 Task: Find a hotel in Corozal, Colombia, for 2 guests from 5th to 16th June, with a price range of ₹14,000 to ₹18,000, 1 bedroom, 1 bed, 1 bathroom, and free cancellation.
Action: Mouse moved to (434, 97)
Screenshot: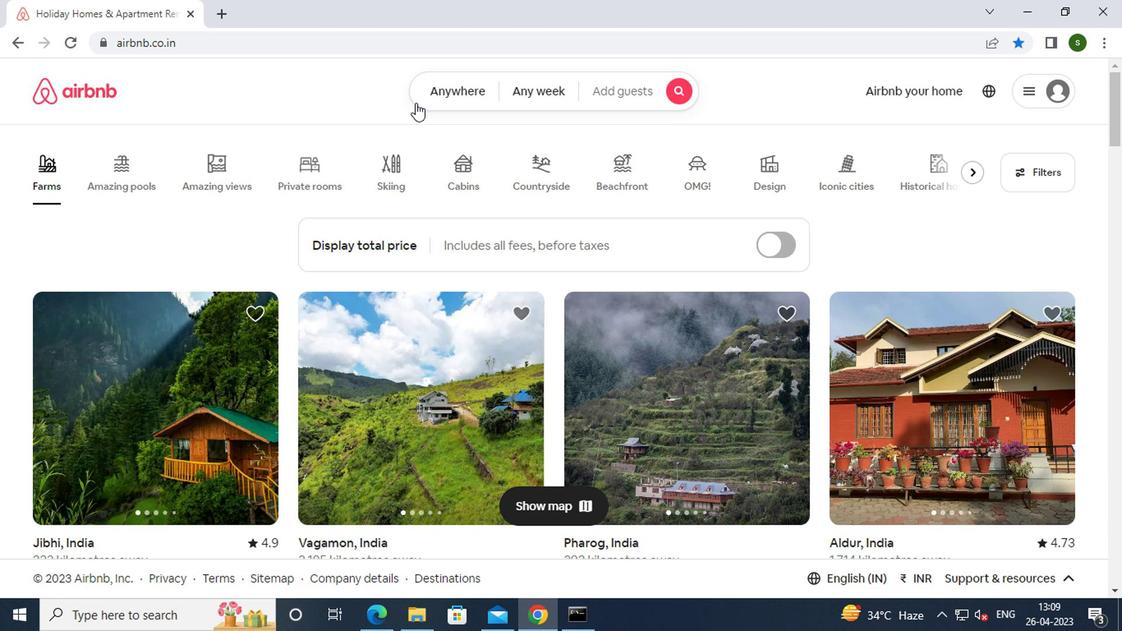 
Action: Mouse pressed left at (434, 97)
Screenshot: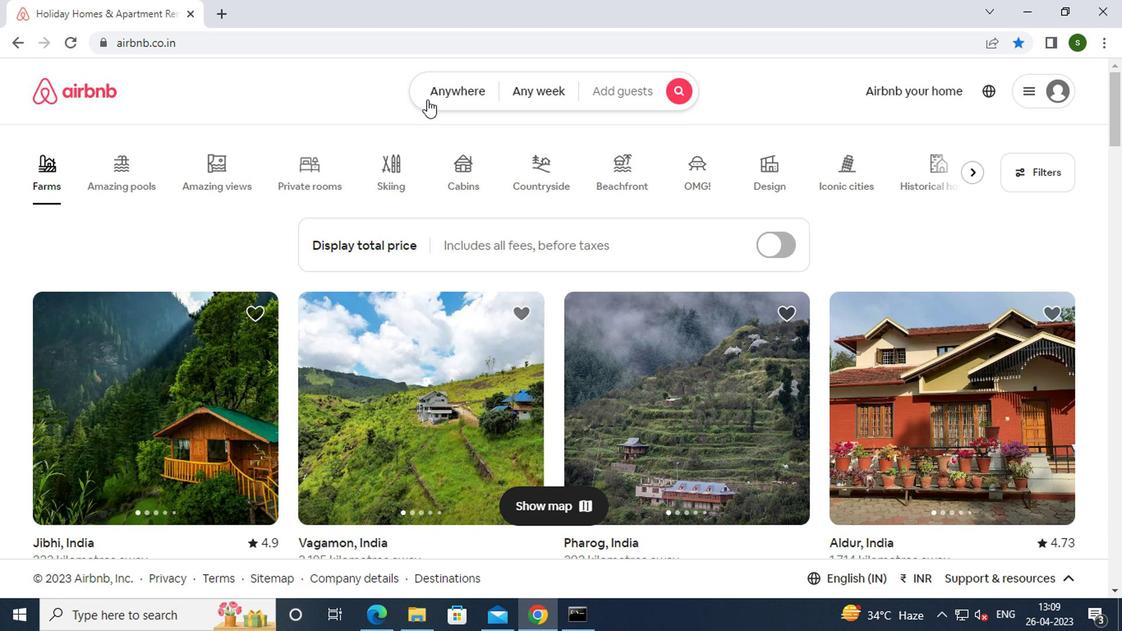 
Action: Mouse moved to (353, 139)
Screenshot: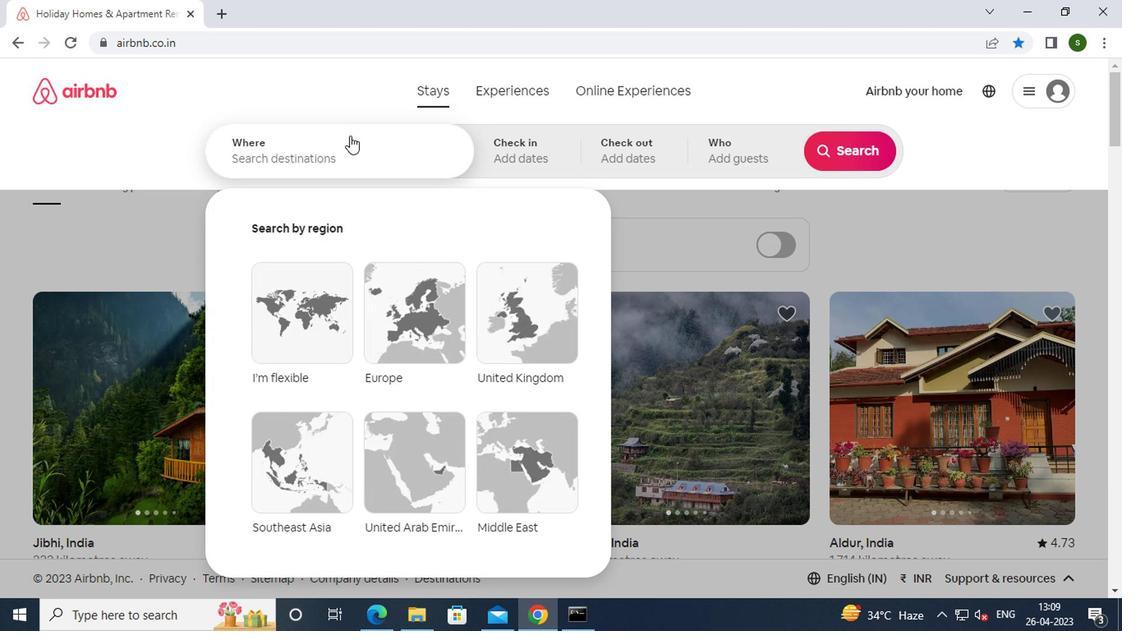 
Action: Mouse pressed left at (353, 139)
Screenshot: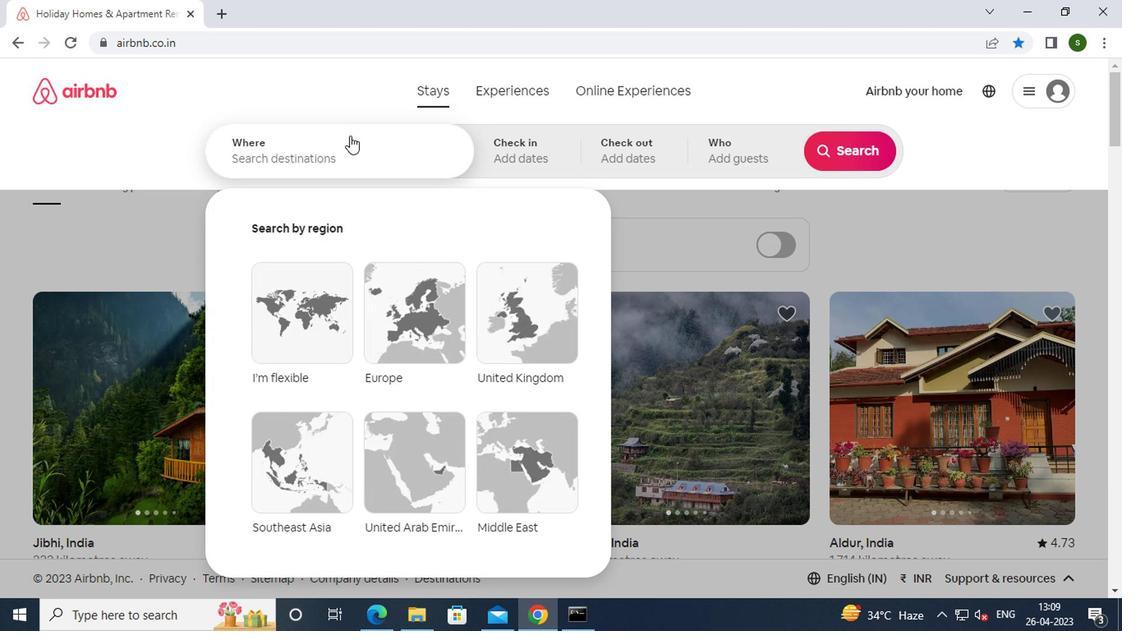 
Action: Mouse moved to (352, 141)
Screenshot: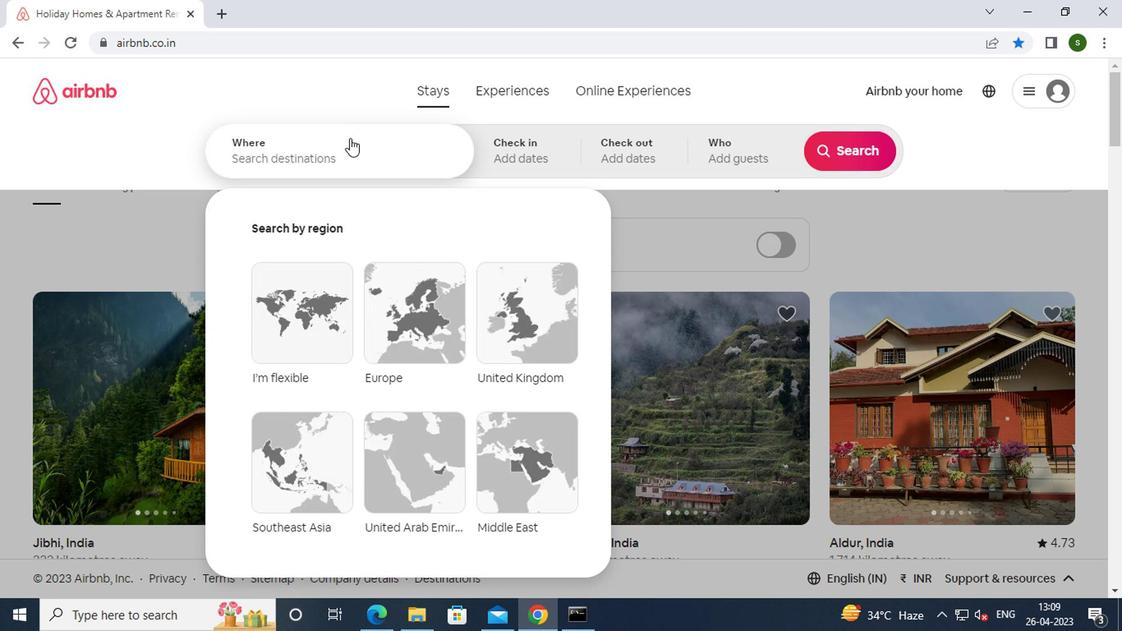 
Action: Key pressed <Key.caps_lock>c<Key.caps_lock>orozal,<Key.space><Key.caps_lock>c<Key.caps_lock>olombia<Key.enter>
Screenshot: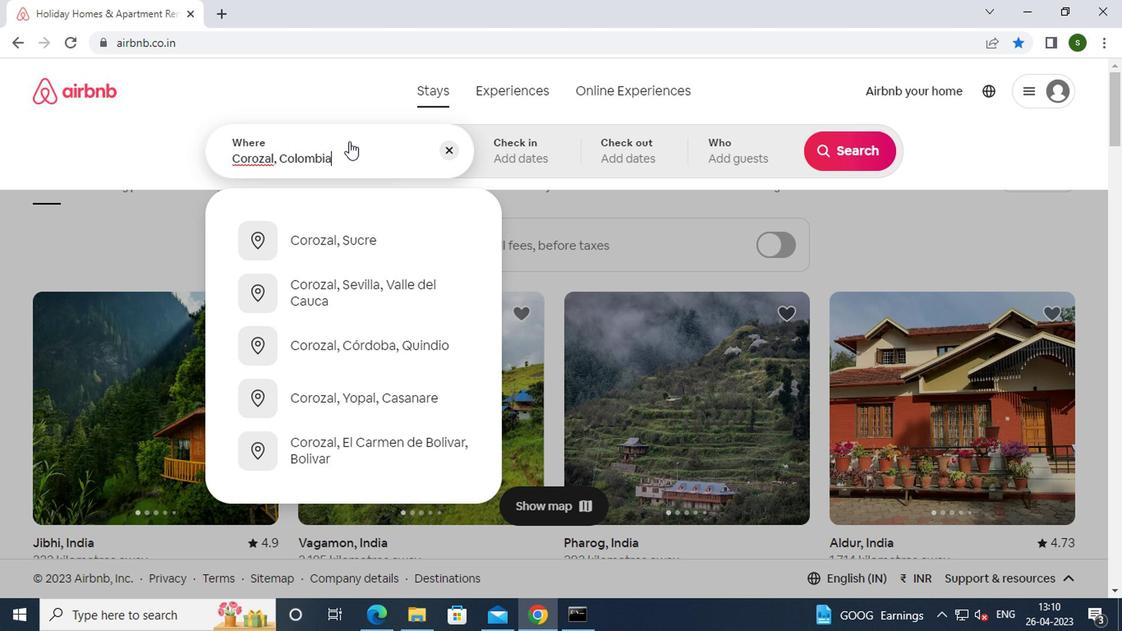 
Action: Mouse moved to (839, 289)
Screenshot: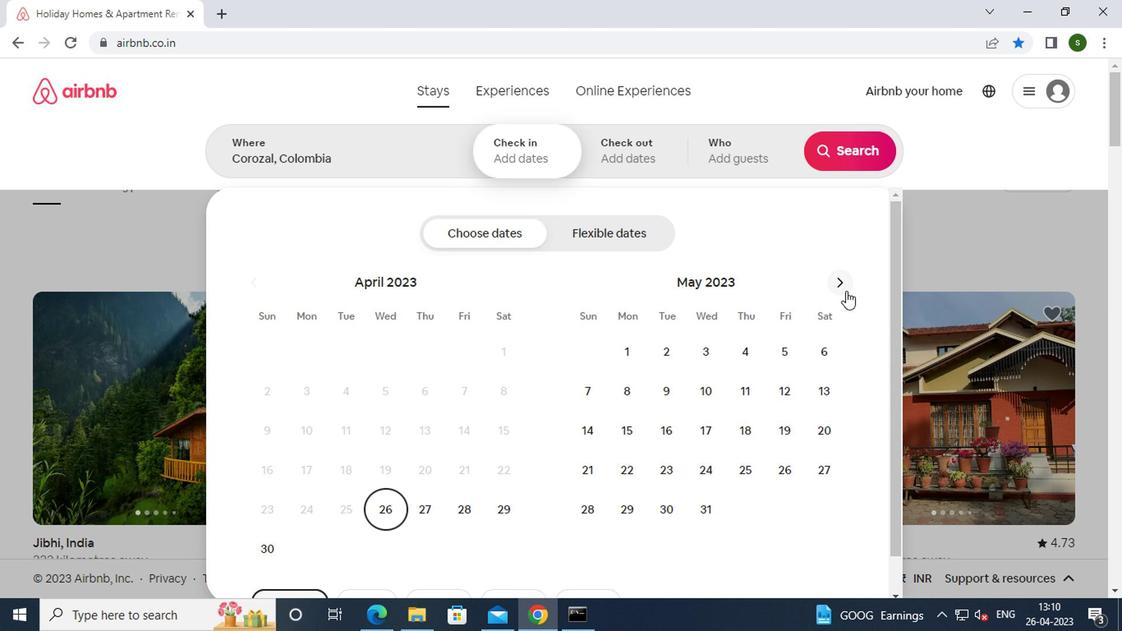
Action: Mouse pressed left at (839, 289)
Screenshot: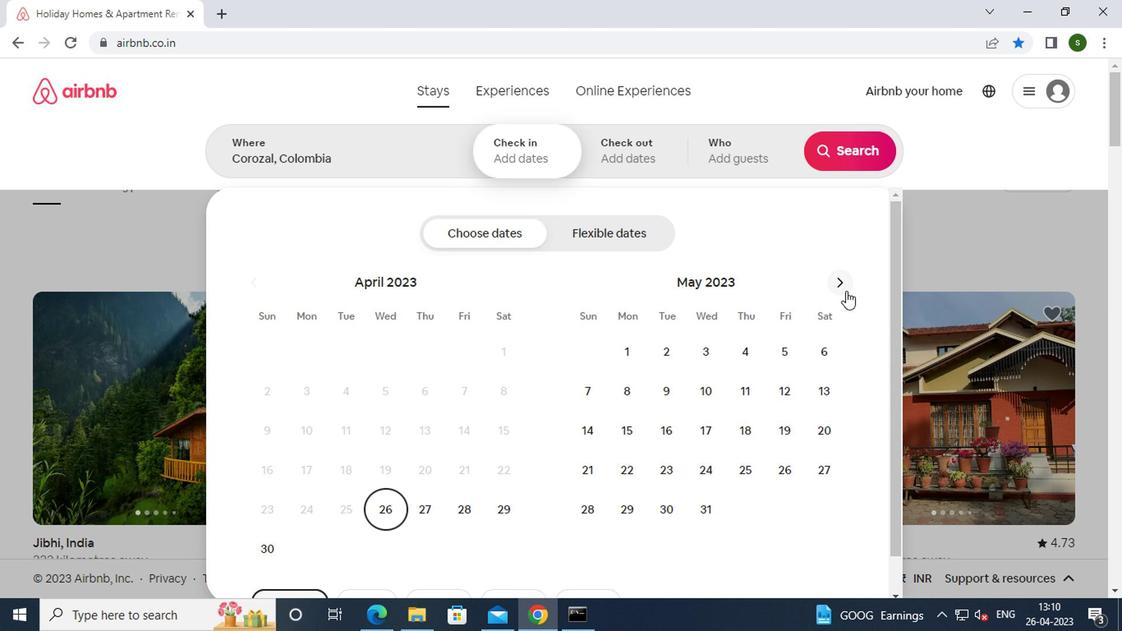 
Action: Mouse moved to (627, 390)
Screenshot: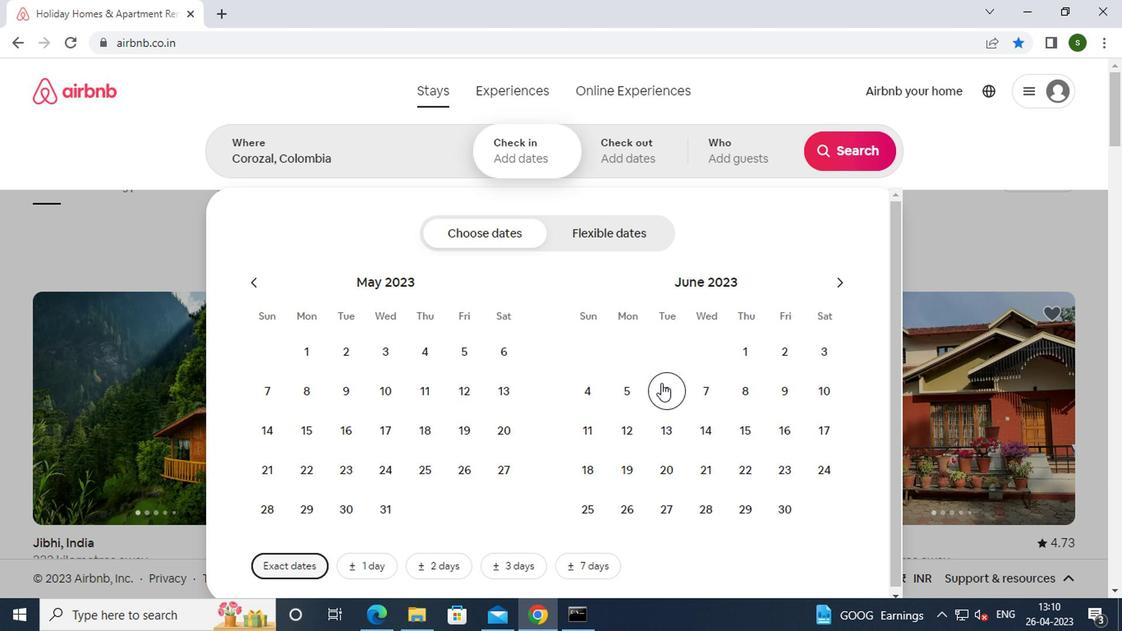 
Action: Mouse pressed left at (627, 390)
Screenshot: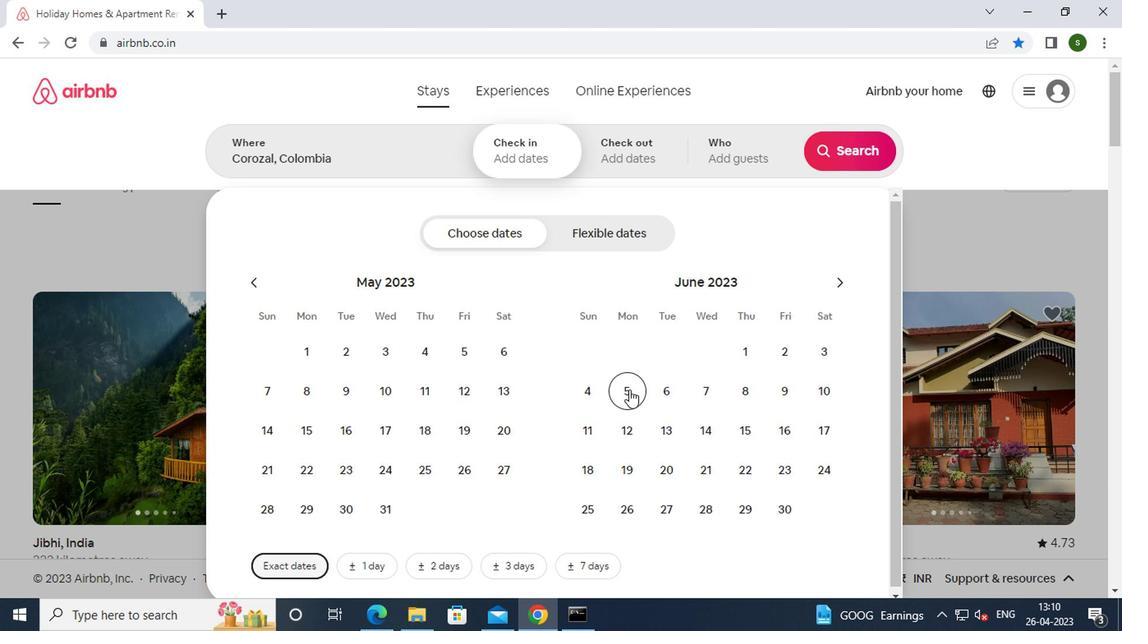 
Action: Mouse moved to (777, 424)
Screenshot: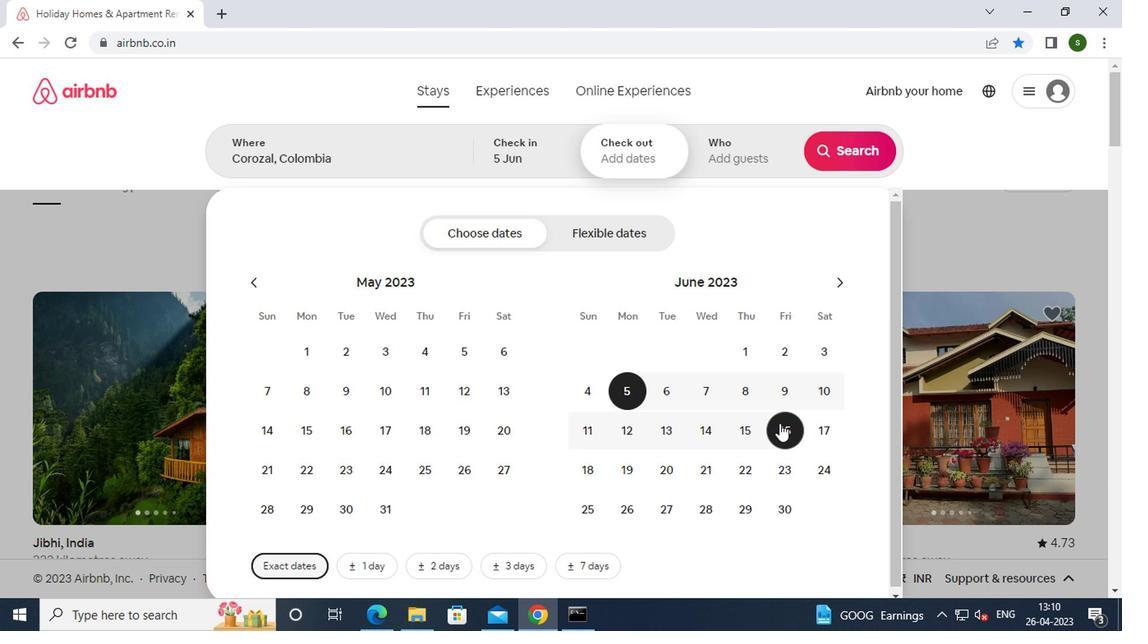 
Action: Mouse pressed left at (777, 424)
Screenshot: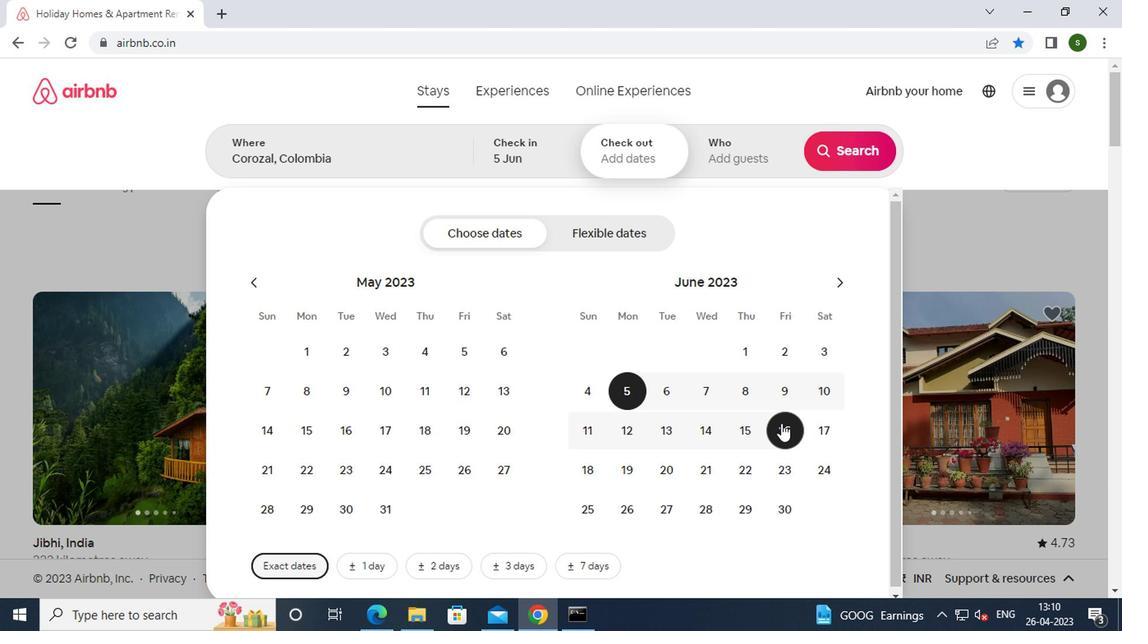 
Action: Mouse moved to (737, 153)
Screenshot: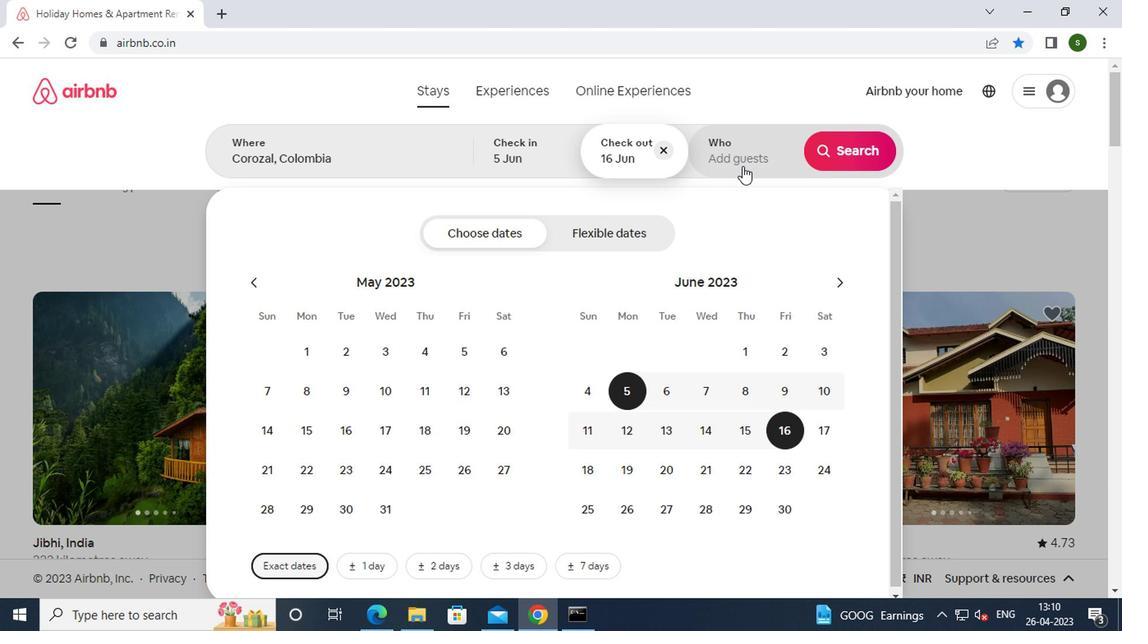 
Action: Mouse pressed left at (737, 153)
Screenshot: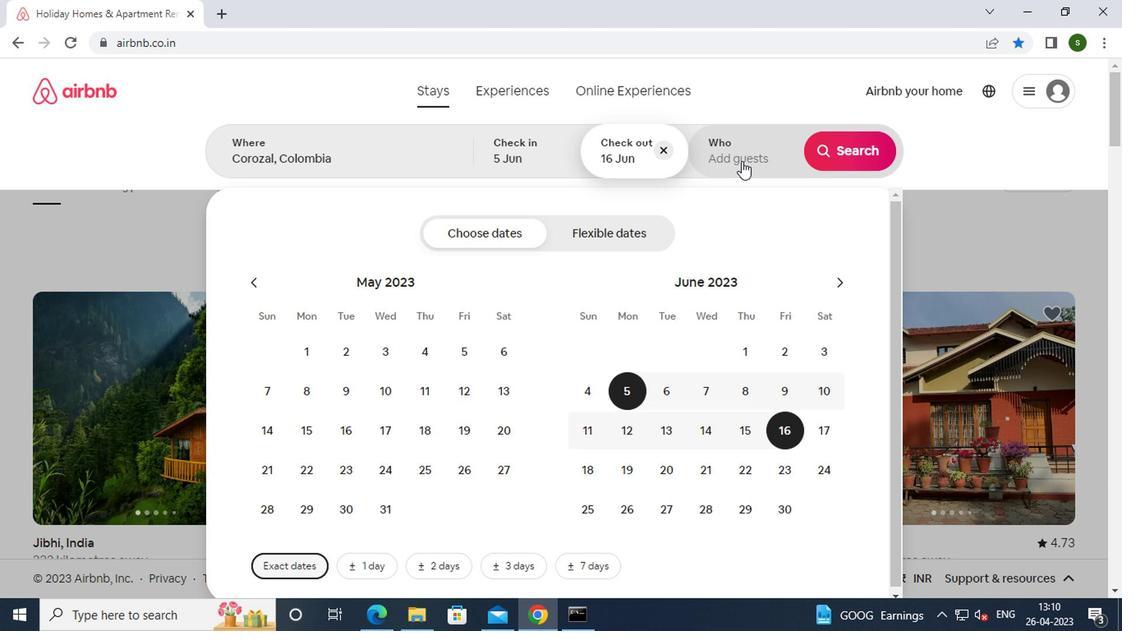 
Action: Mouse moved to (836, 240)
Screenshot: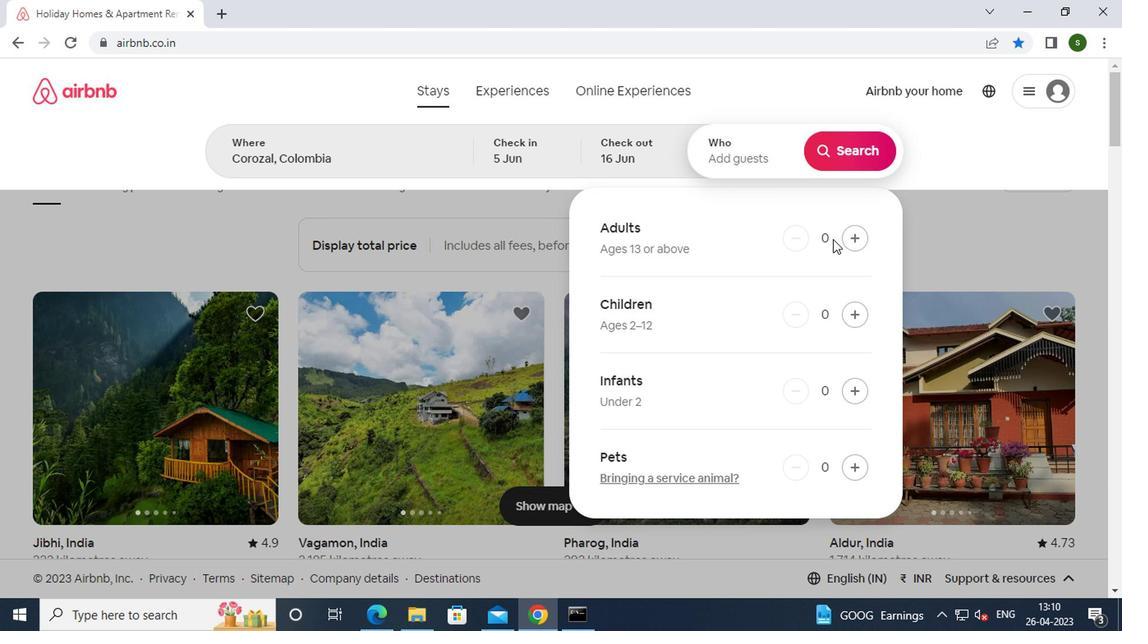 
Action: Mouse pressed left at (836, 240)
Screenshot: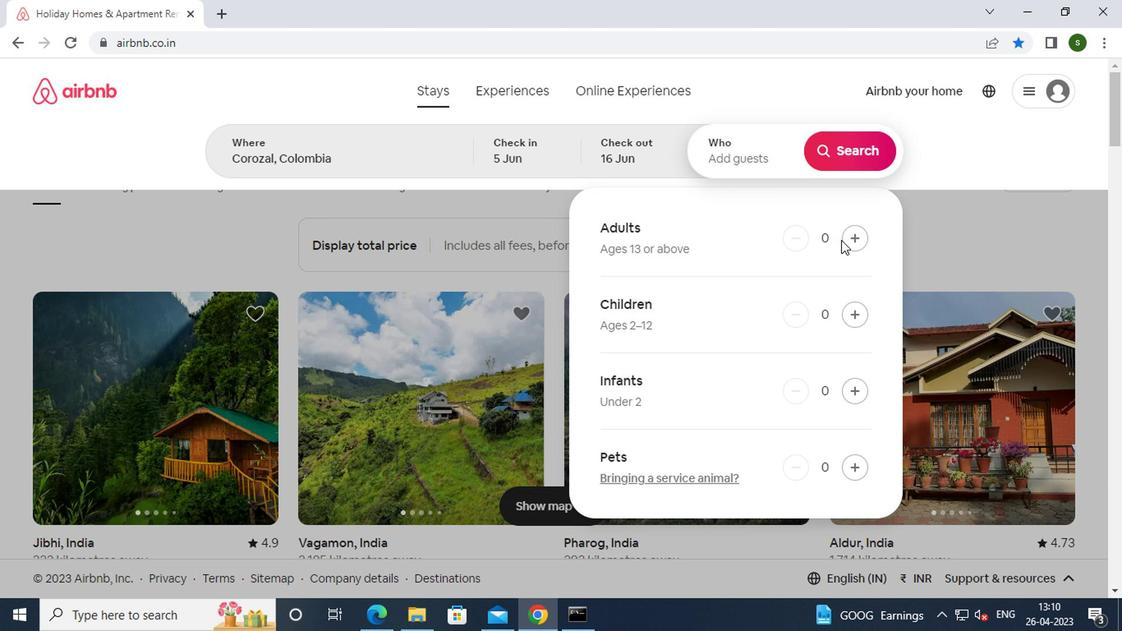
Action: Mouse pressed left at (836, 240)
Screenshot: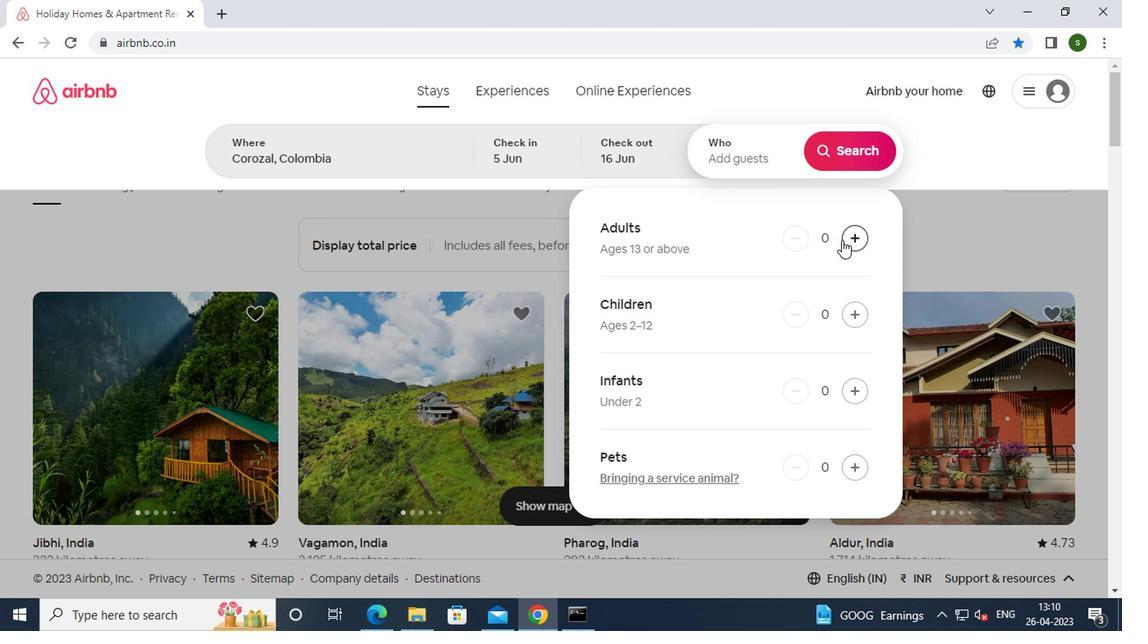 
Action: Mouse moved to (839, 158)
Screenshot: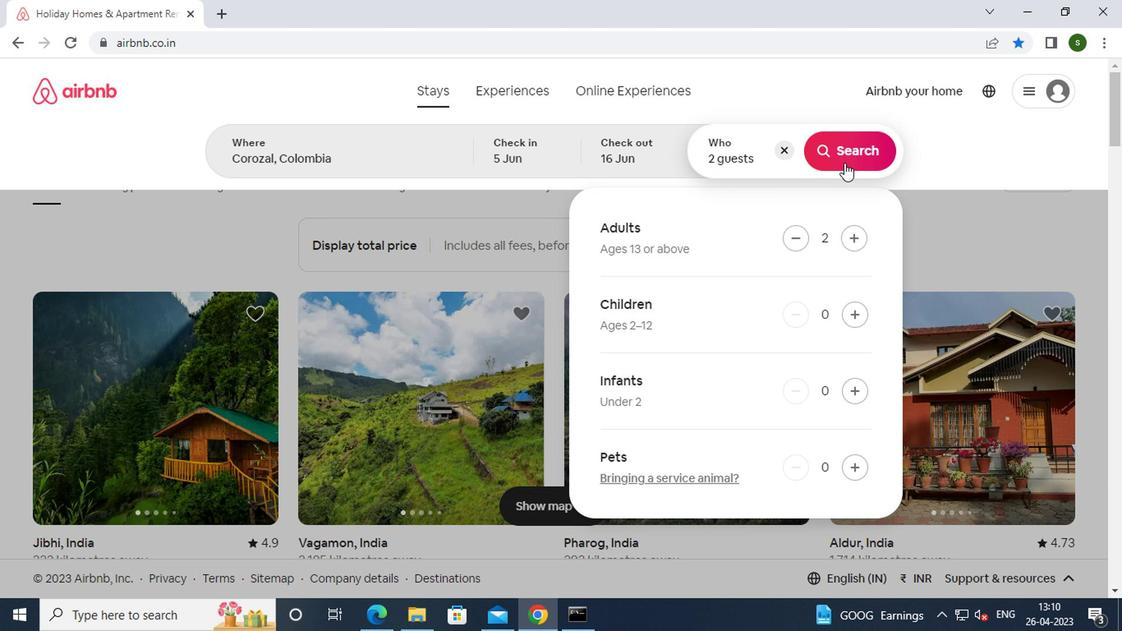 
Action: Mouse pressed left at (839, 158)
Screenshot: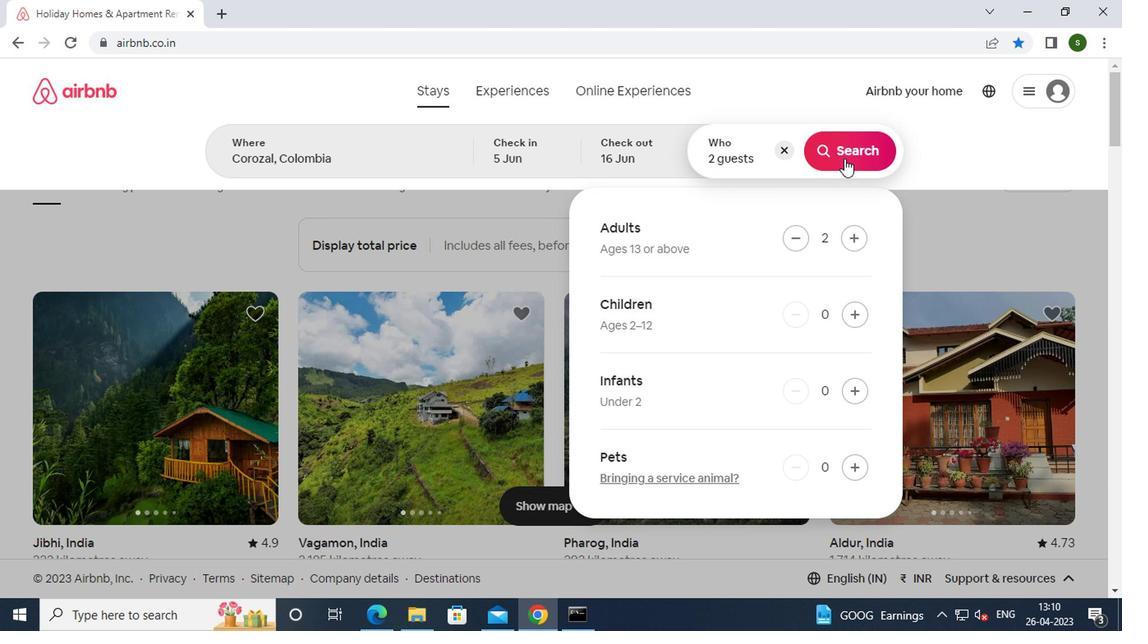 
Action: Mouse moved to (1038, 154)
Screenshot: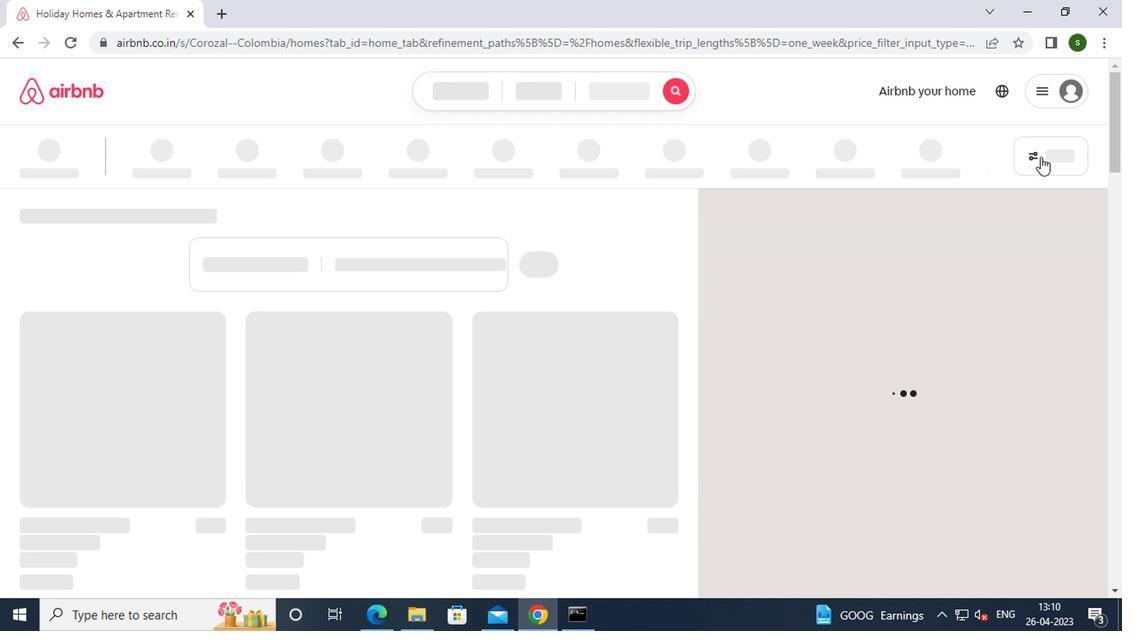 
Action: Mouse pressed left at (1038, 154)
Screenshot: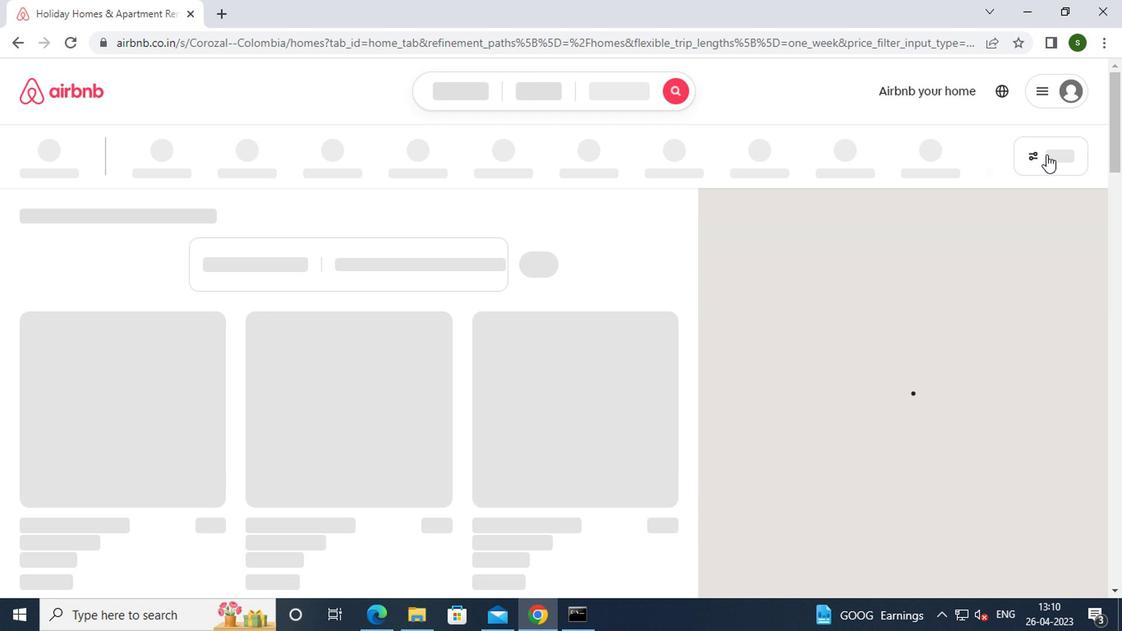 
Action: Mouse moved to (1033, 157)
Screenshot: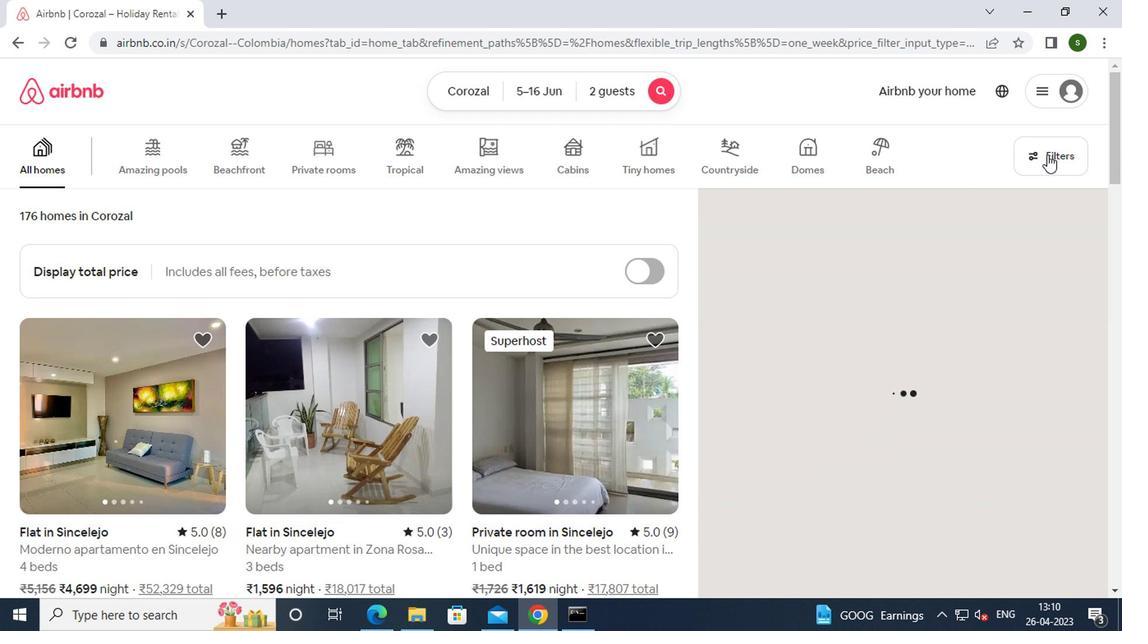 
Action: Mouse pressed left at (1033, 157)
Screenshot: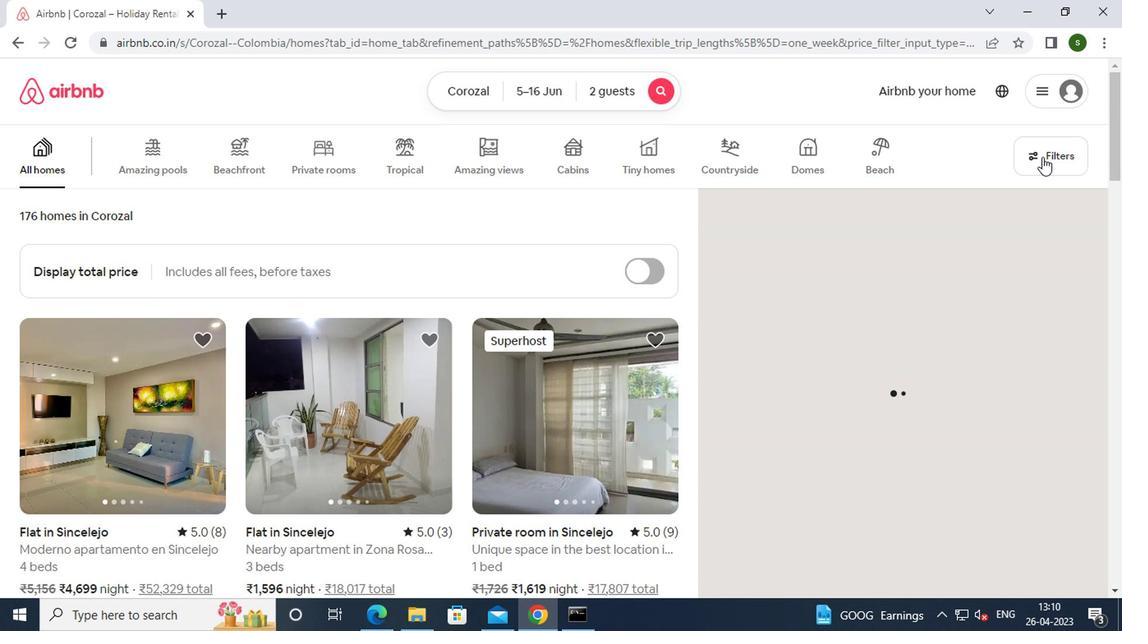 
Action: Mouse moved to (492, 360)
Screenshot: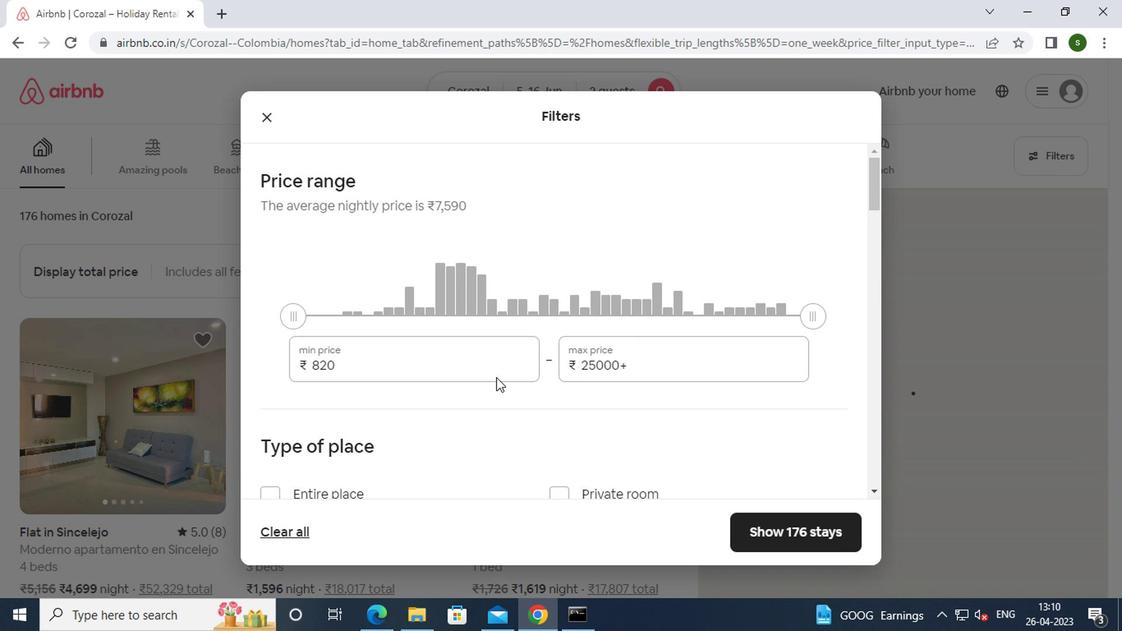 
Action: Mouse pressed left at (492, 360)
Screenshot: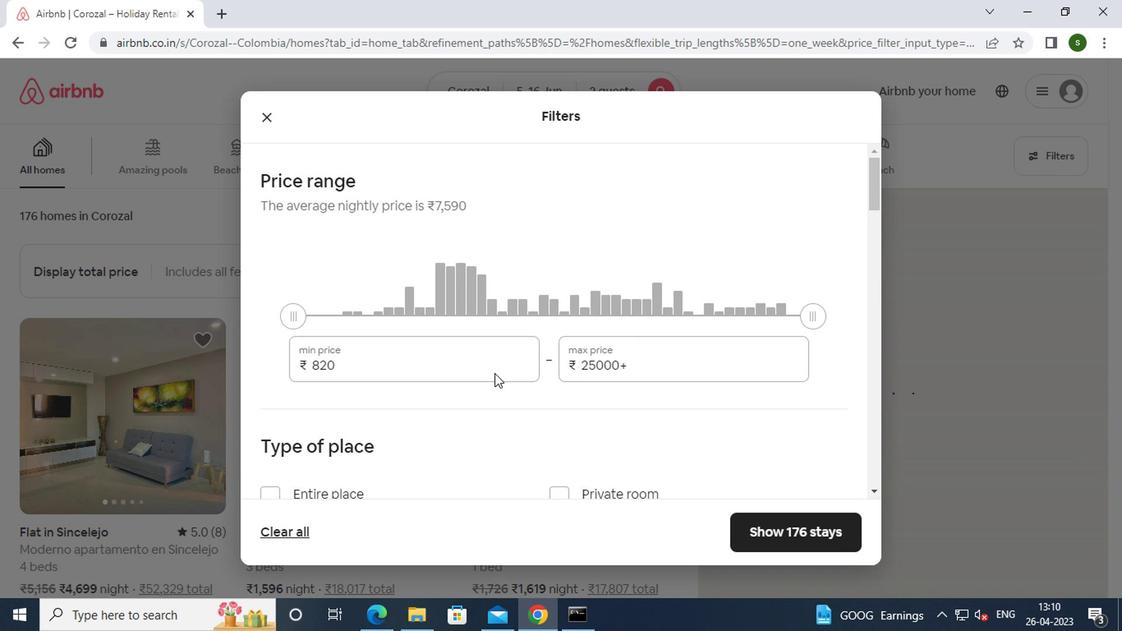 
Action: Key pressed <Key.backspace><Key.backspace><Key.backspace><Key.backspace><Key.backspace><Key.backspace><Key.backspace><Key.backspace><Key.backspace>14000
Screenshot: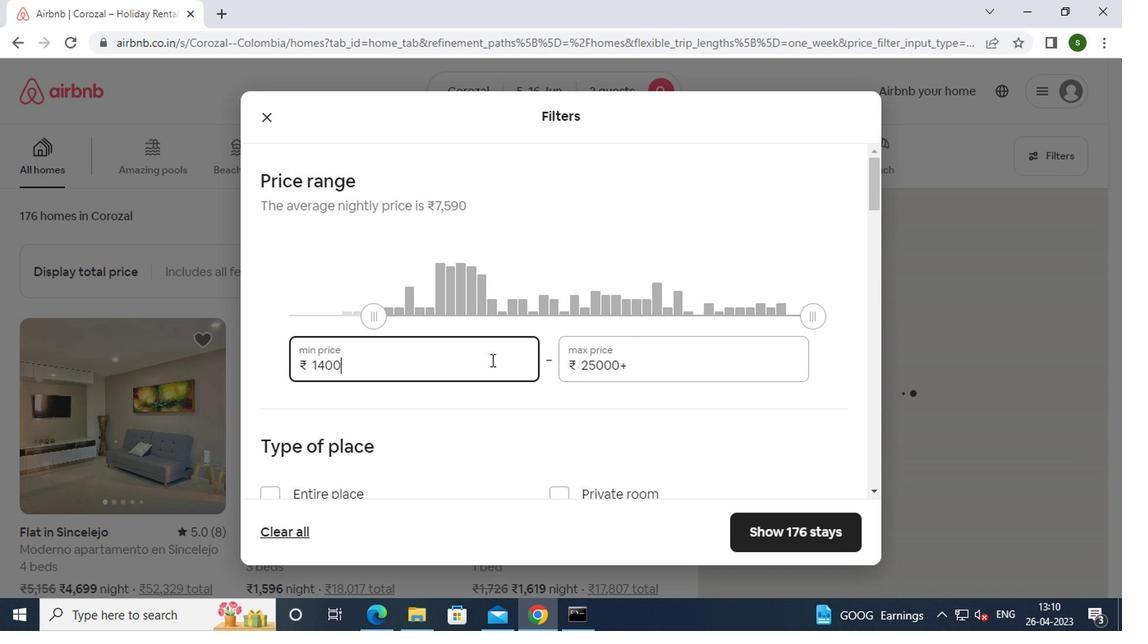 
Action: Mouse moved to (658, 371)
Screenshot: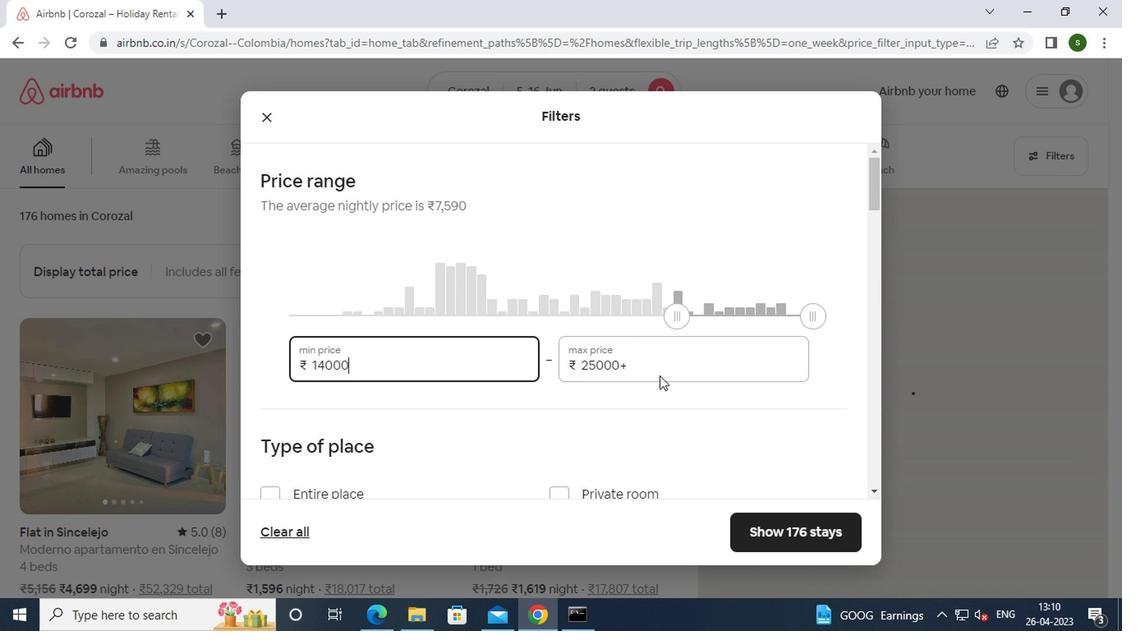 
Action: Mouse pressed left at (658, 371)
Screenshot: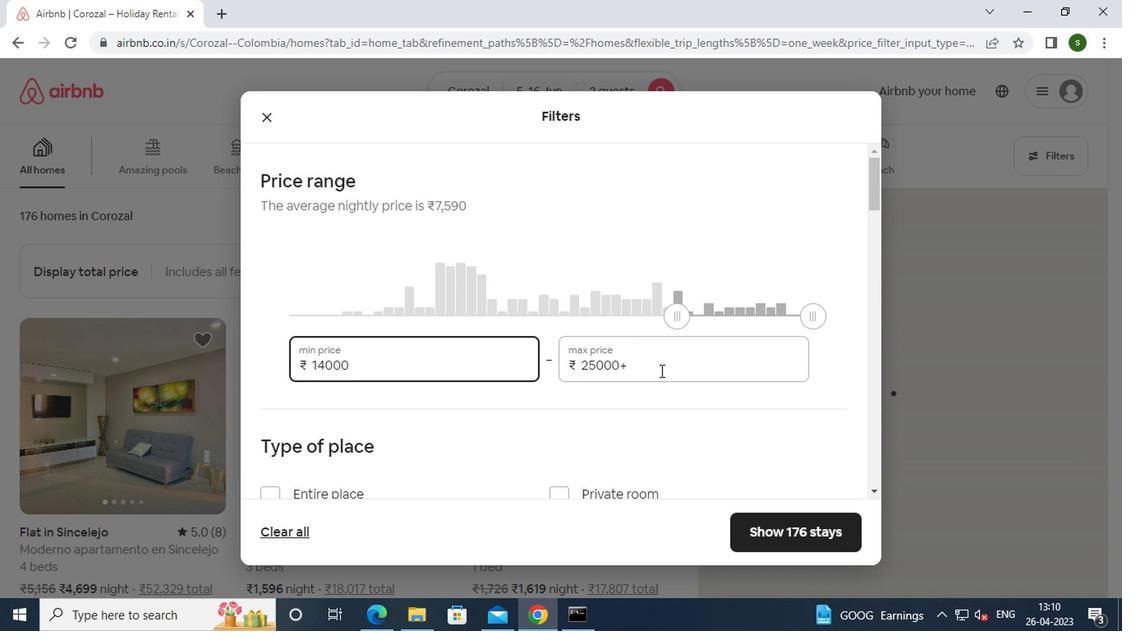 
Action: Key pressed <Key.backspace><Key.backspace><Key.backspace><Key.backspace><Key.backspace><Key.backspace><Key.backspace><Key.backspace><Key.backspace><Key.backspace><Key.backspace>18000
Screenshot: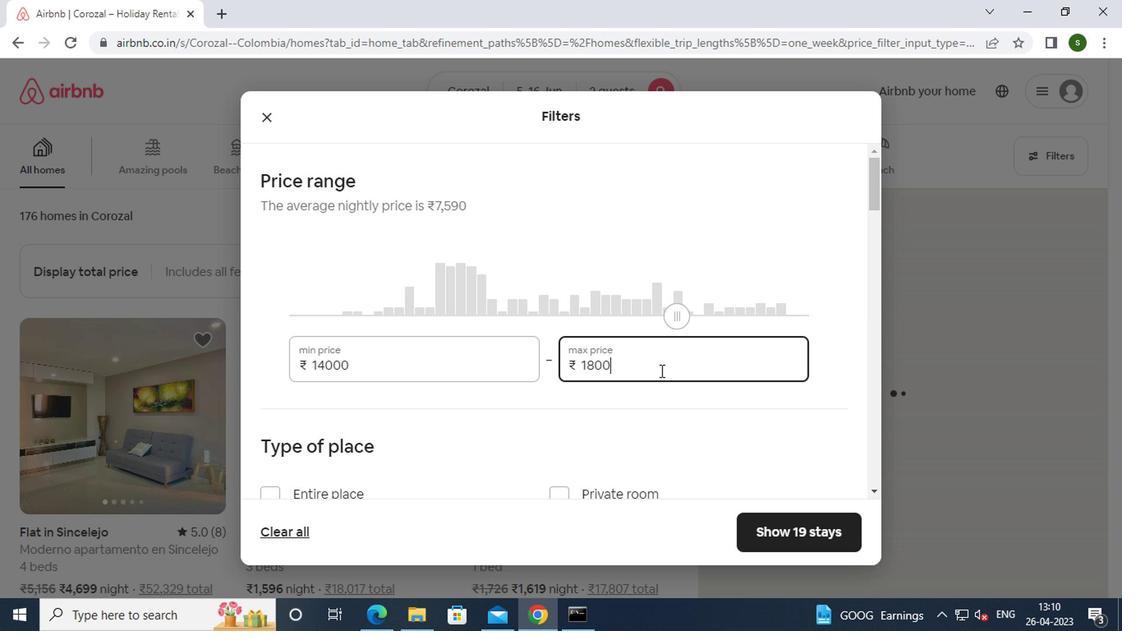 
Action: Mouse moved to (514, 327)
Screenshot: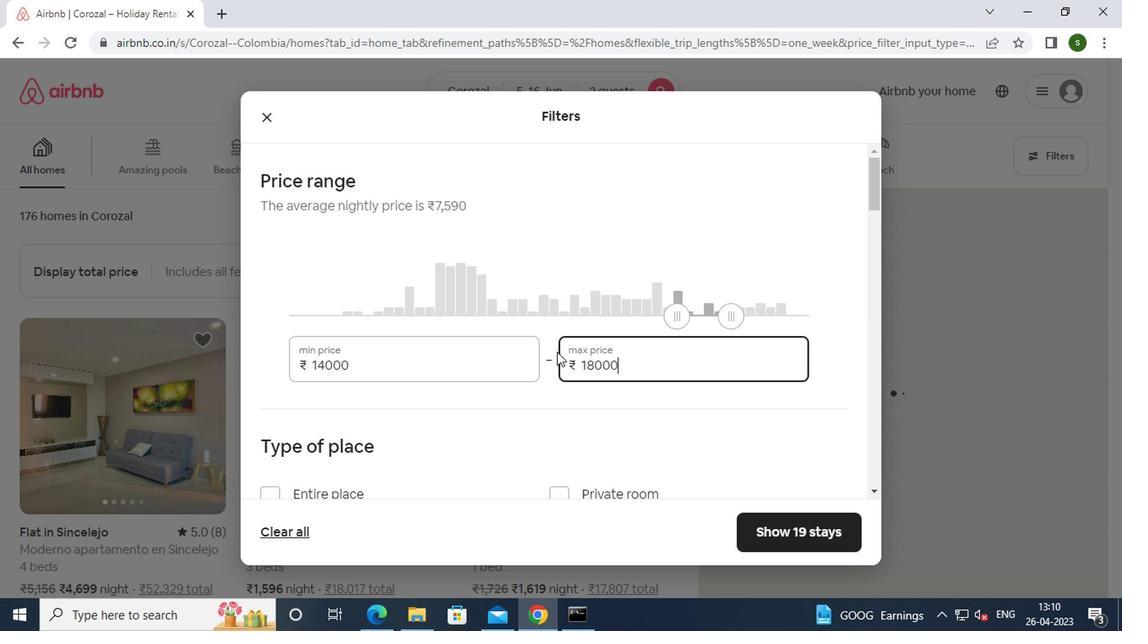 
Action: Mouse scrolled (514, 326) with delta (0, -1)
Screenshot: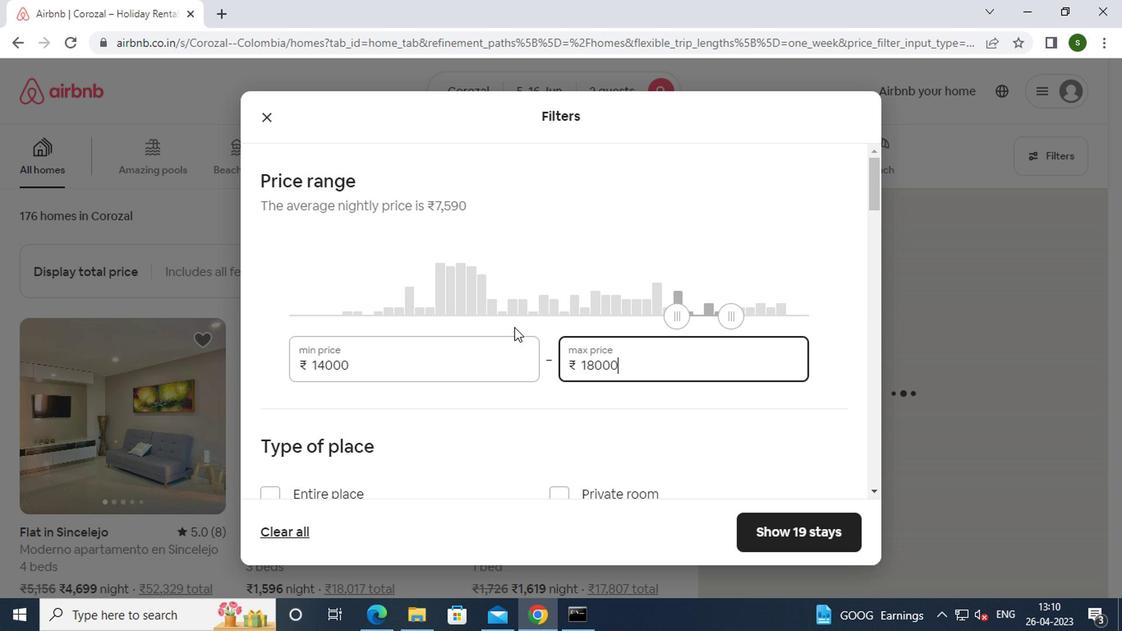 
Action: Mouse scrolled (514, 326) with delta (0, -1)
Screenshot: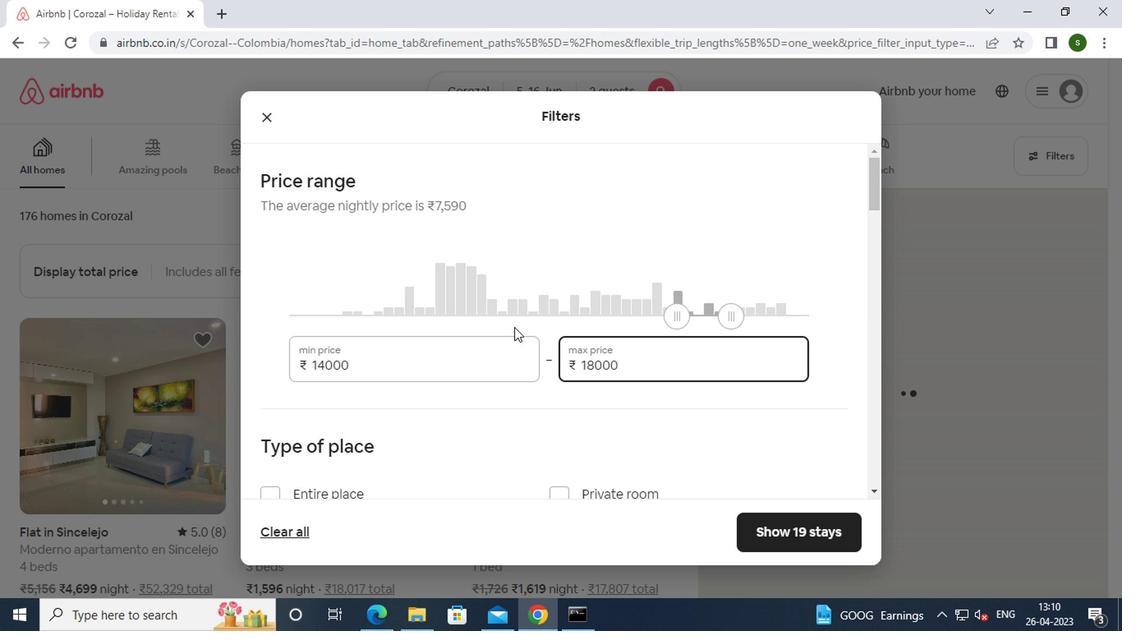 
Action: Mouse moved to (362, 326)
Screenshot: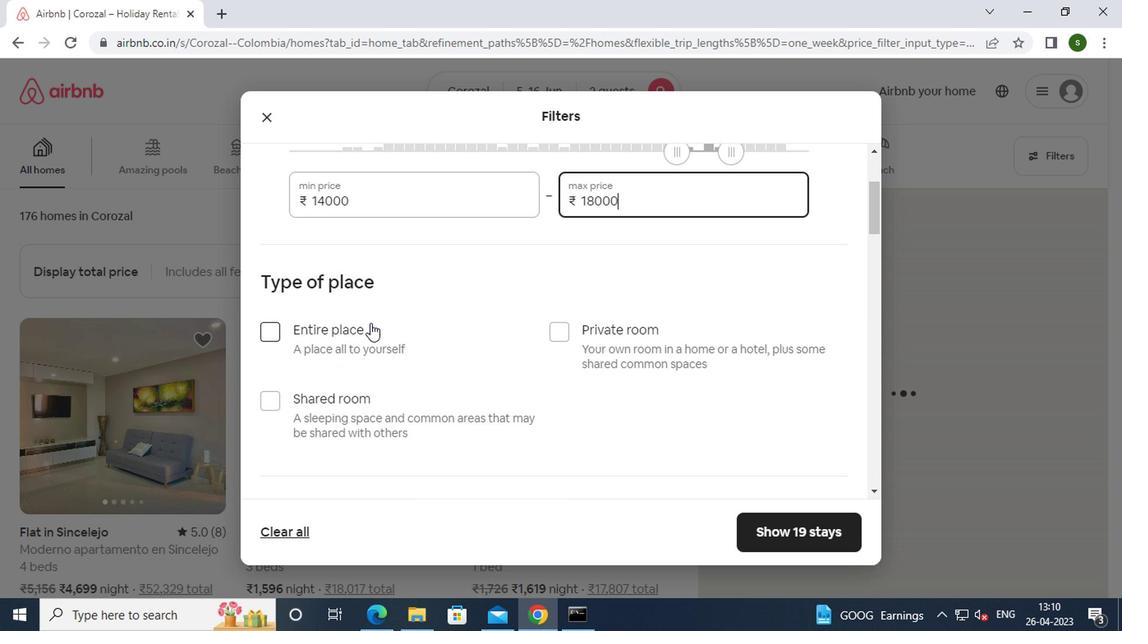 
Action: Mouse pressed left at (362, 326)
Screenshot: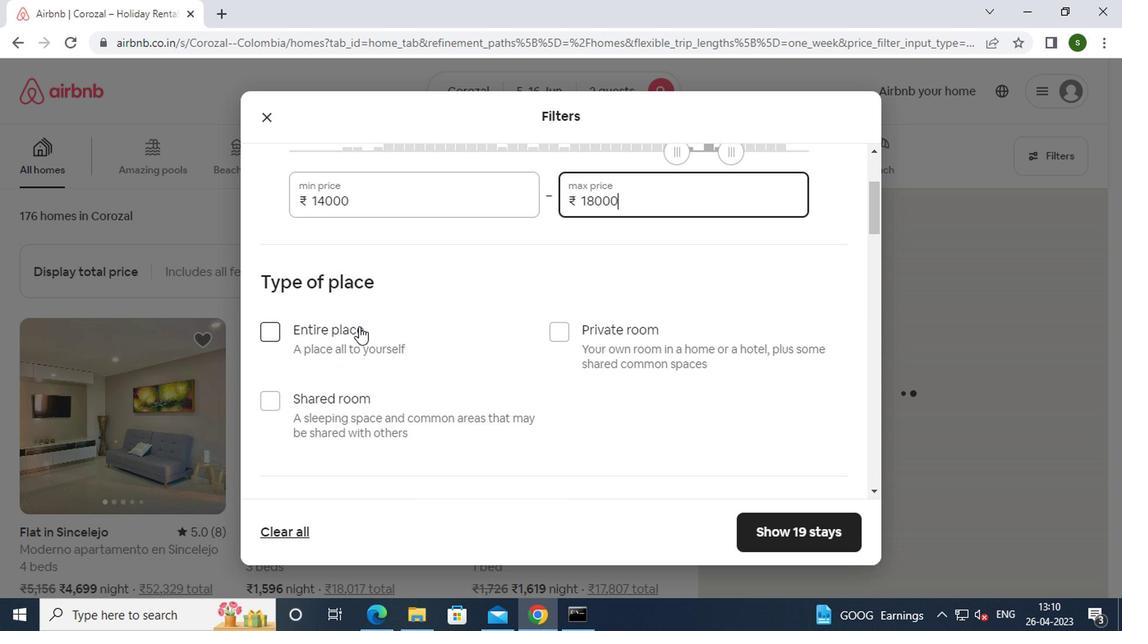 
Action: Mouse moved to (420, 321)
Screenshot: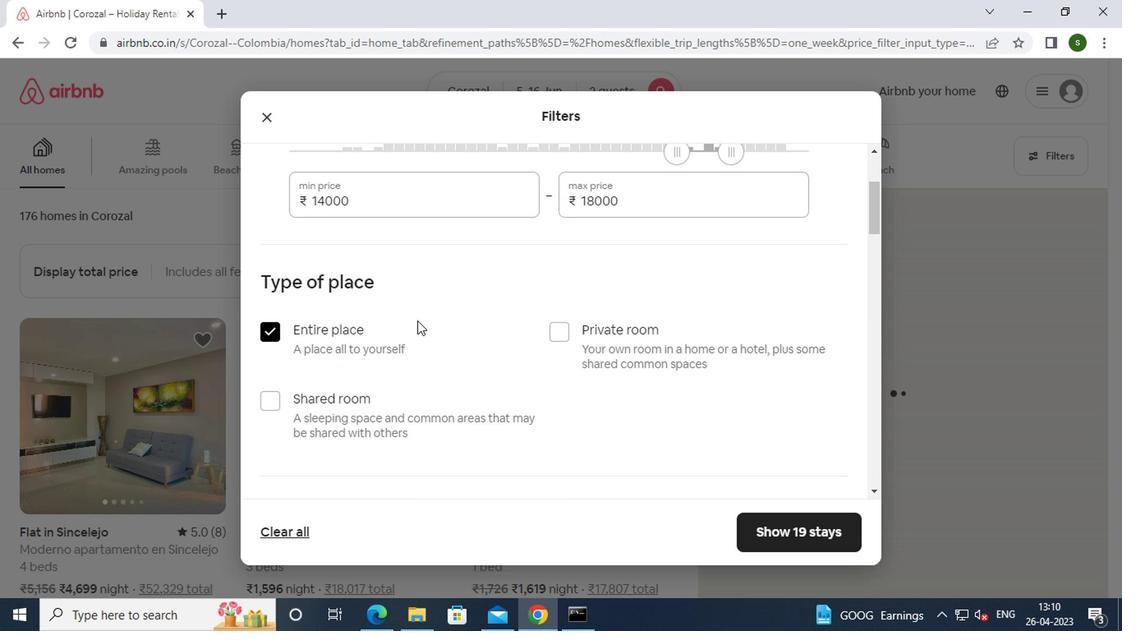 
Action: Mouse scrolled (420, 320) with delta (0, -1)
Screenshot: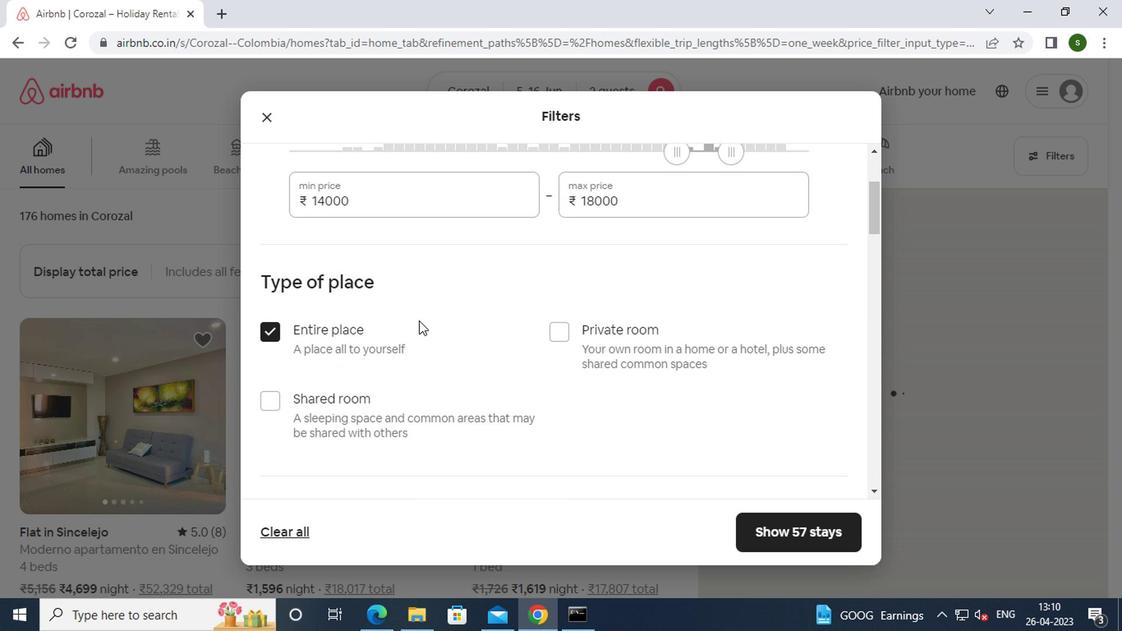 
Action: Mouse scrolled (420, 320) with delta (0, -1)
Screenshot: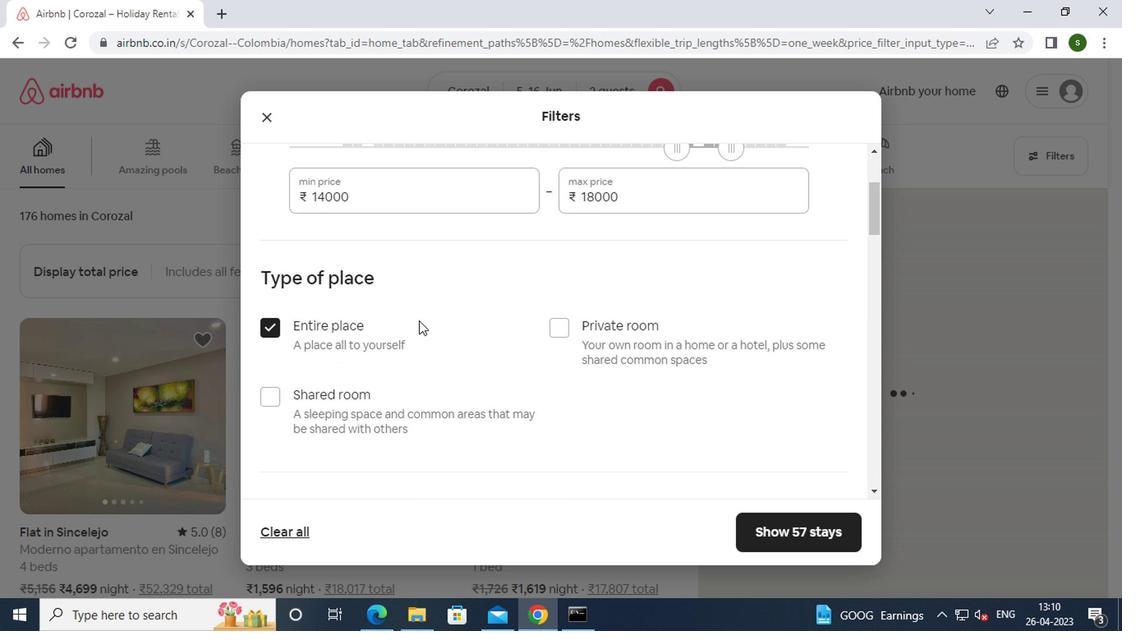 
Action: Mouse scrolled (420, 320) with delta (0, -1)
Screenshot: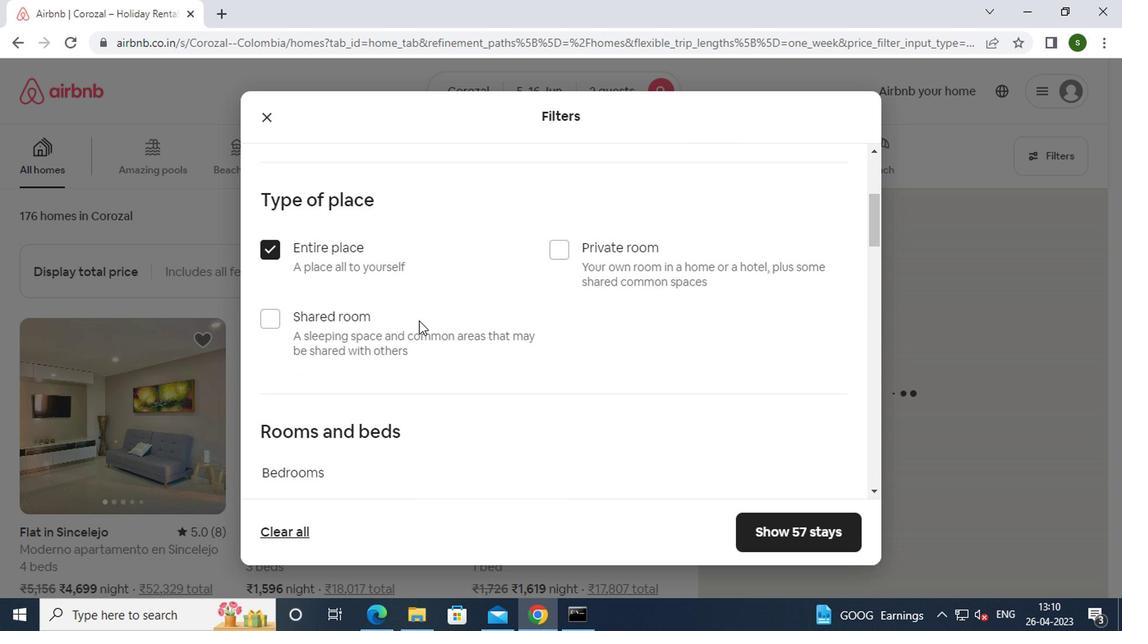 
Action: Mouse scrolled (420, 320) with delta (0, -1)
Screenshot: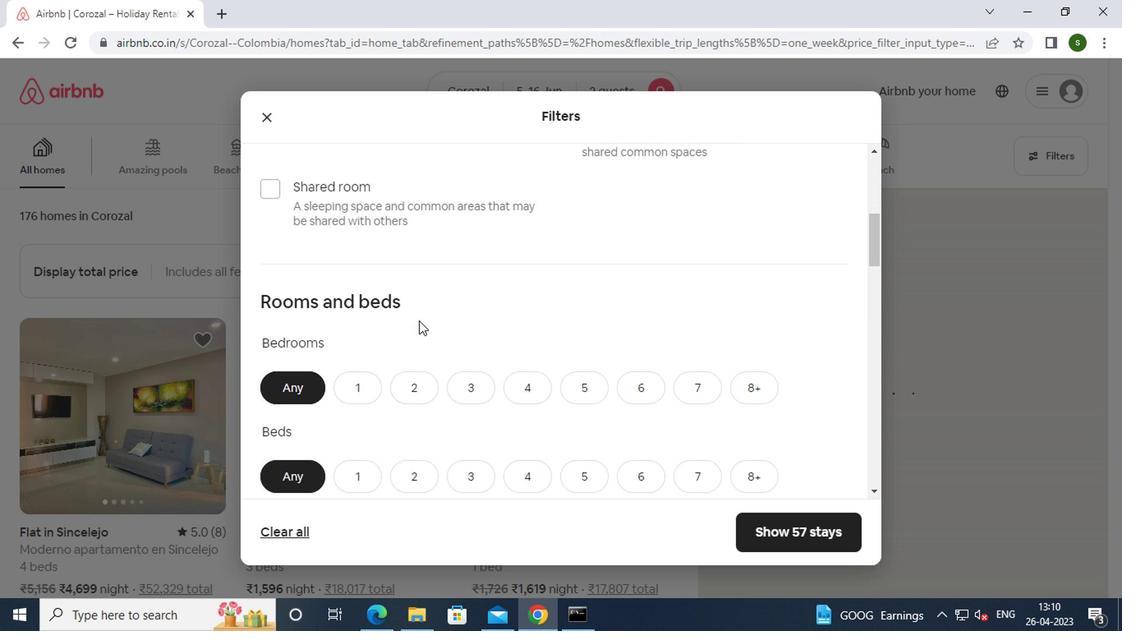 
Action: Mouse moved to (364, 265)
Screenshot: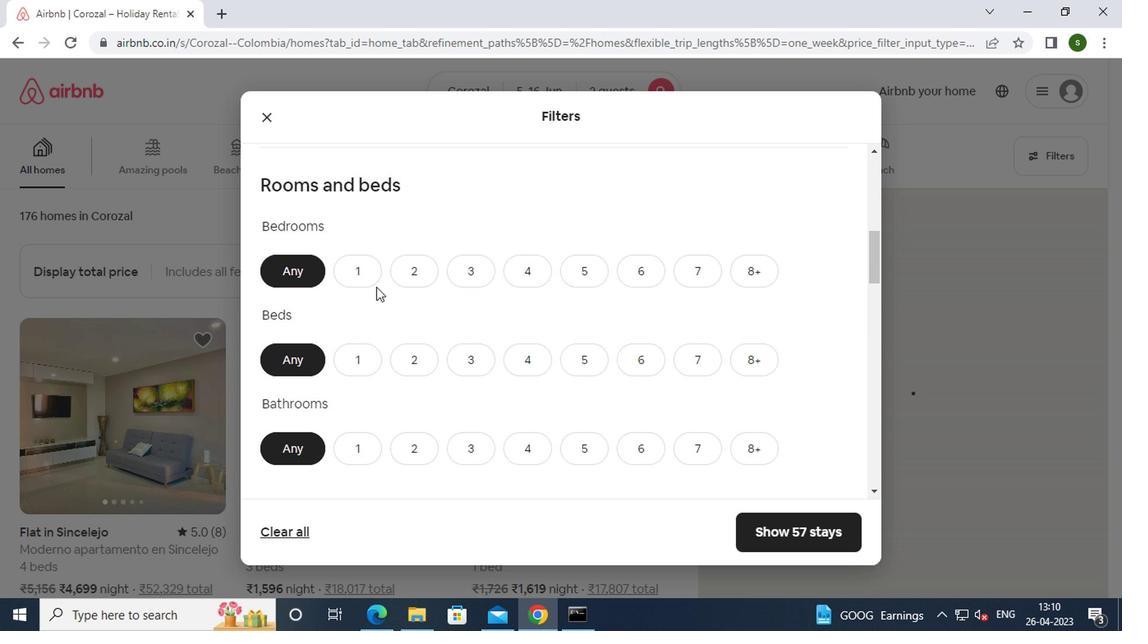 
Action: Mouse pressed left at (364, 265)
Screenshot: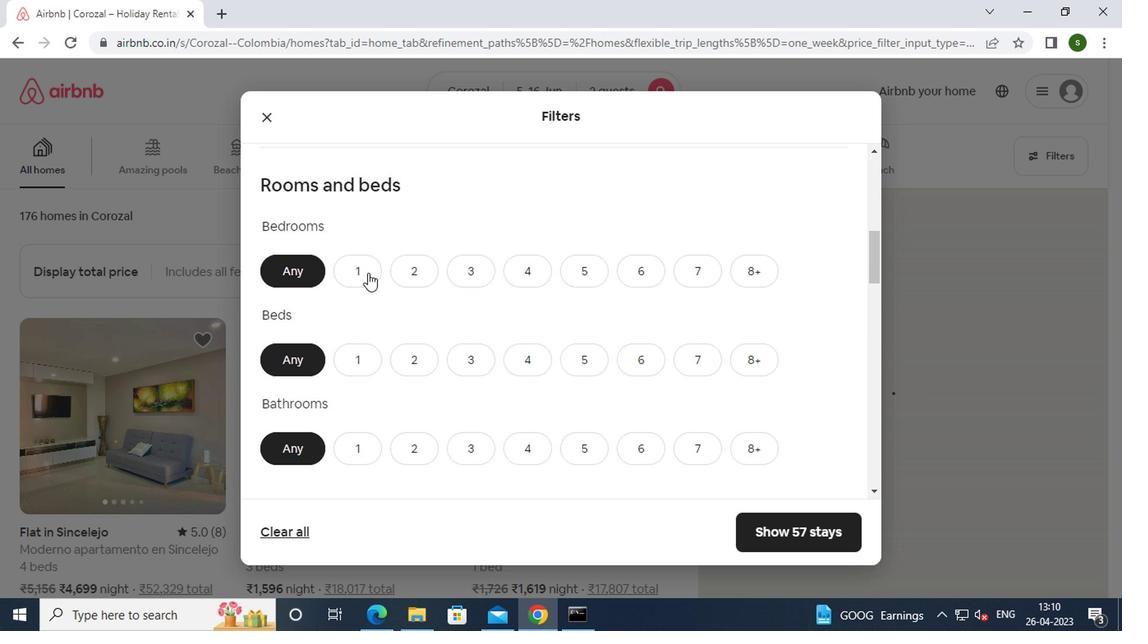 
Action: Mouse moved to (361, 364)
Screenshot: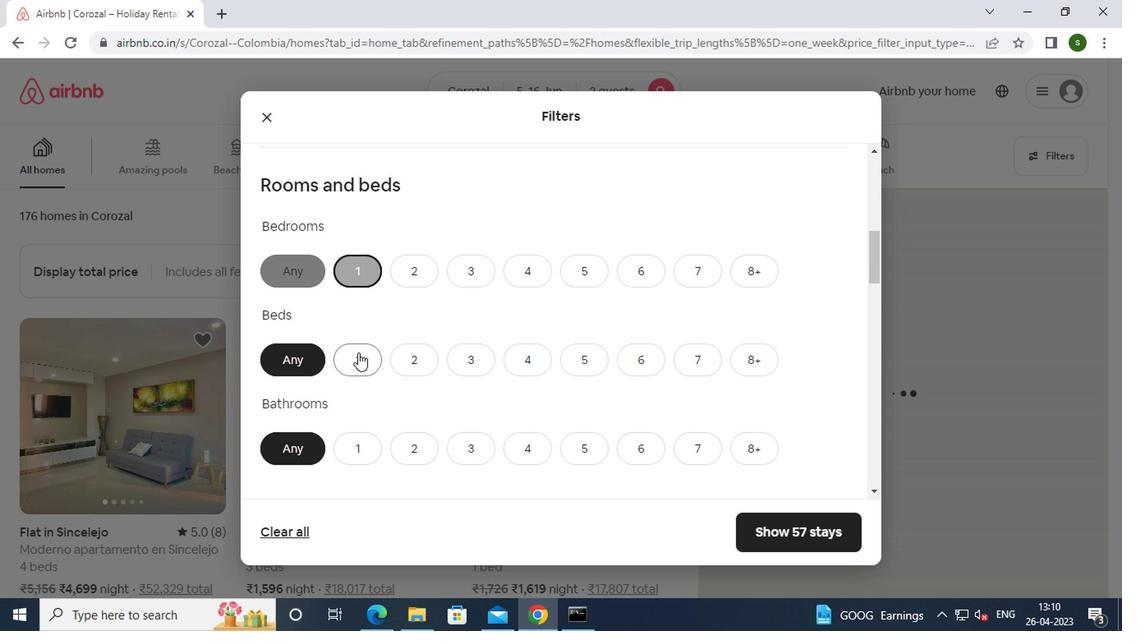 
Action: Mouse pressed left at (361, 364)
Screenshot: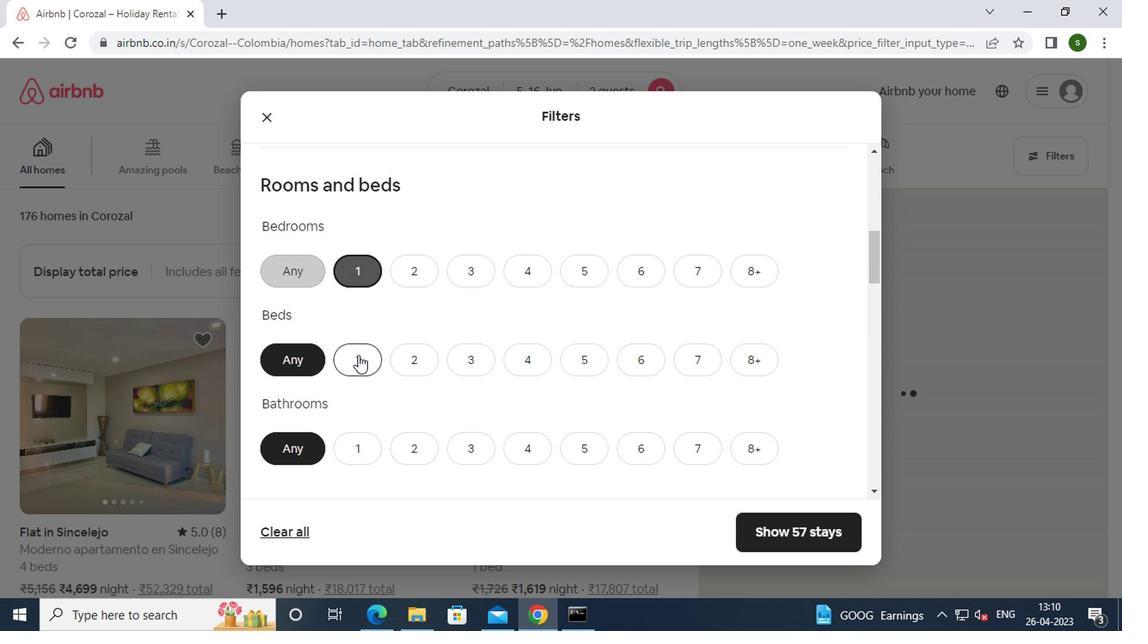 
Action: Mouse moved to (371, 452)
Screenshot: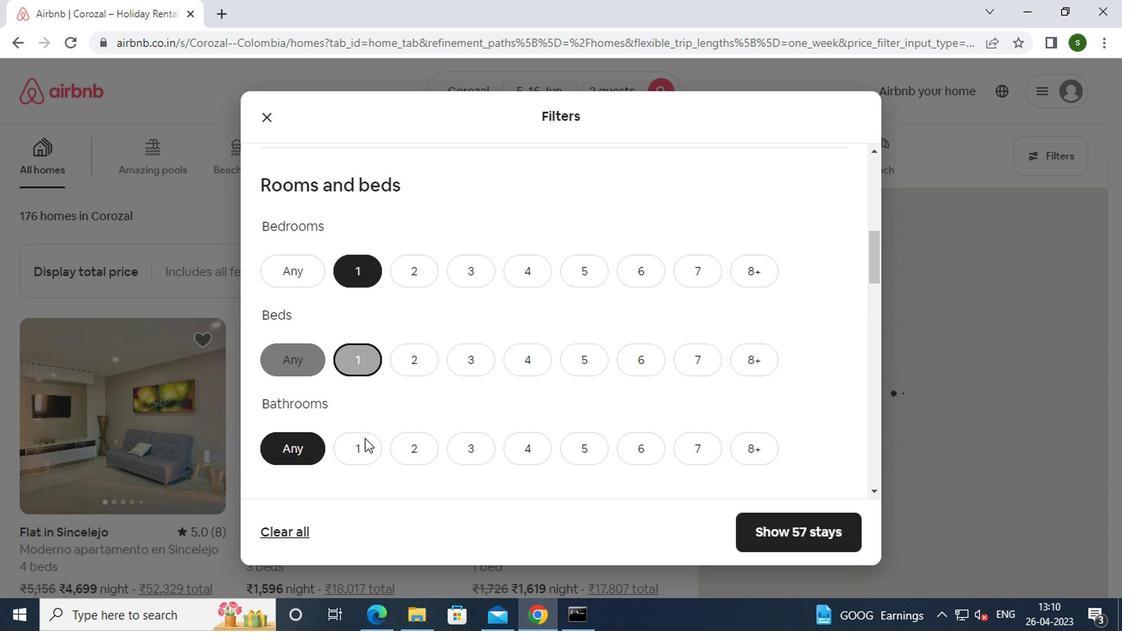 
Action: Mouse pressed left at (371, 452)
Screenshot: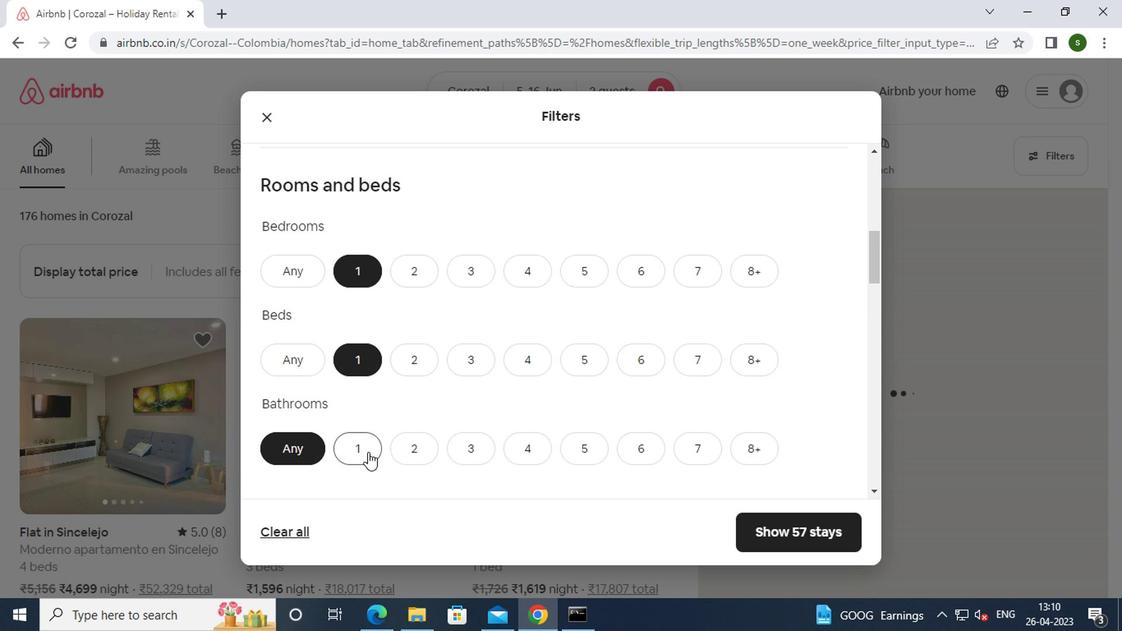 
Action: Mouse moved to (455, 378)
Screenshot: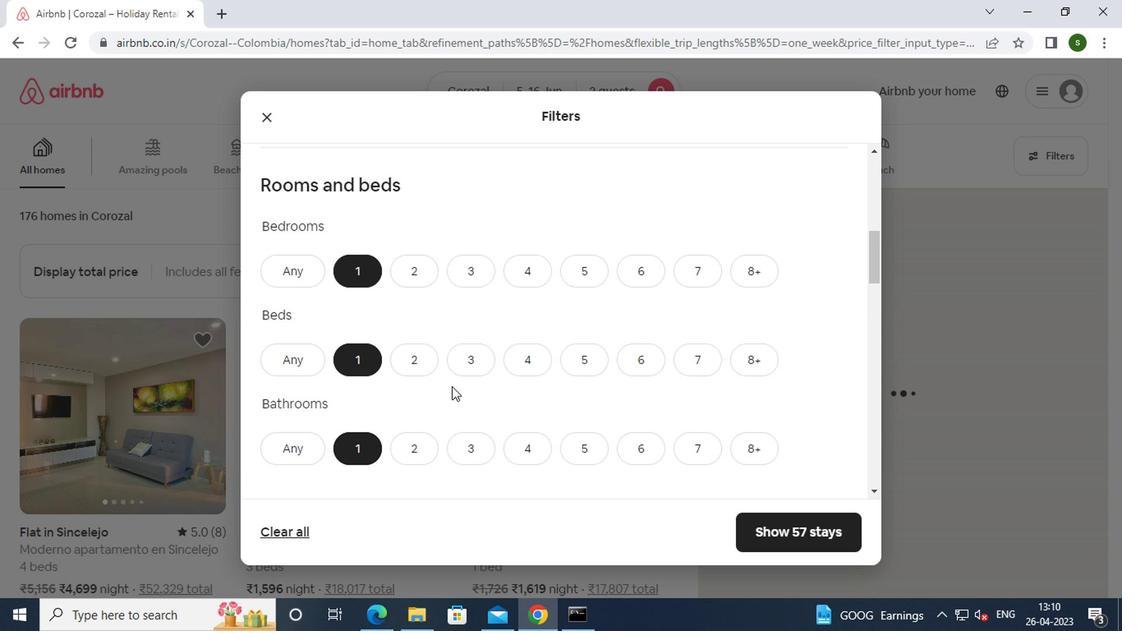 
Action: Mouse scrolled (455, 378) with delta (0, 0)
Screenshot: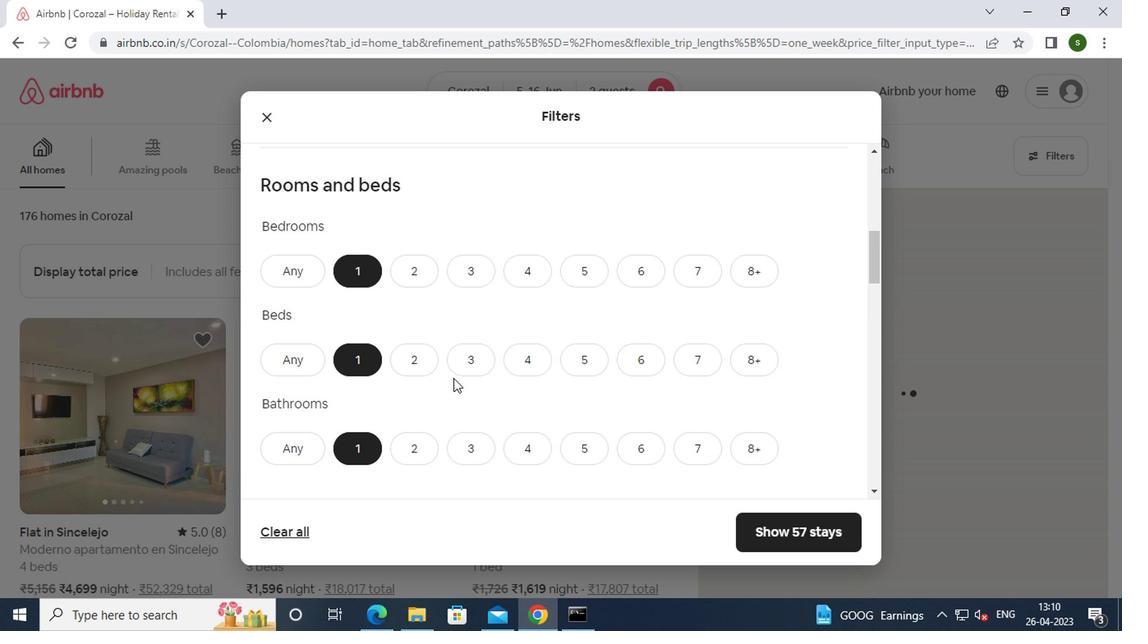 
Action: Mouse scrolled (455, 378) with delta (0, 0)
Screenshot: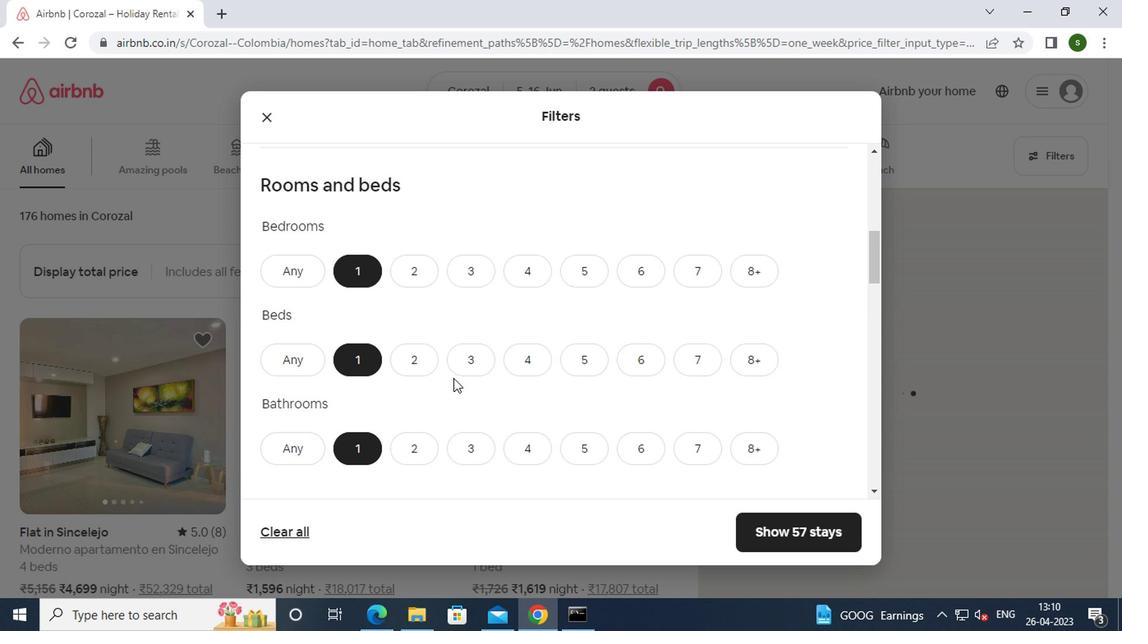 
Action: Mouse scrolled (455, 378) with delta (0, 0)
Screenshot: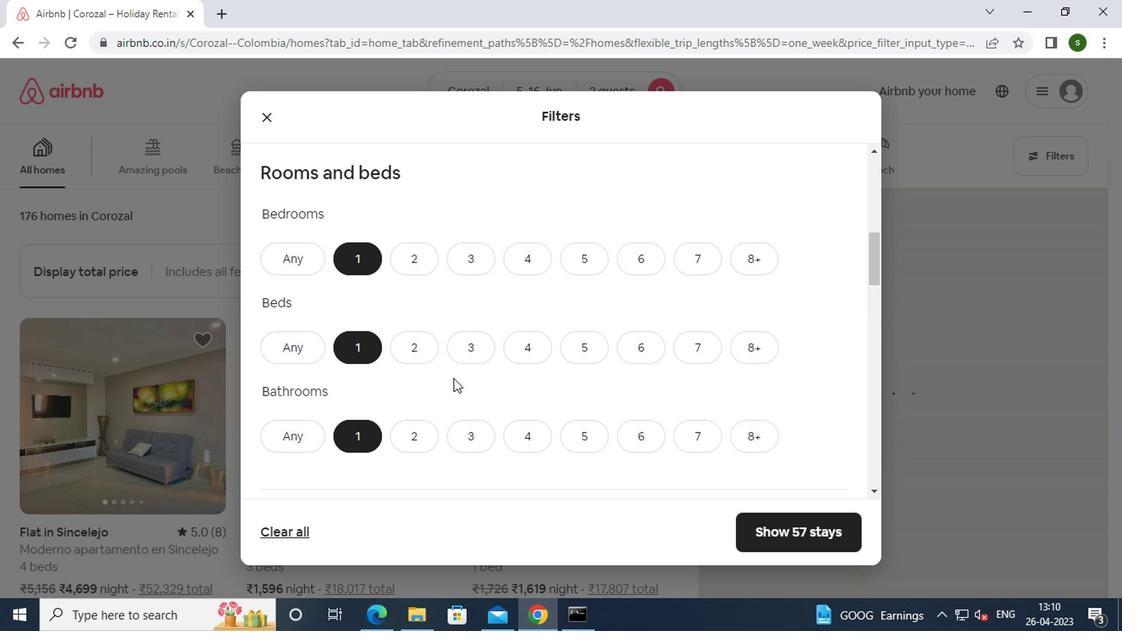 
Action: Mouse moved to (344, 380)
Screenshot: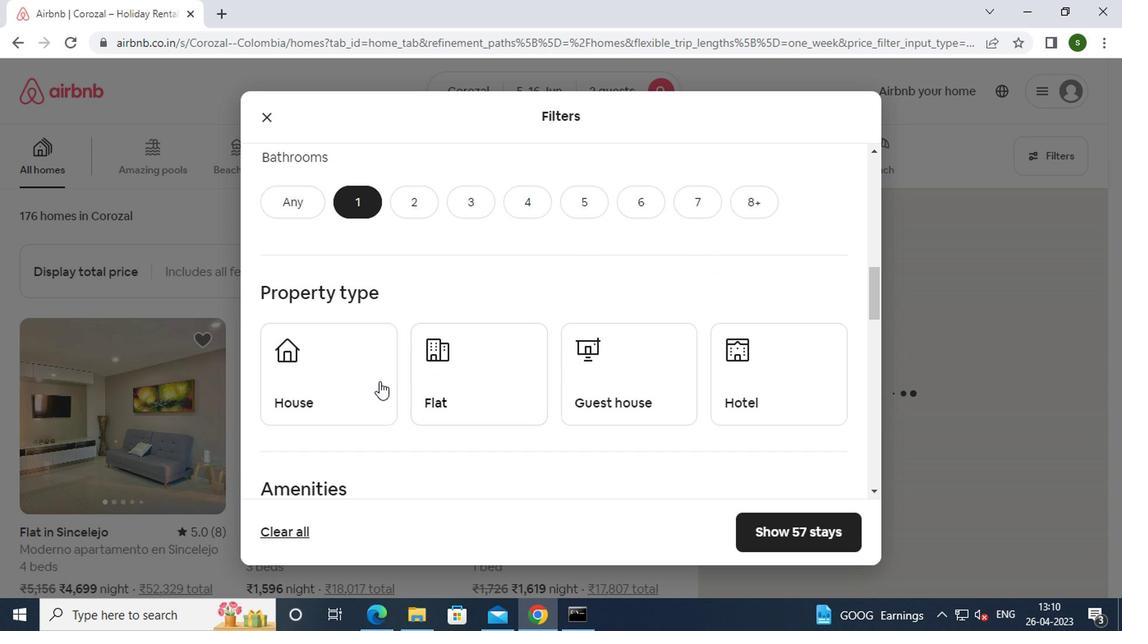 
Action: Mouse pressed left at (344, 380)
Screenshot: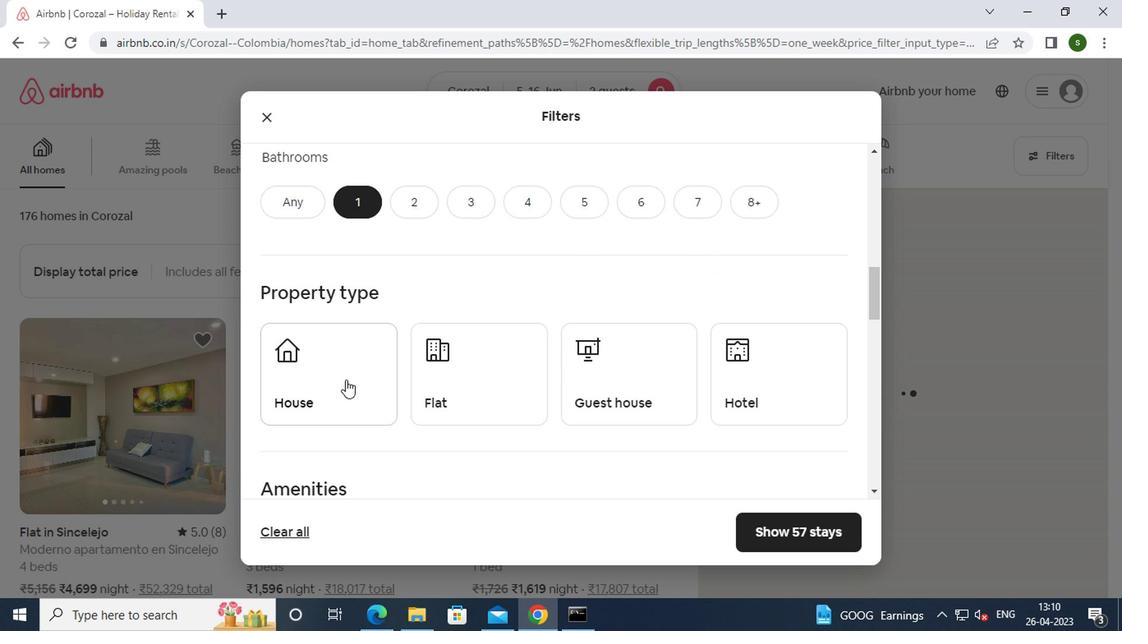 
Action: Mouse moved to (443, 379)
Screenshot: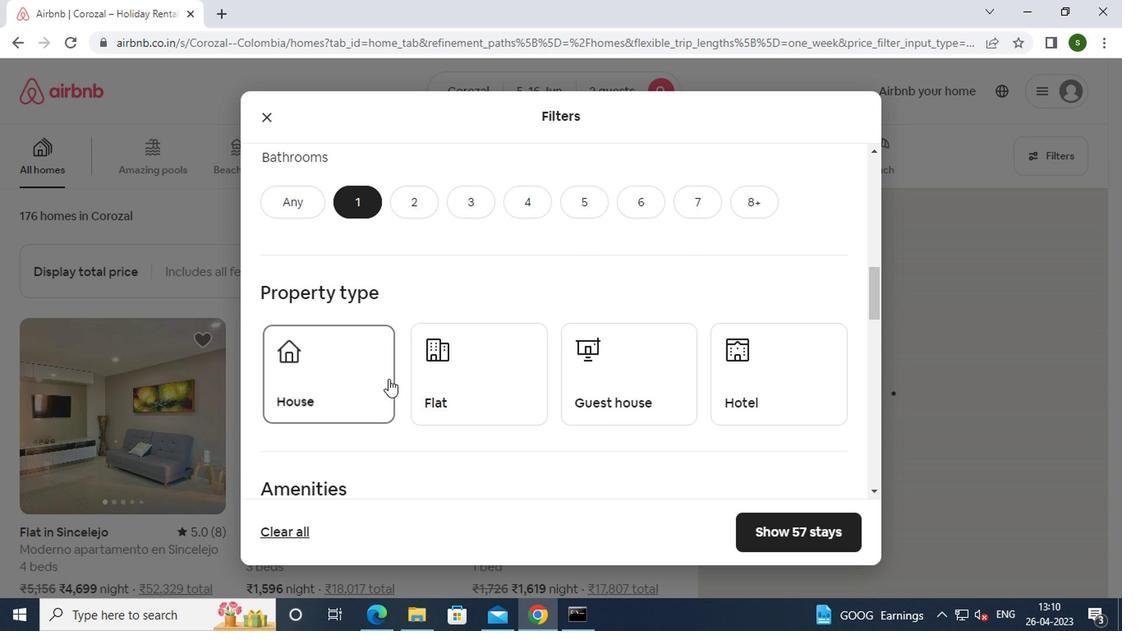 
Action: Mouse pressed left at (443, 379)
Screenshot: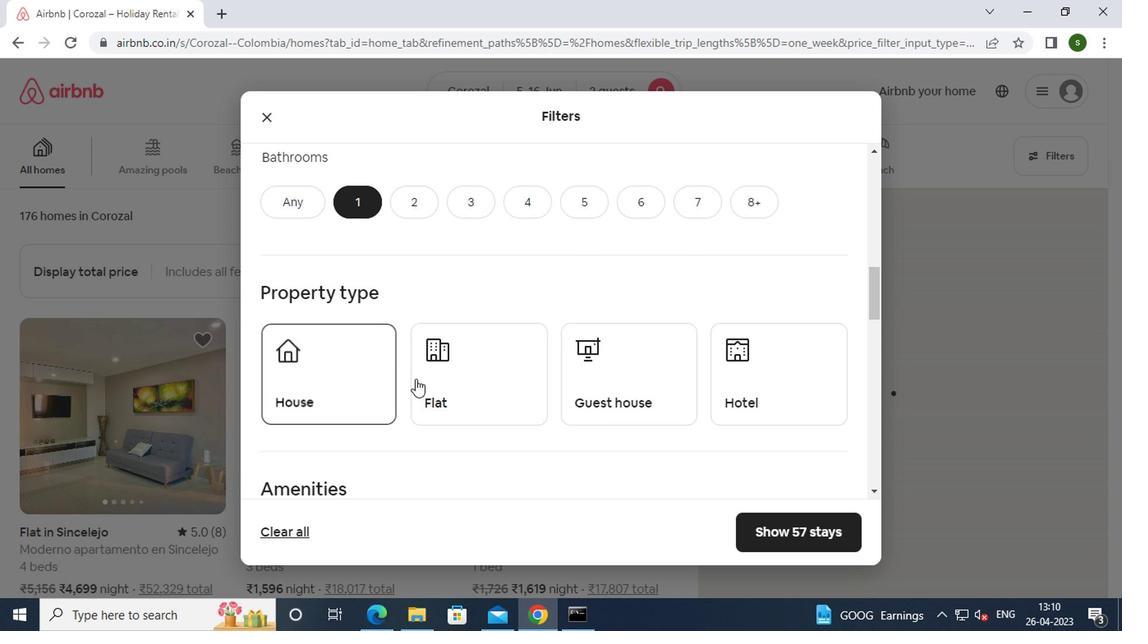 
Action: Mouse moved to (636, 380)
Screenshot: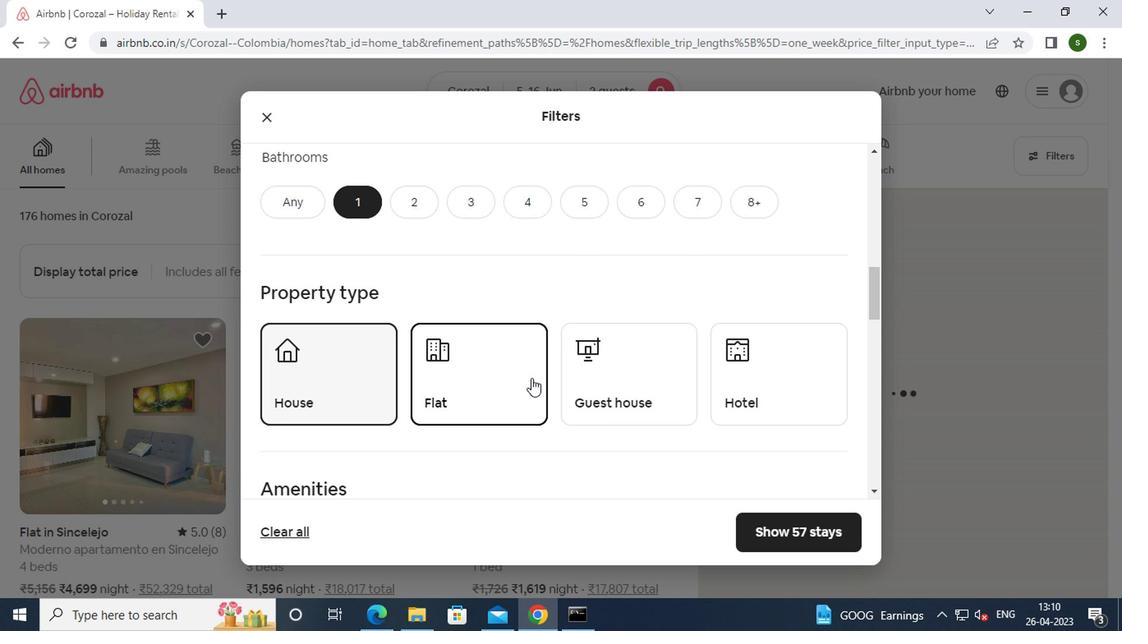 
Action: Mouse pressed left at (636, 380)
Screenshot: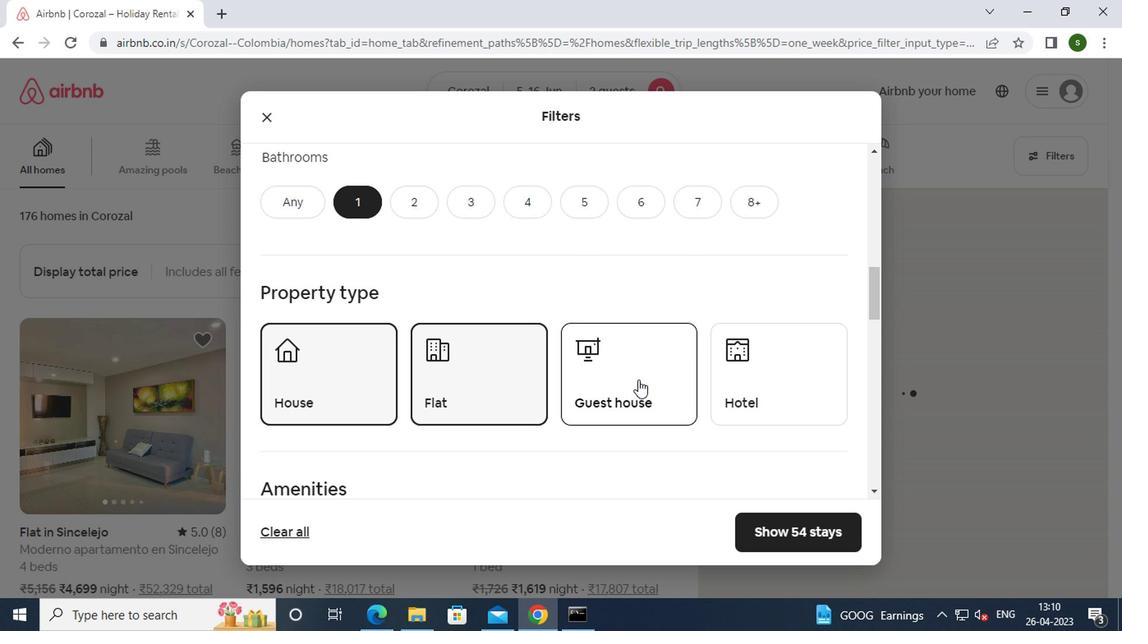 
Action: Mouse moved to (763, 366)
Screenshot: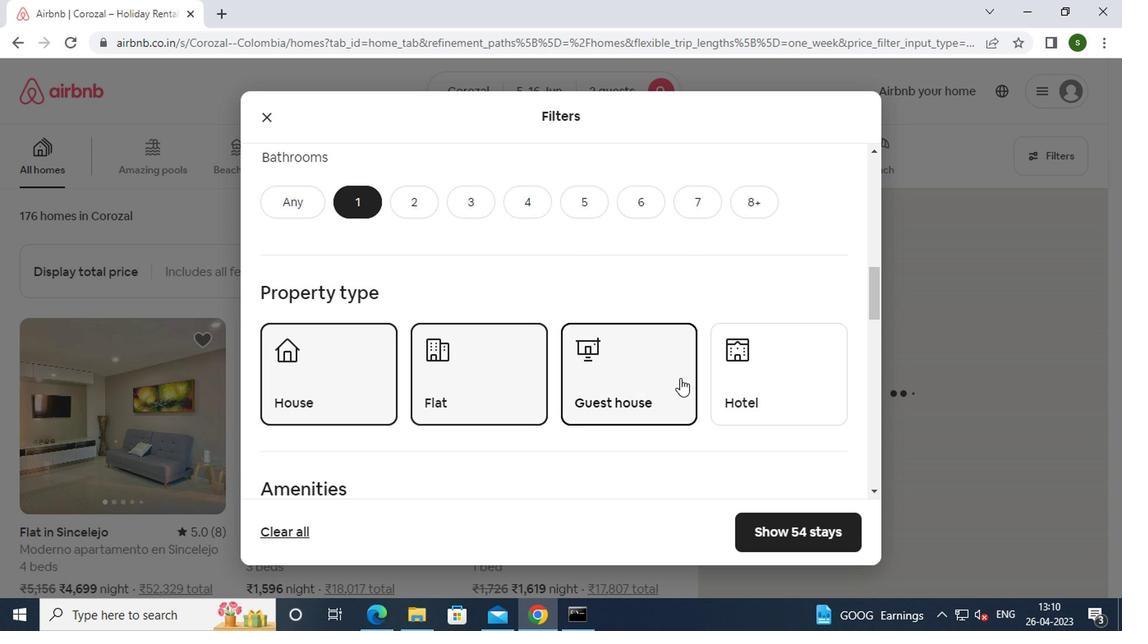 
Action: Mouse pressed left at (763, 366)
Screenshot: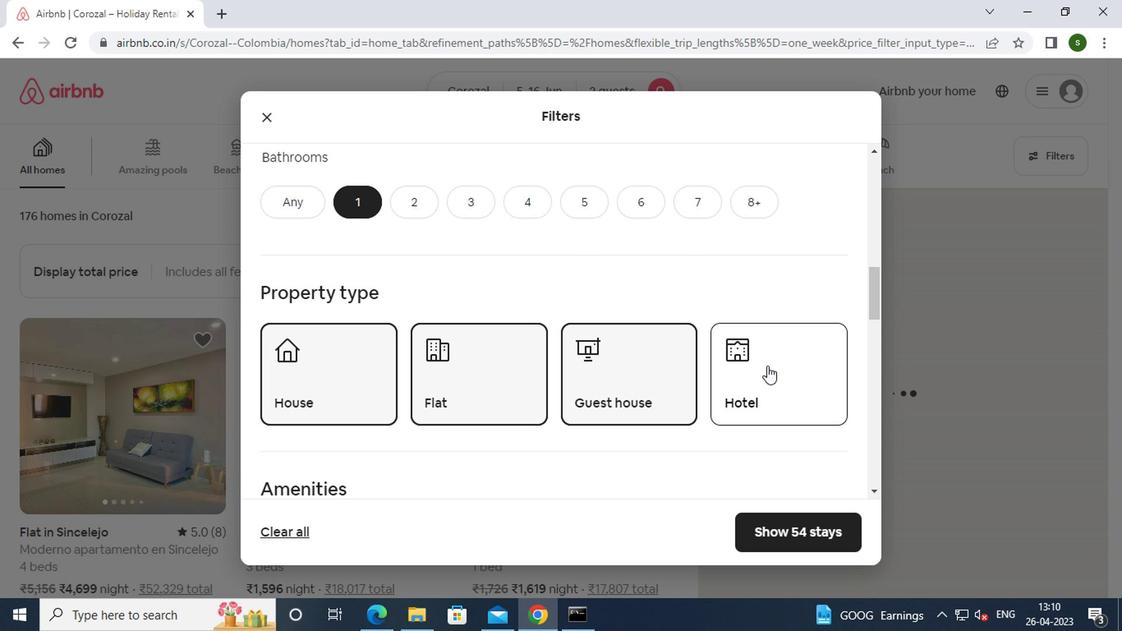 
Action: Mouse moved to (576, 366)
Screenshot: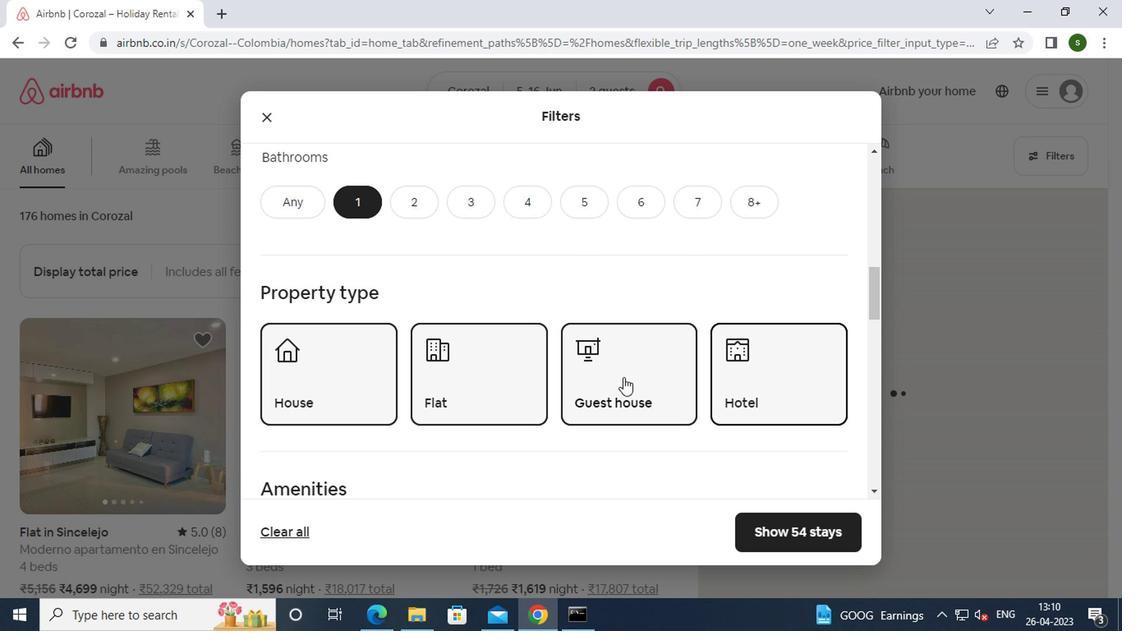 
Action: Mouse scrolled (576, 365) with delta (0, 0)
Screenshot: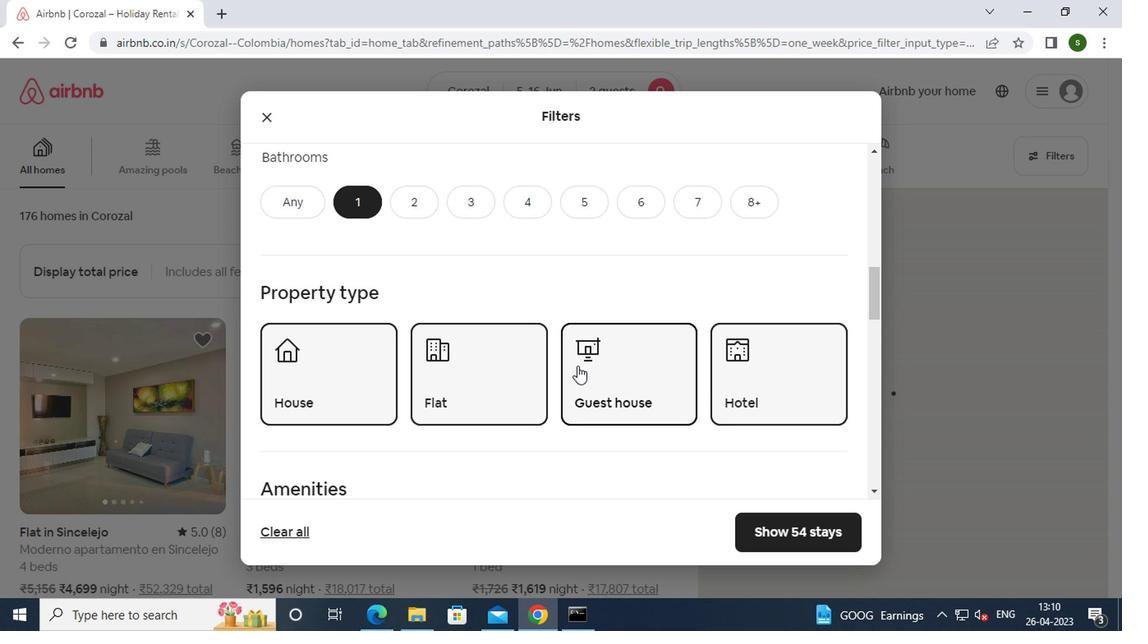 
Action: Mouse scrolled (576, 365) with delta (0, 0)
Screenshot: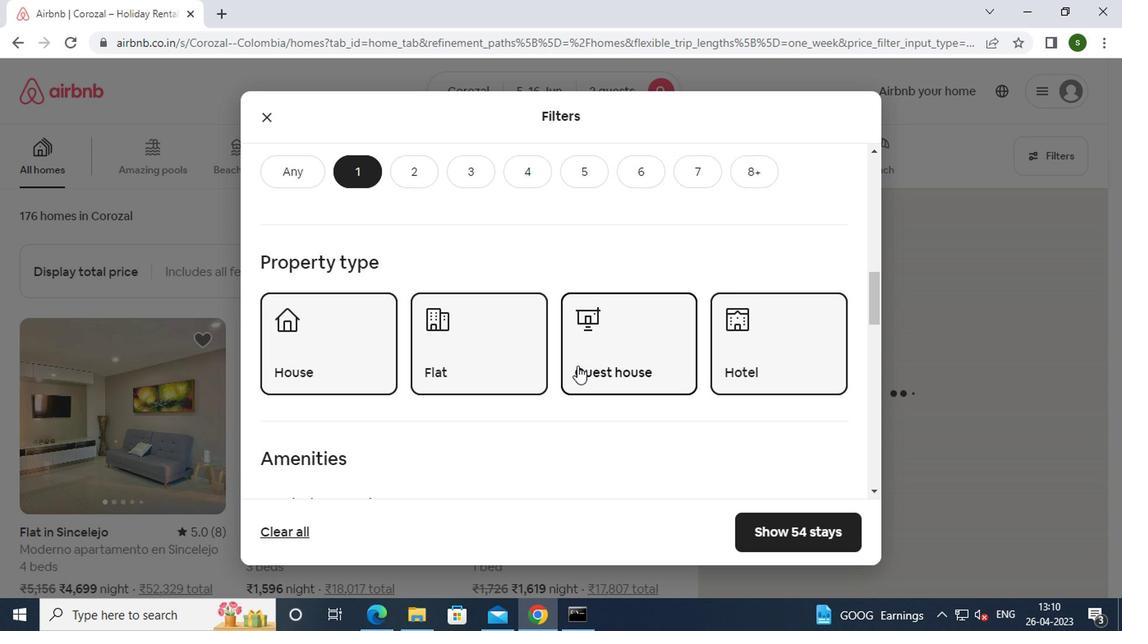 
Action: Mouse scrolled (576, 365) with delta (0, 0)
Screenshot: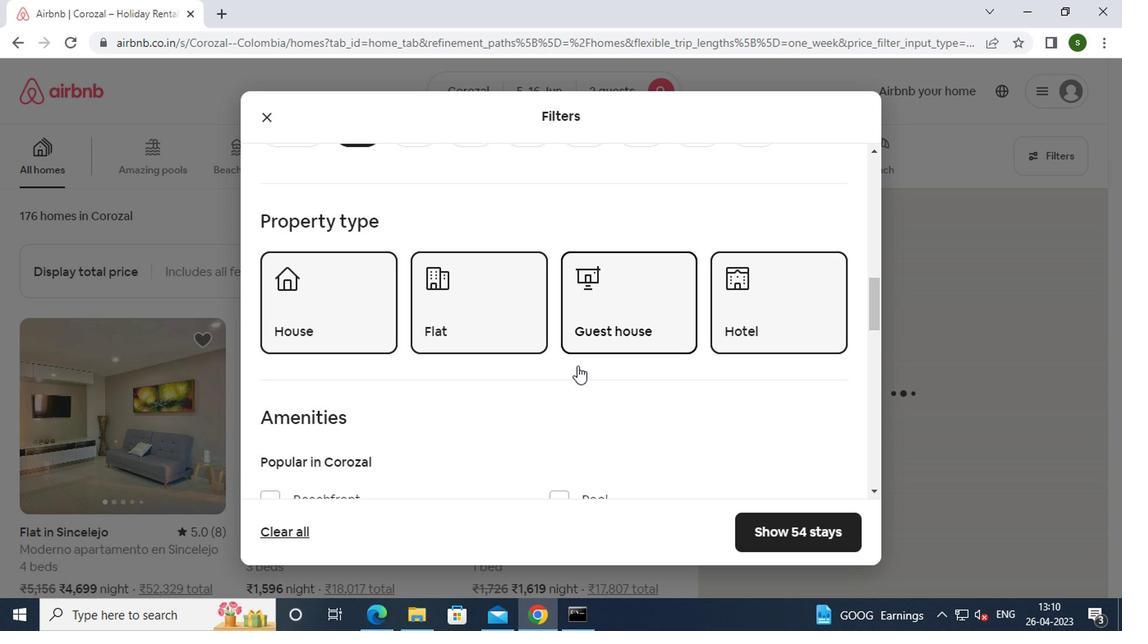 
Action: Mouse moved to (320, 434)
Screenshot: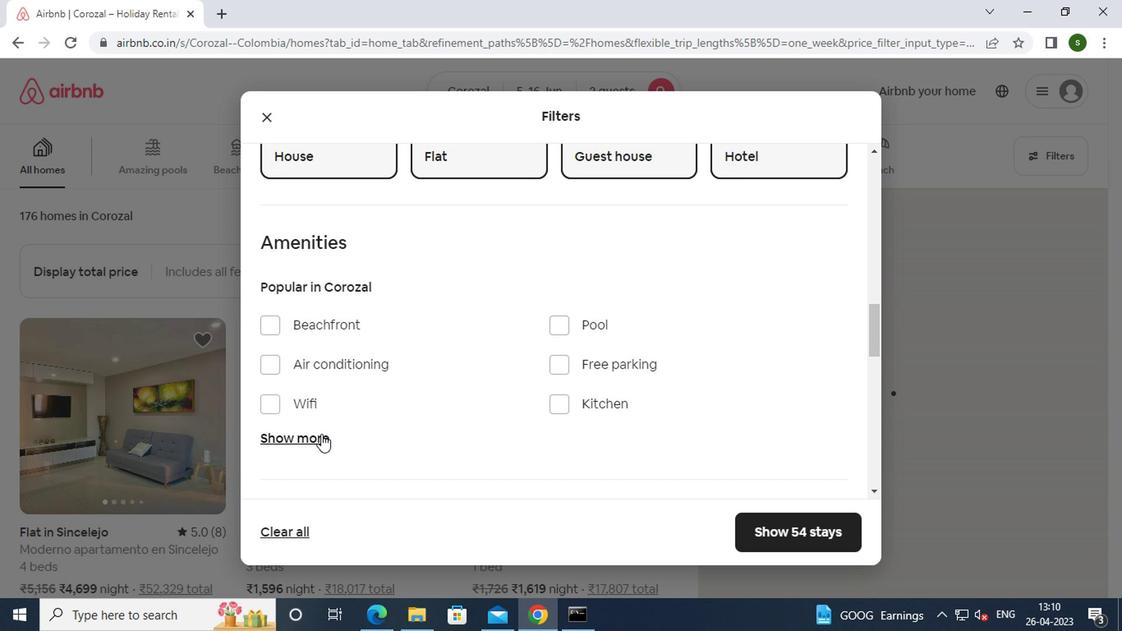 
Action: Mouse pressed left at (320, 434)
Screenshot: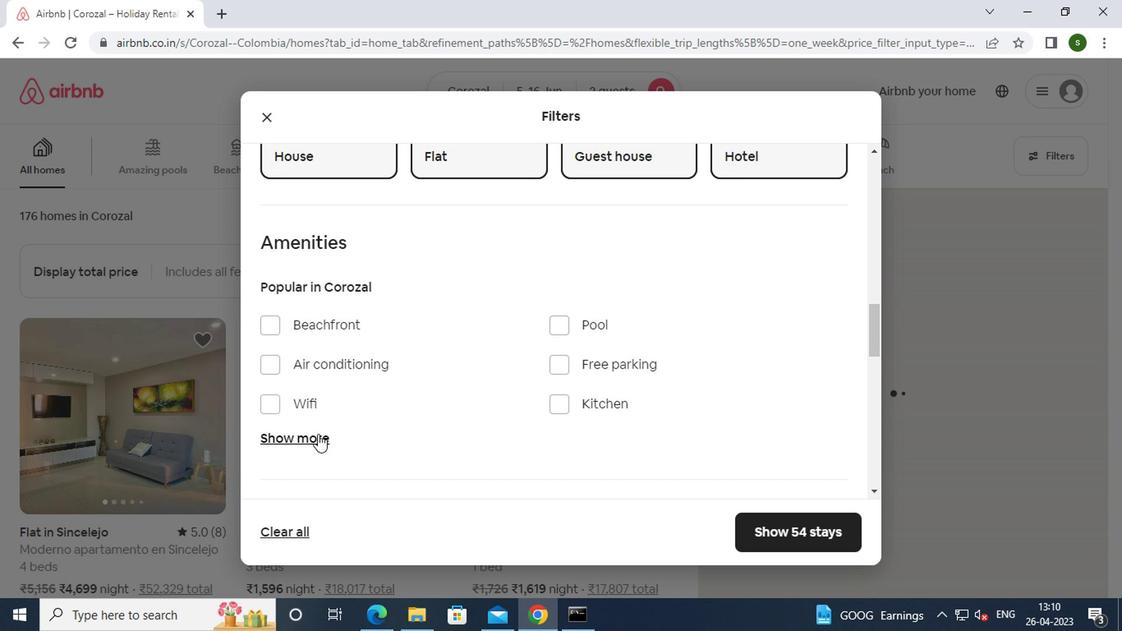 
Action: Mouse moved to (400, 423)
Screenshot: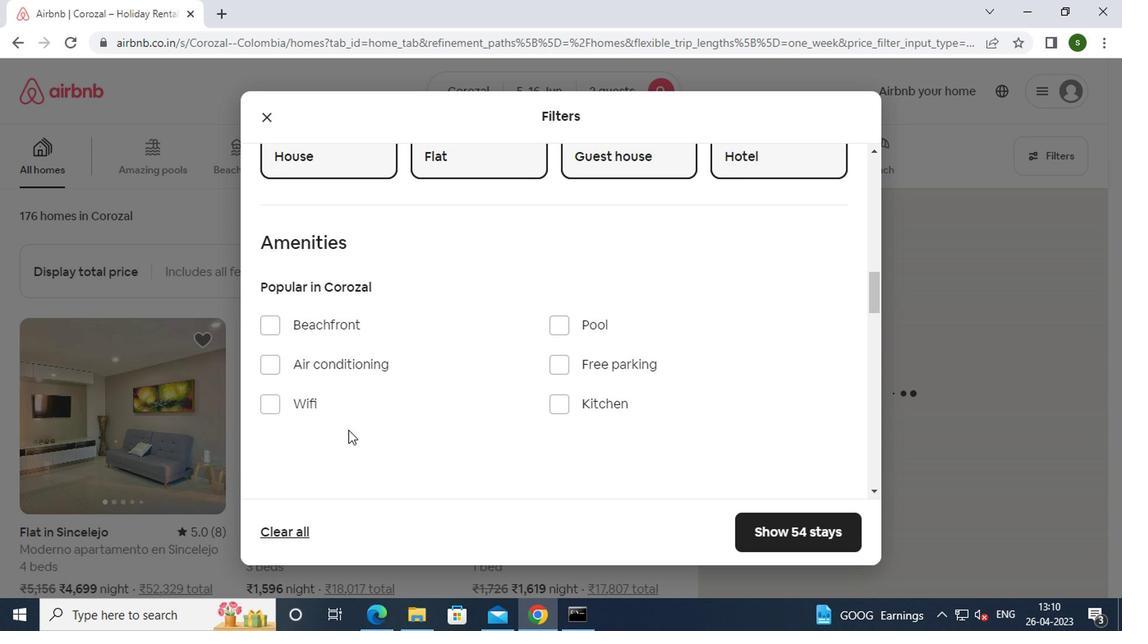 
Action: Mouse scrolled (400, 422) with delta (0, 0)
Screenshot: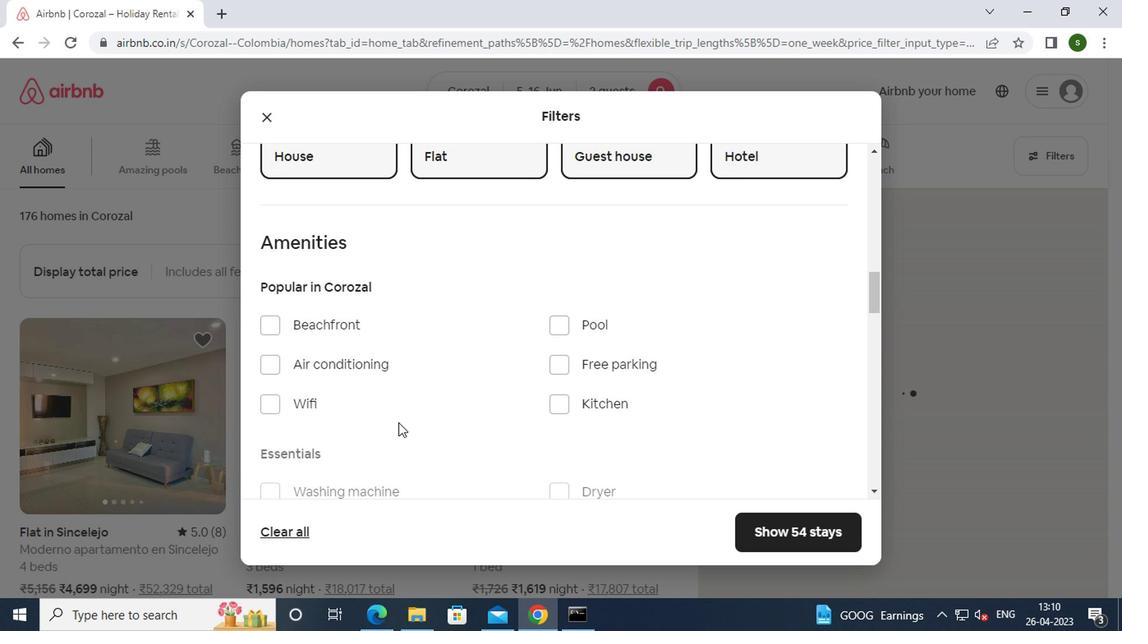 
Action: Mouse moved to (390, 410)
Screenshot: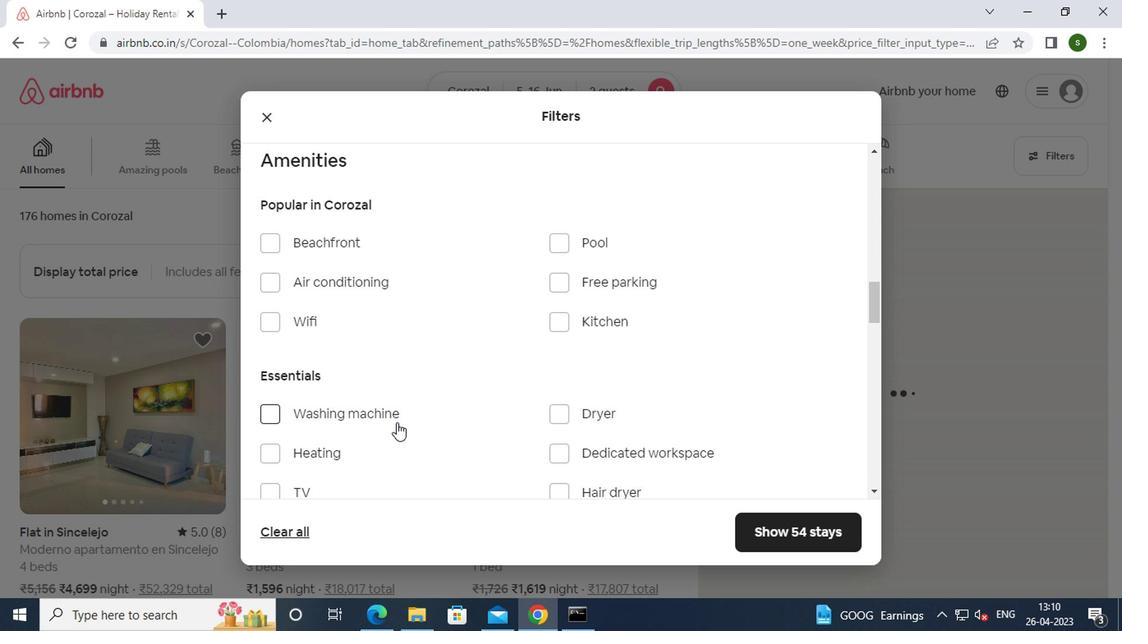 
Action: Mouse pressed left at (390, 410)
Screenshot: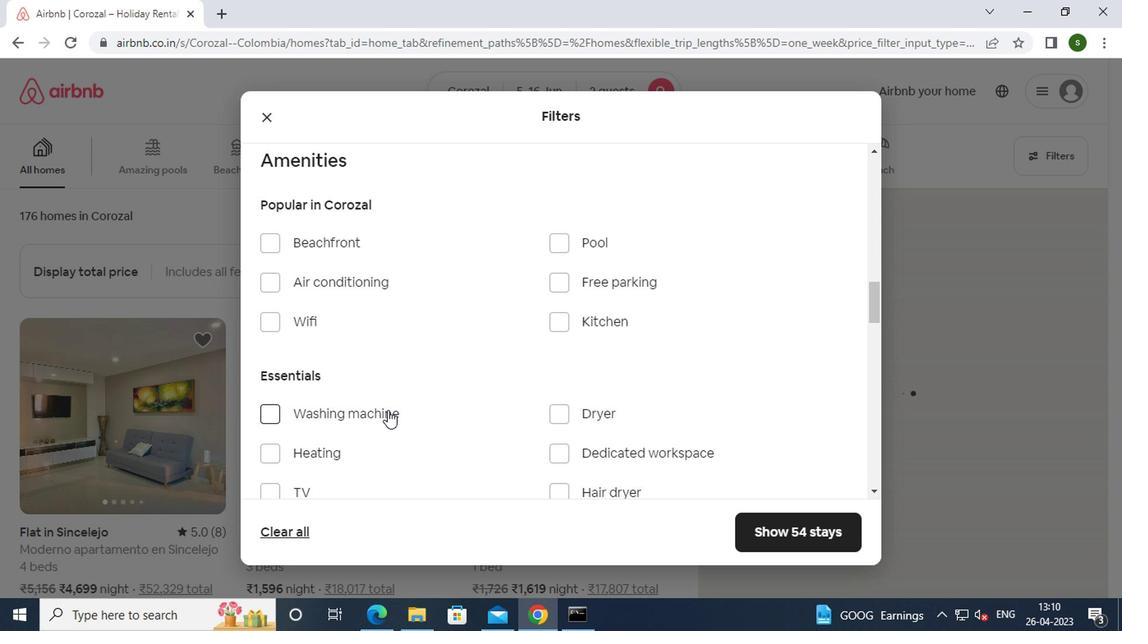 
Action: Mouse moved to (500, 366)
Screenshot: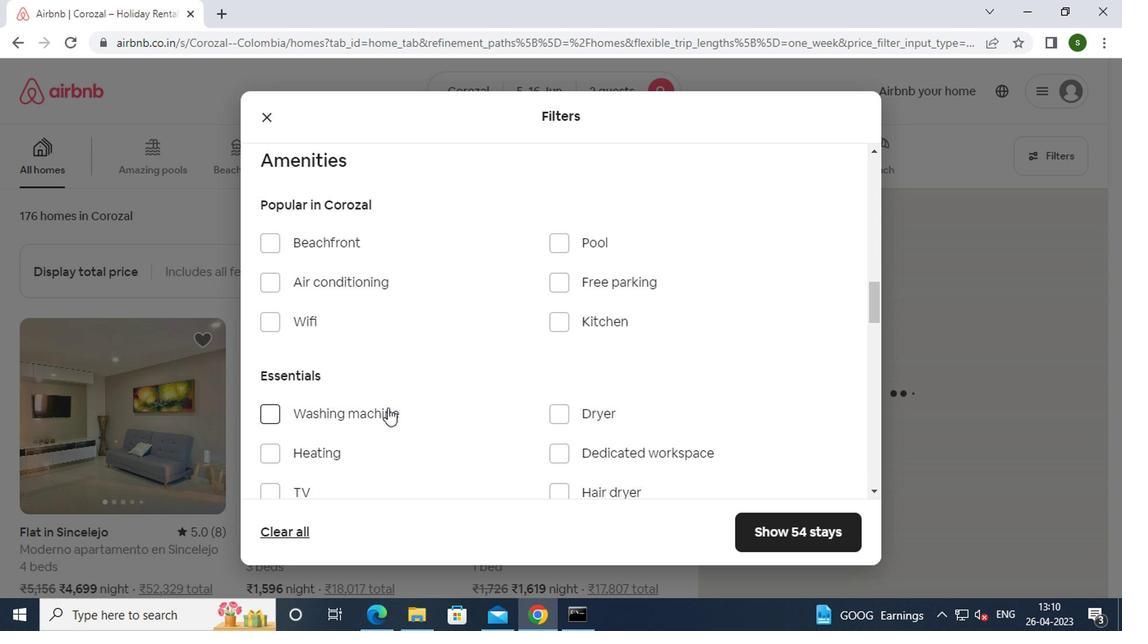
Action: Mouse scrolled (500, 365) with delta (0, 0)
Screenshot: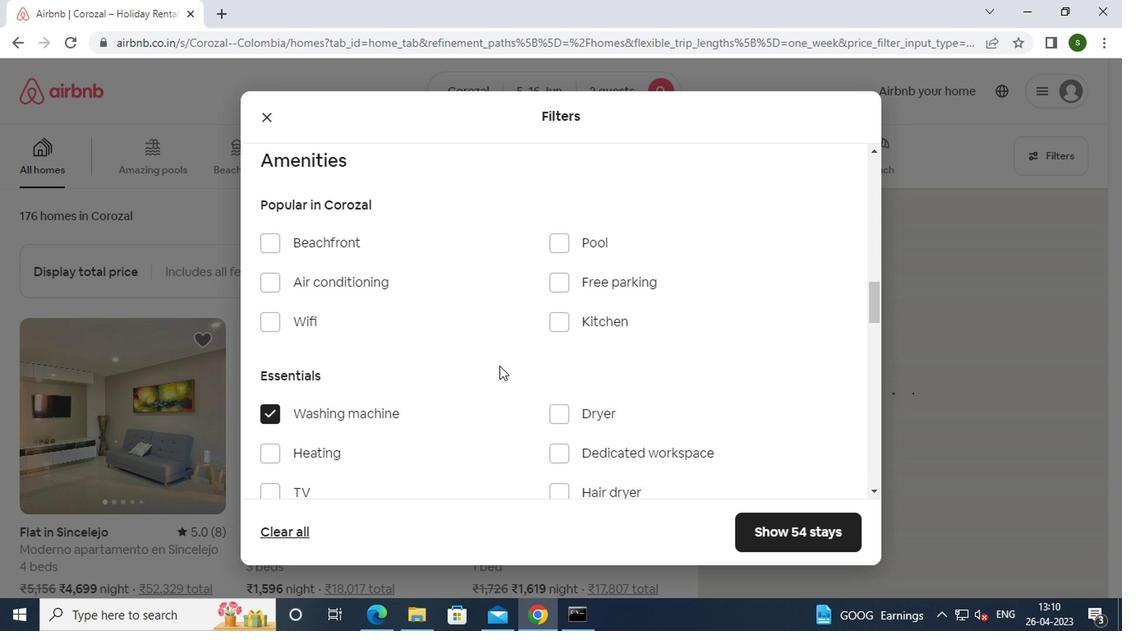 
Action: Mouse scrolled (500, 365) with delta (0, 0)
Screenshot: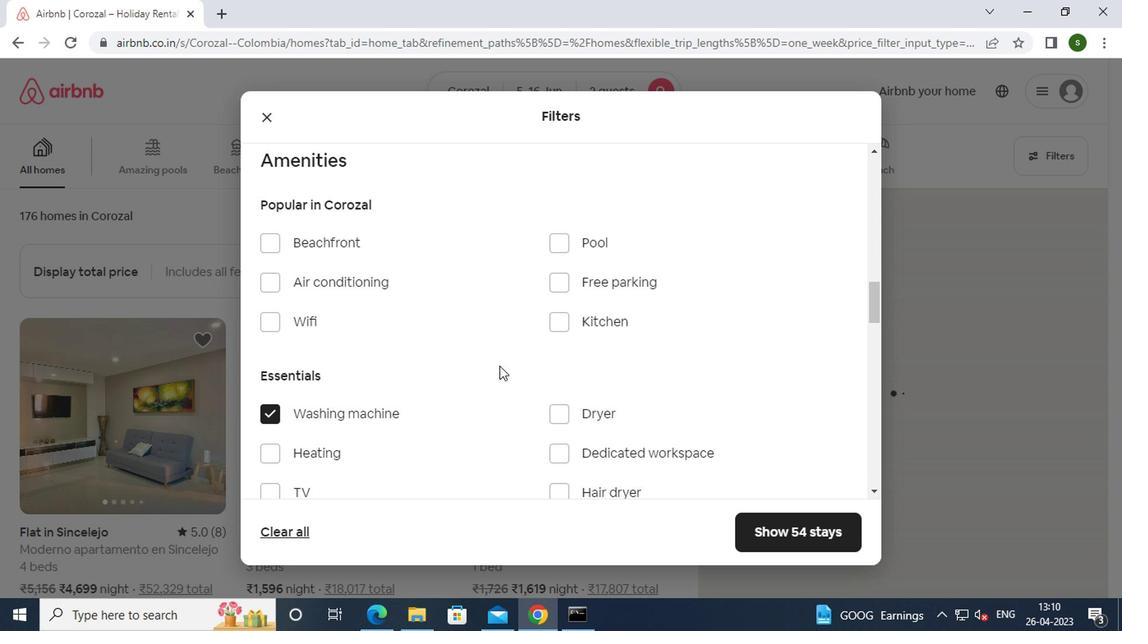 
Action: Mouse scrolled (500, 365) with delta (0, 0)
Screenshot: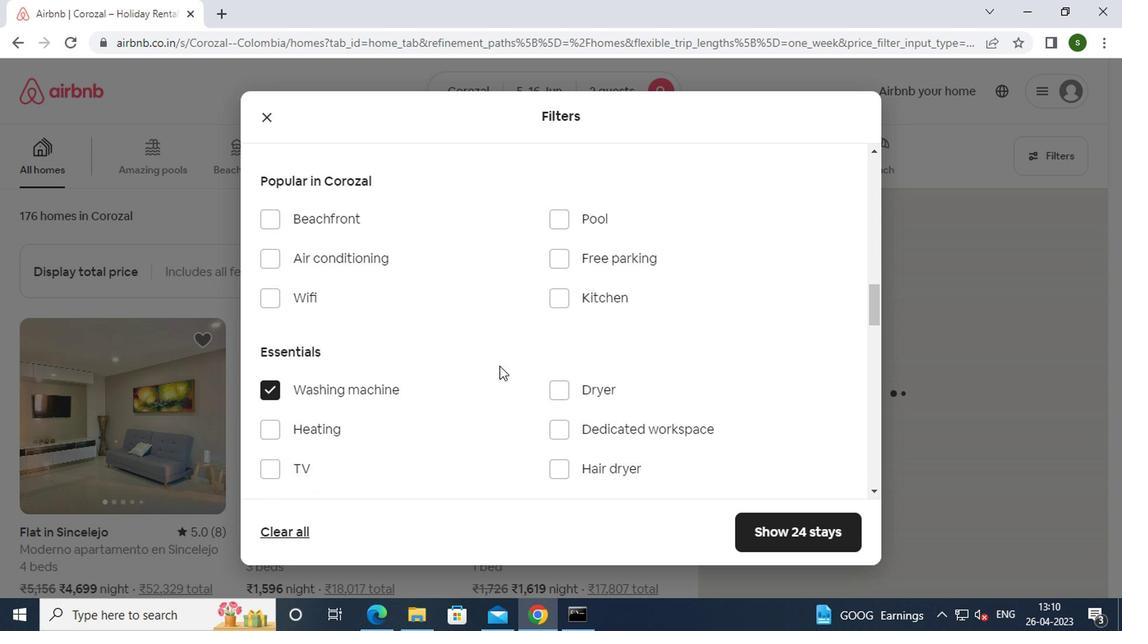 
Action: Mouse scrolled (500, 365) with delta (0, 0)
Screenshot: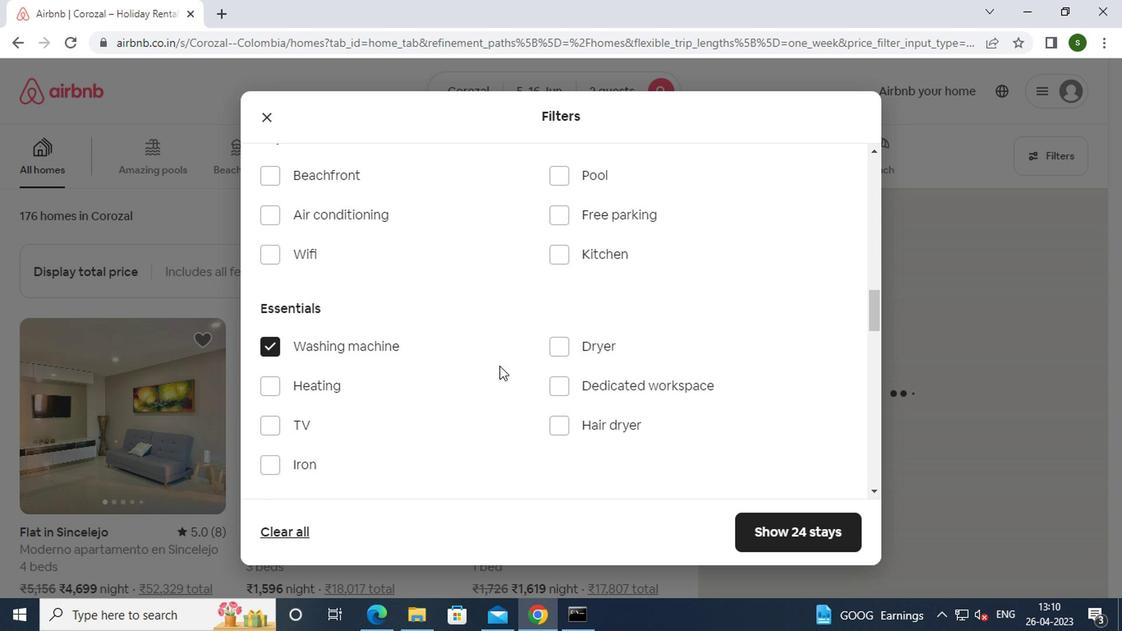 
Action: Mouse moved to (497, 358)
Screenshot: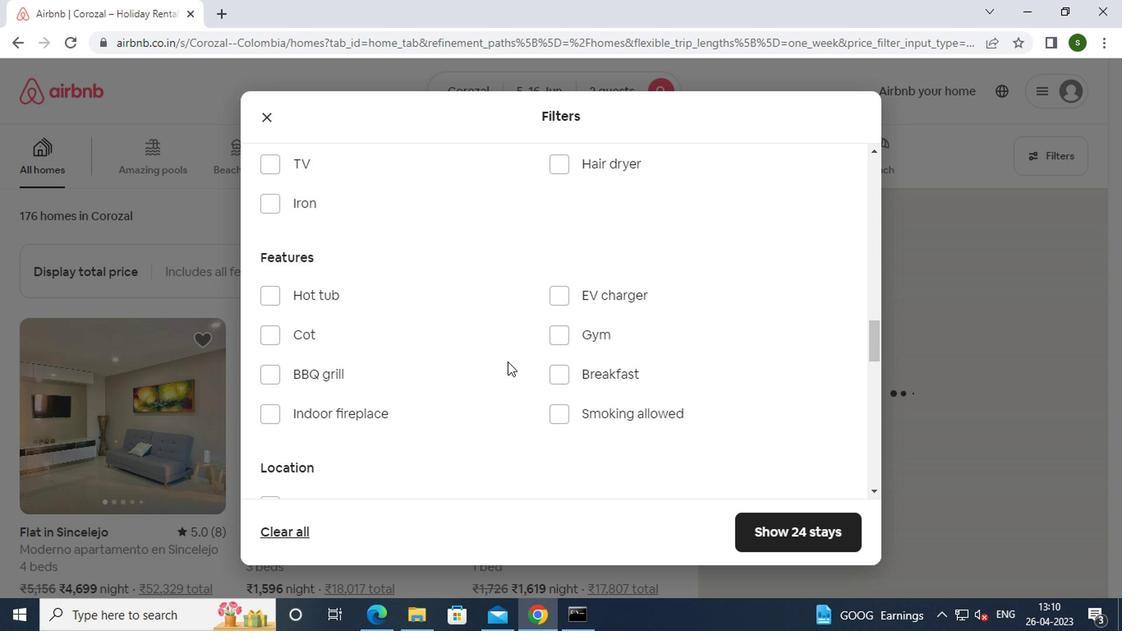 
Action: Mouse scrolled (497, 358) with delta (0, 0)
Screenshot: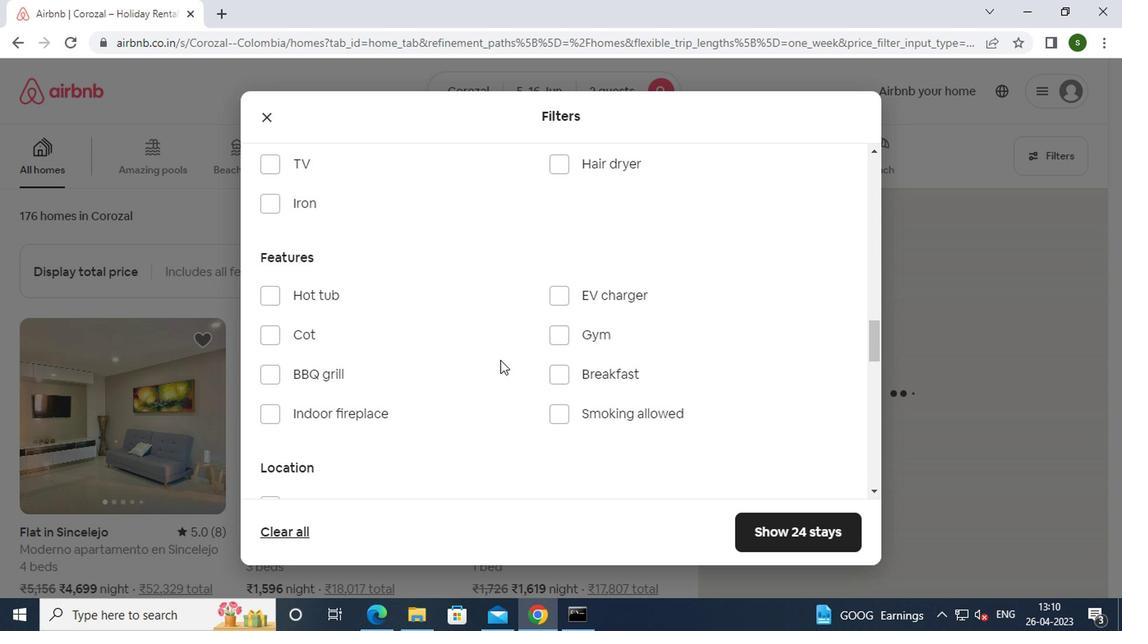 
Action: Mouse scrolled (497, 358) with delta (0, 0)
Screenshot: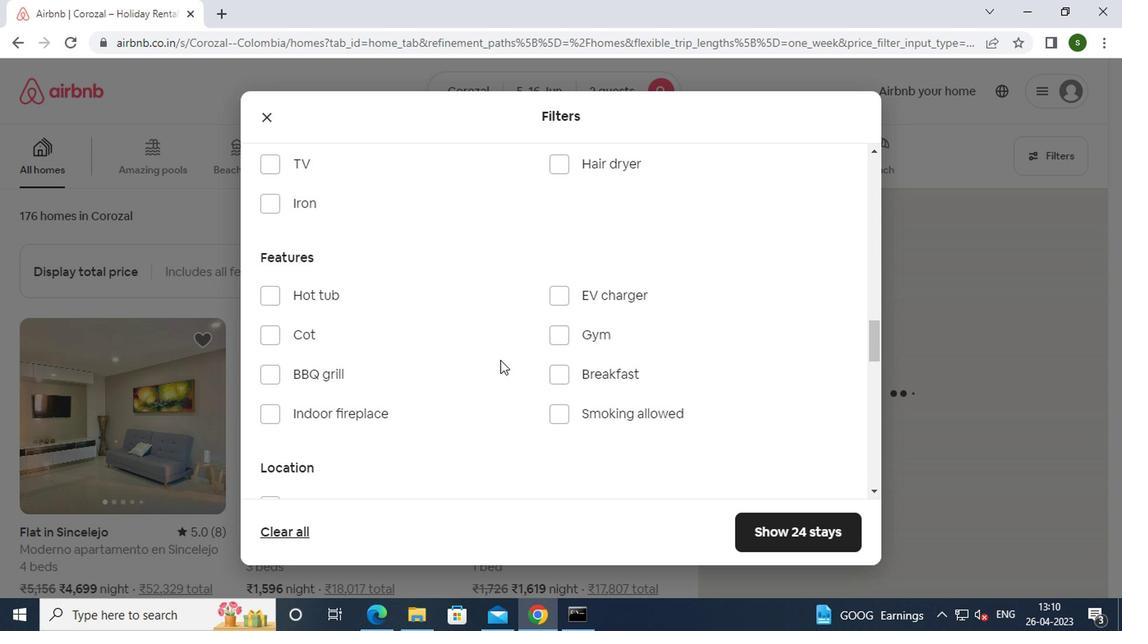
Action: Mouse scrolled (497, 358) with delta (0, 0)
Screenshot: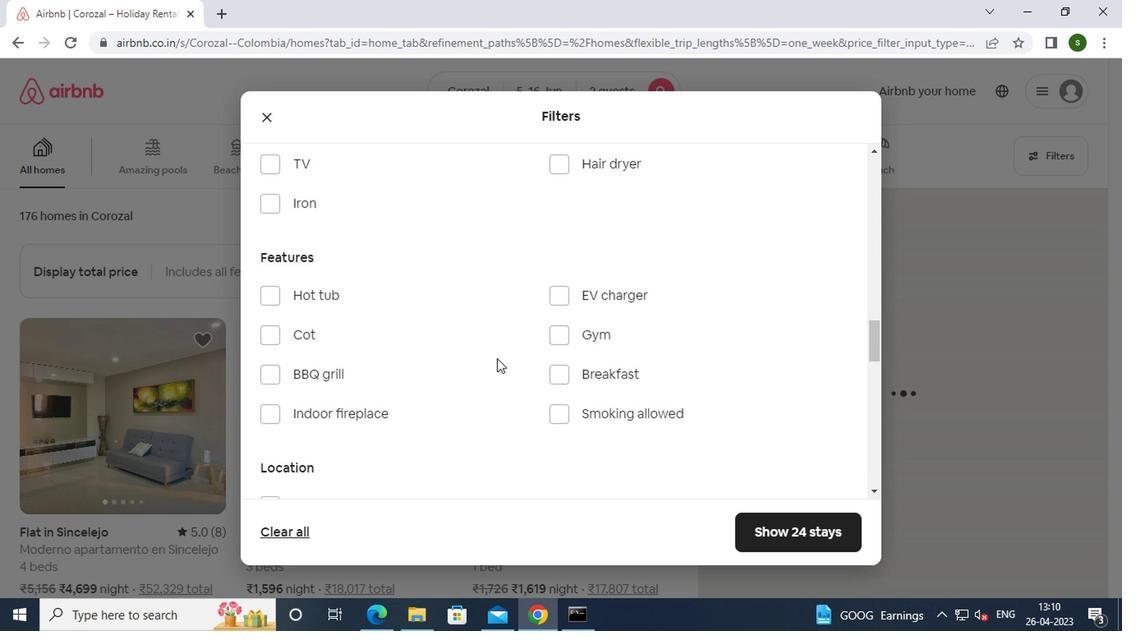 
Action: Mouse moved to (504, 358)
Screenshot: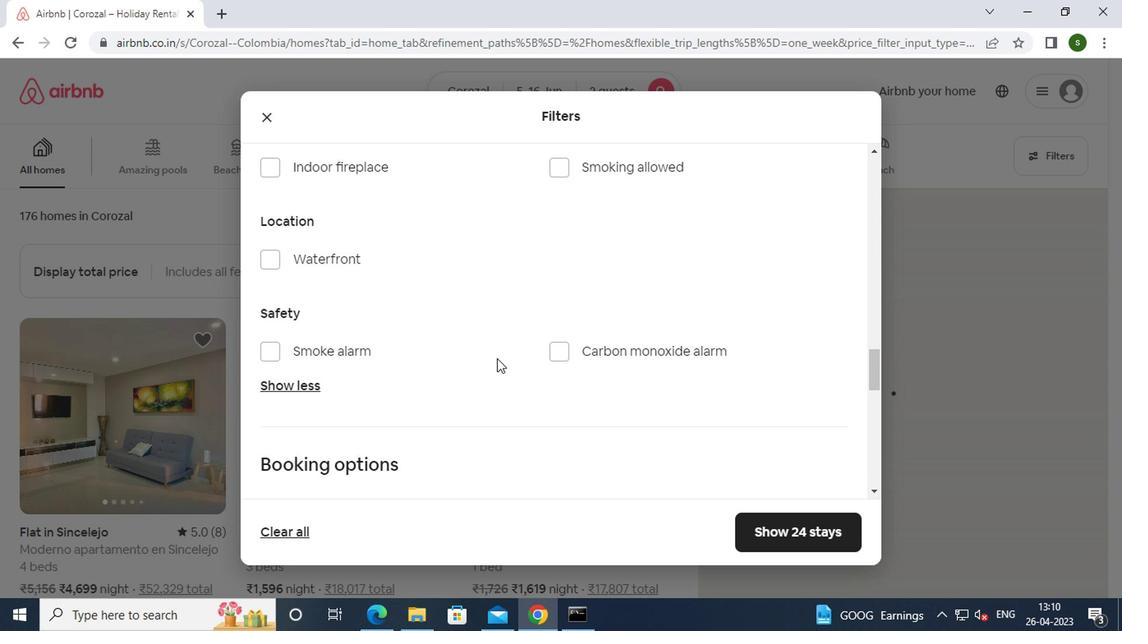 
Action: Mouse scrolled (504, 357) with delta (0, 0)
Screenshot: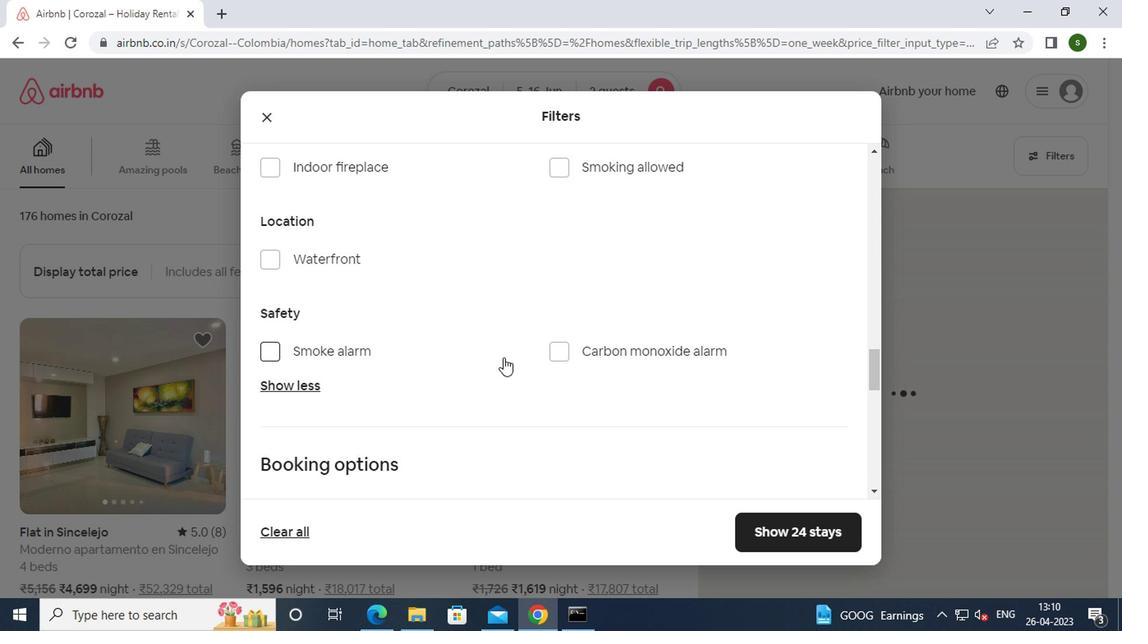 
Action: Mouse scrolled (504, 357) with delta (0, 0)
Screenshot: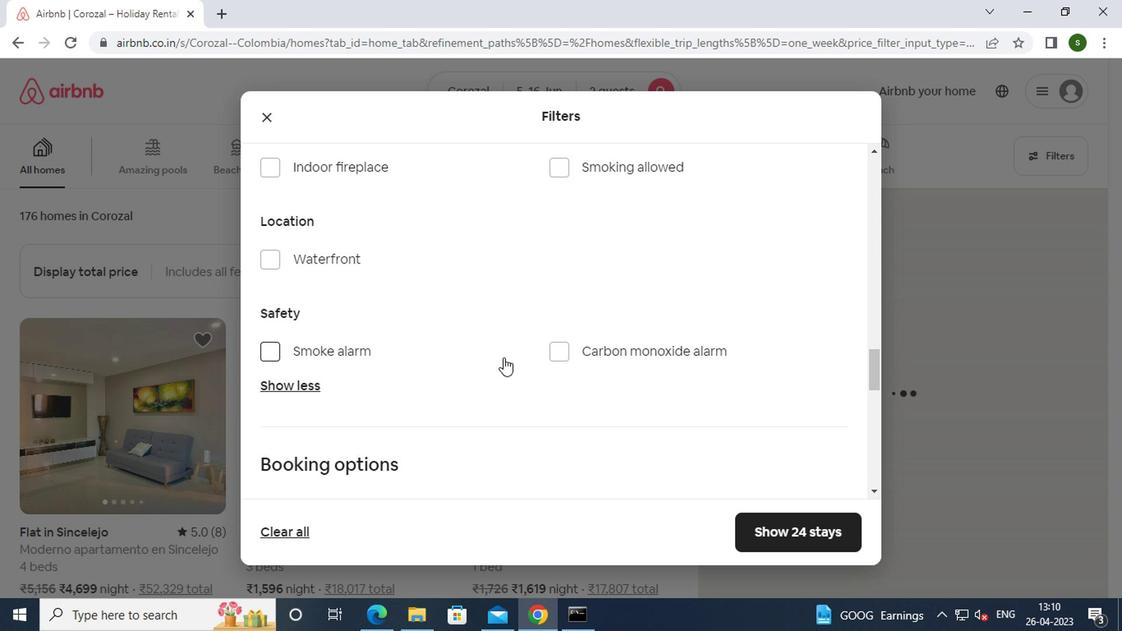 
Action: Mouse moved to (797, 407)
Screenshot: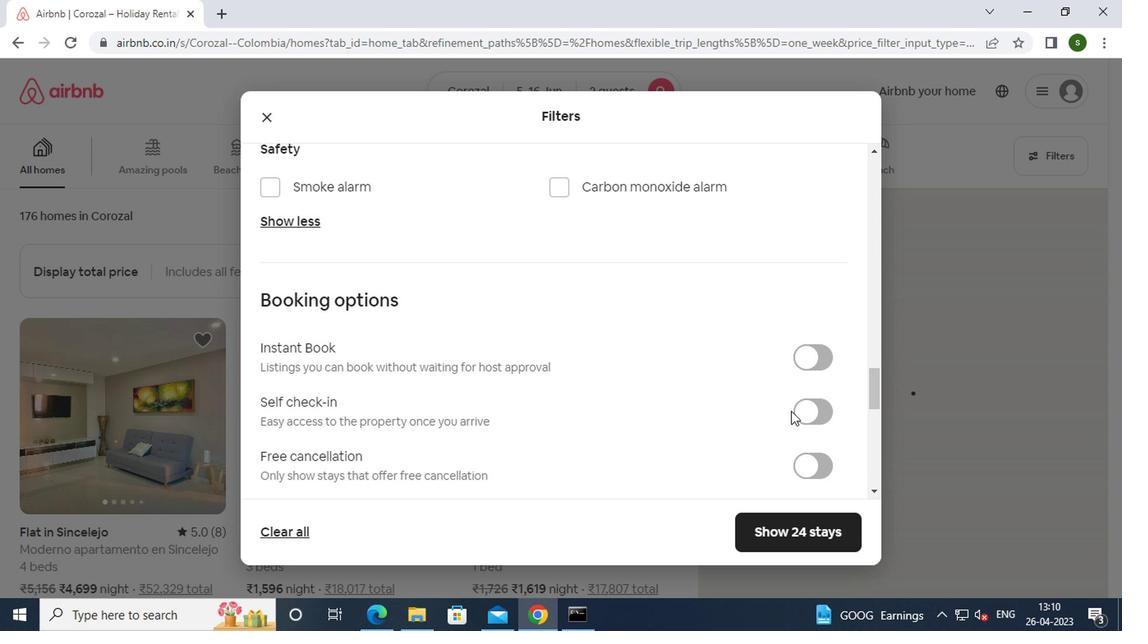 
Action: Mouse pressed left at (797, 407)
Screenshot: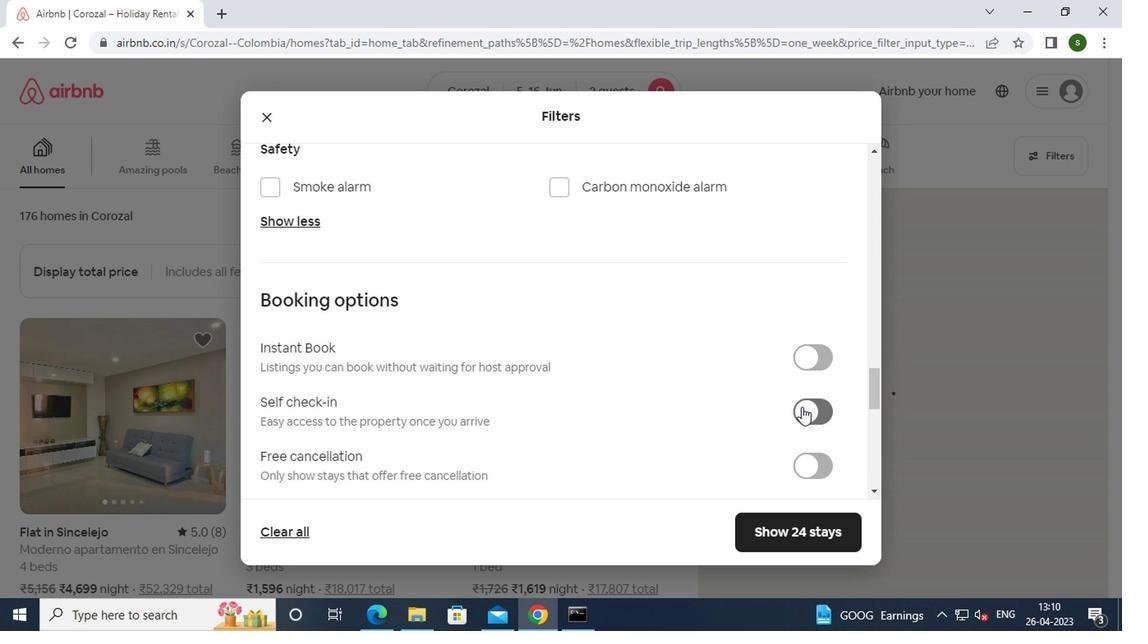 
Action: Mouse moved to (668, 380)
Screenshot: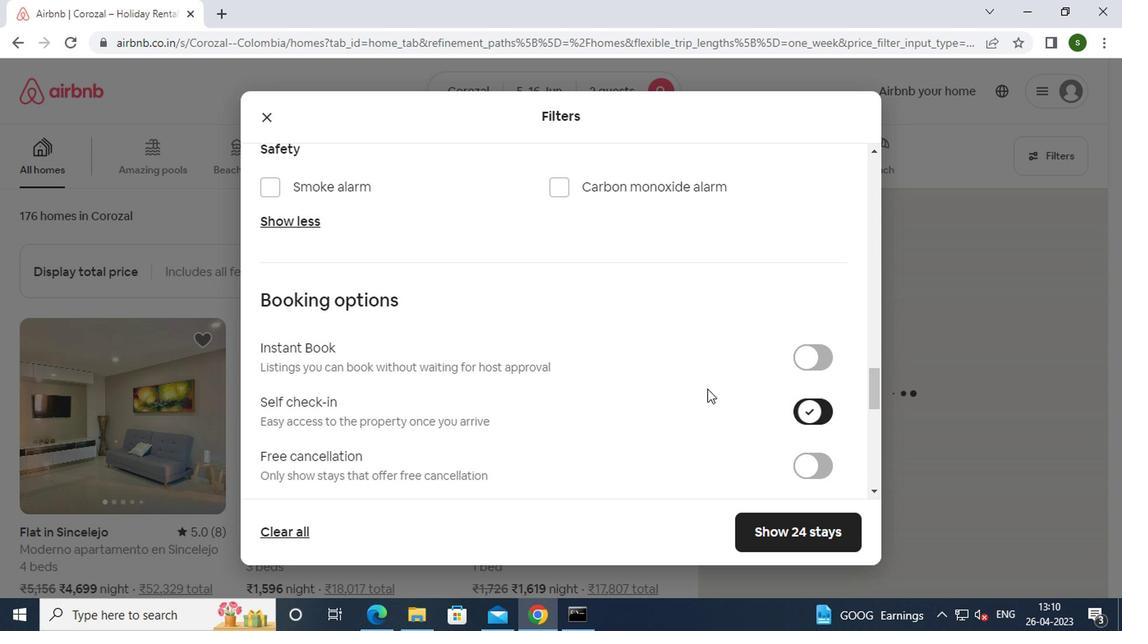 
Action: Mouse scrolled (668, 379) with delta (0, 0)
Screenshot: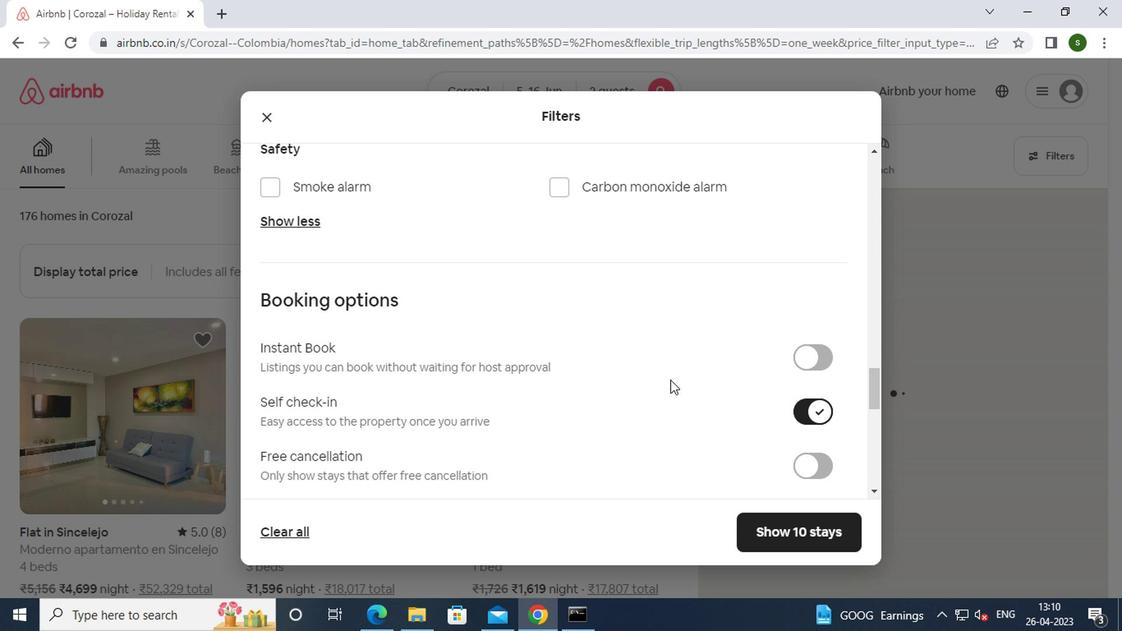 
Action: Mouse scrolled (668, 379) with delta (0, 0)
Screenshot: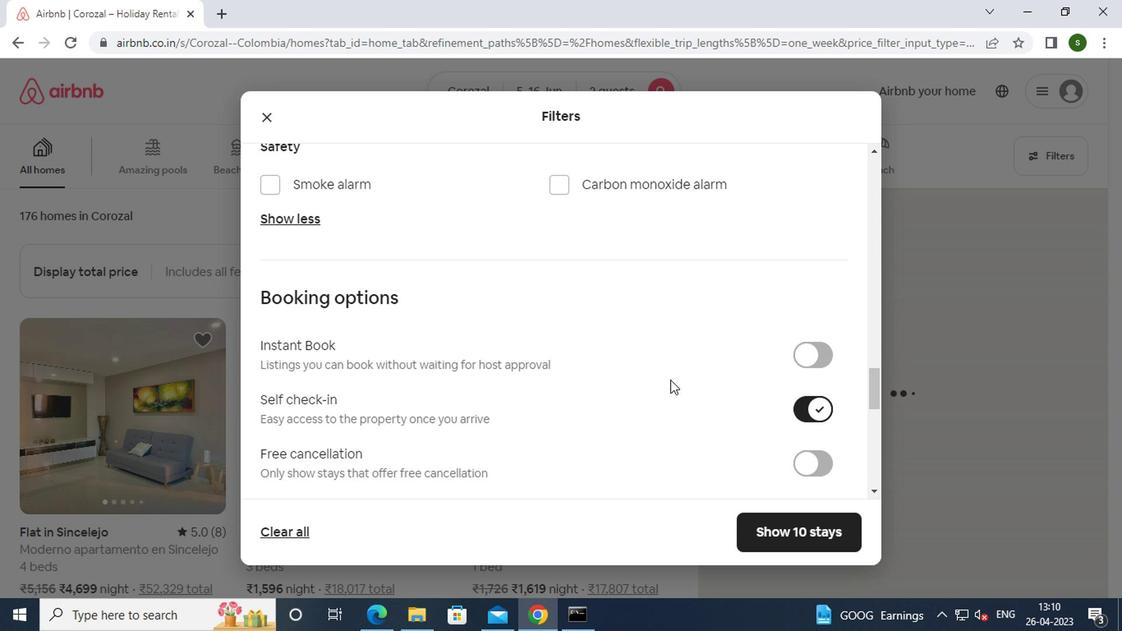 
Action: Mouse scrolled (668, 379) with delta (0, 0)
Screenshot: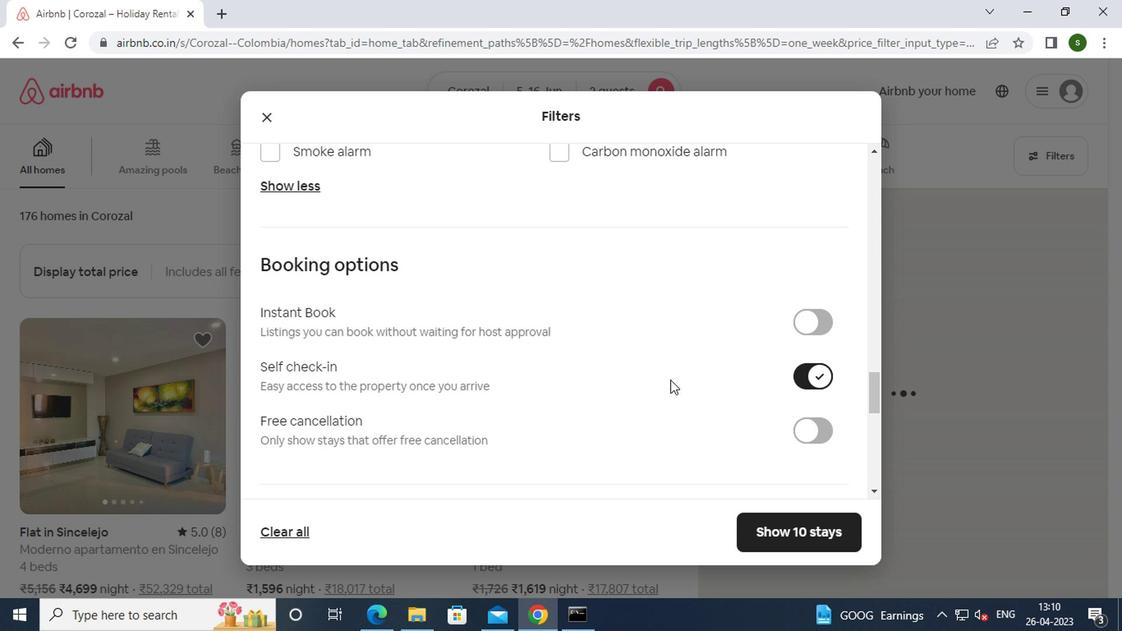 
Action: Mouse scrolled (668, 379) with delta (0, 0)
Screenshot: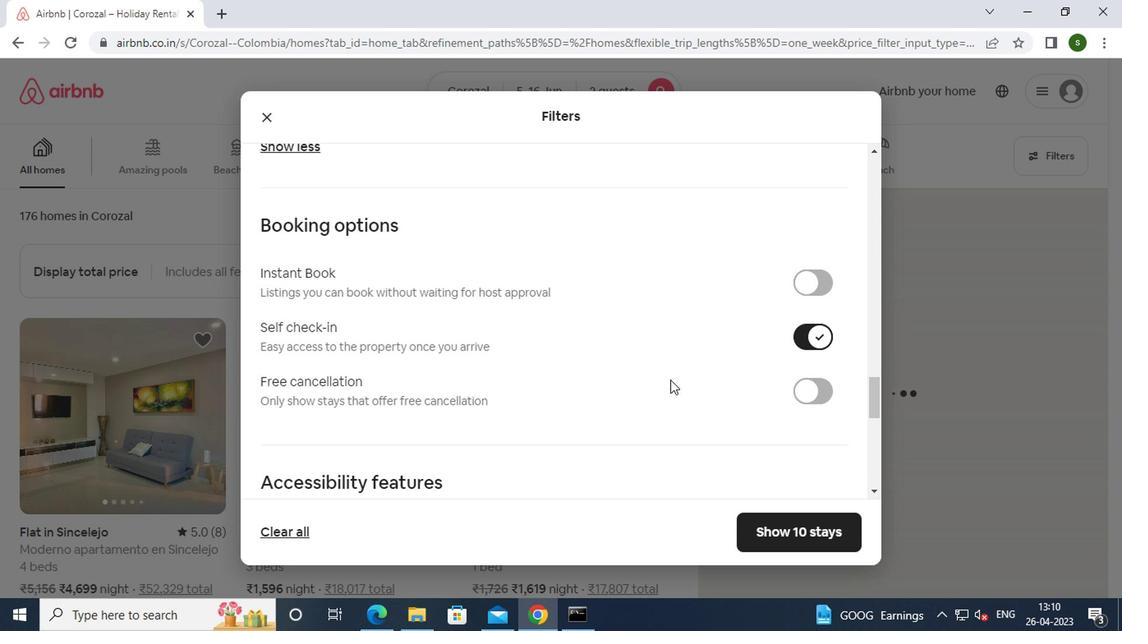 
Action: Mouse scrolled (668, 379) with delta (0, 0)
Screenshot: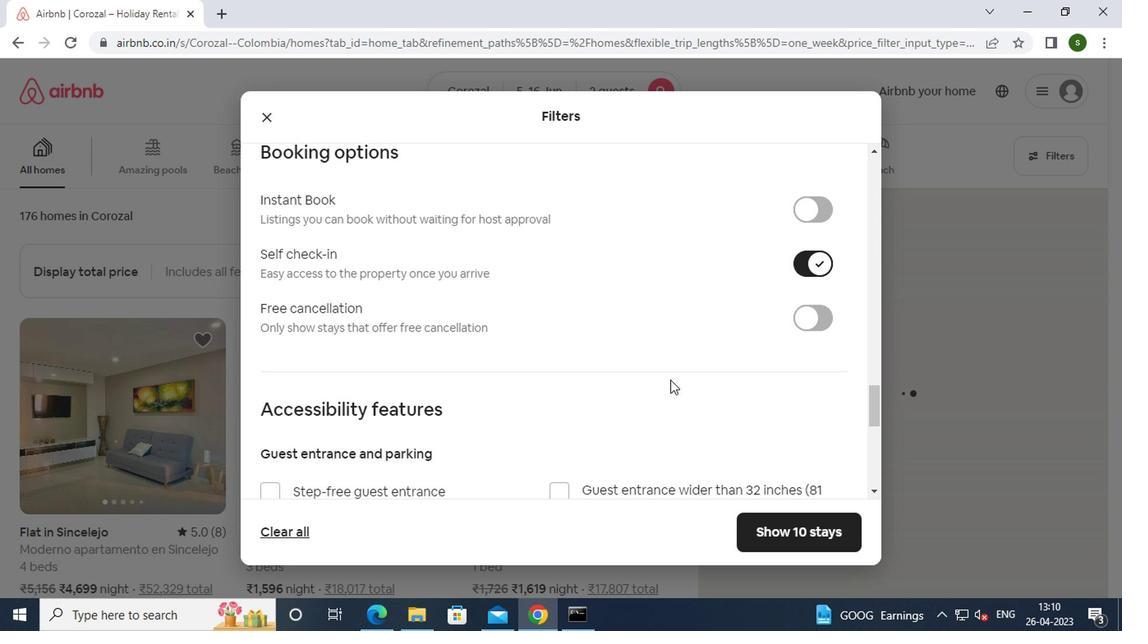 
Action: Mouse scrolled (668, 379) with delta (0, 0)
Screenshot: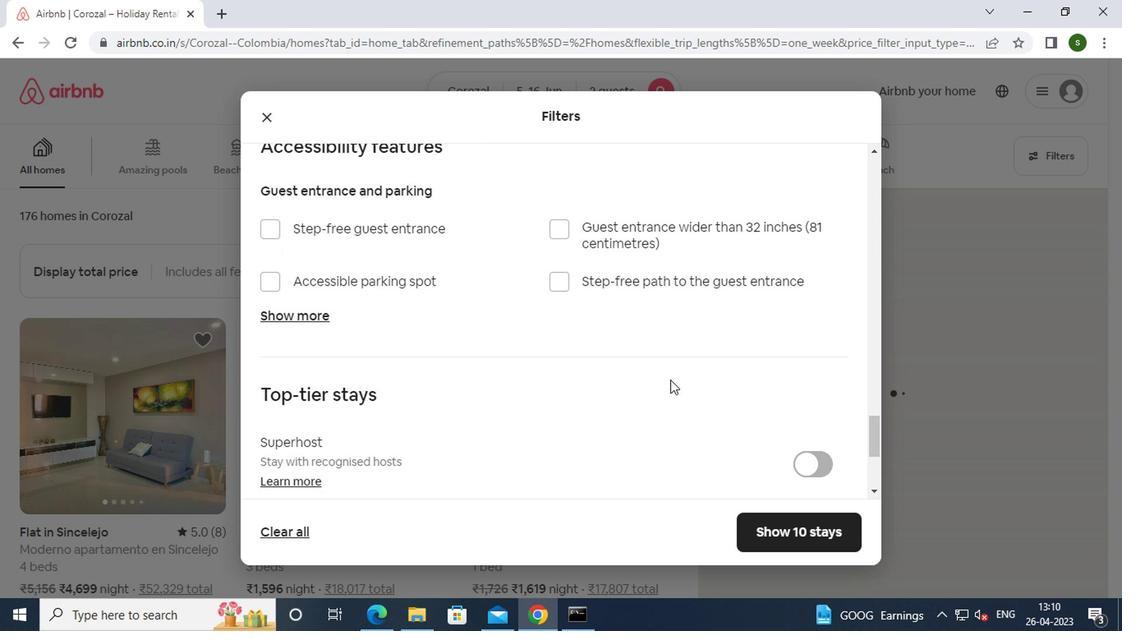 
Action: Mouse scrolled (668, 379) with delta (0, 0)
Screenshot: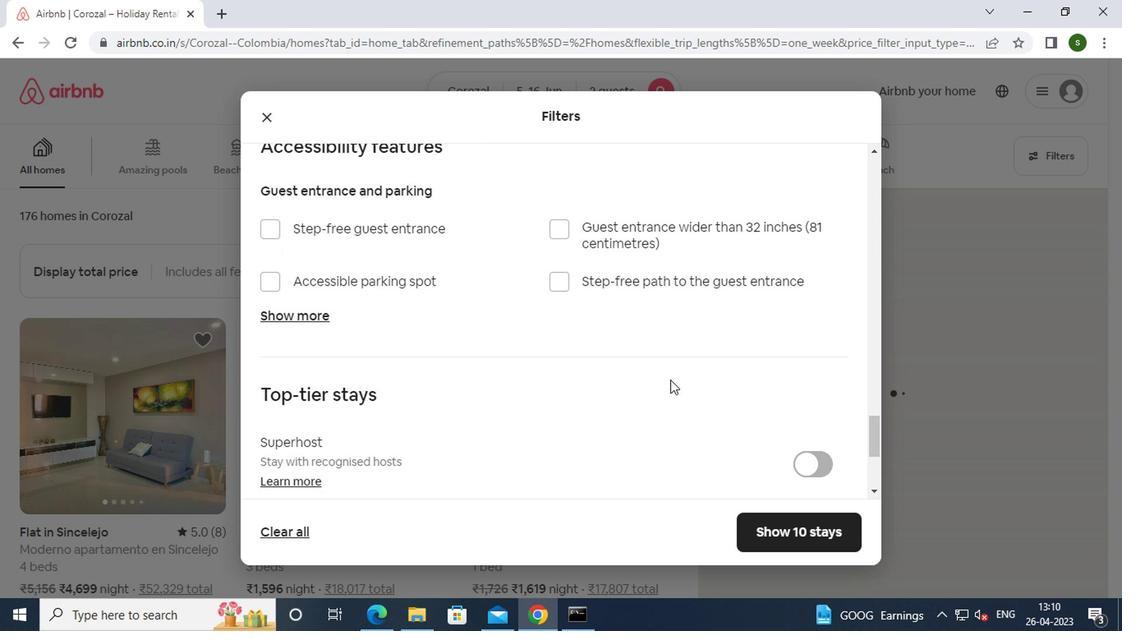 
Action: Mouse scrolled (668, 379) with delta (0, 0)
Screenshot: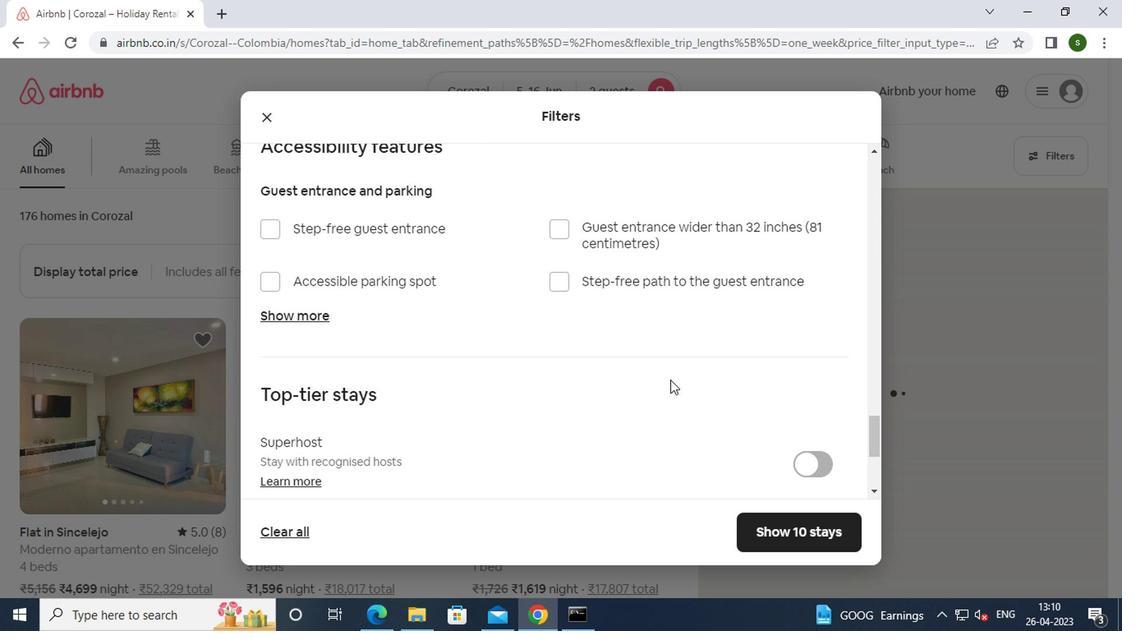 
Action: Mouse scrolled (668, 379) with delta (0, 0)
Screenshot: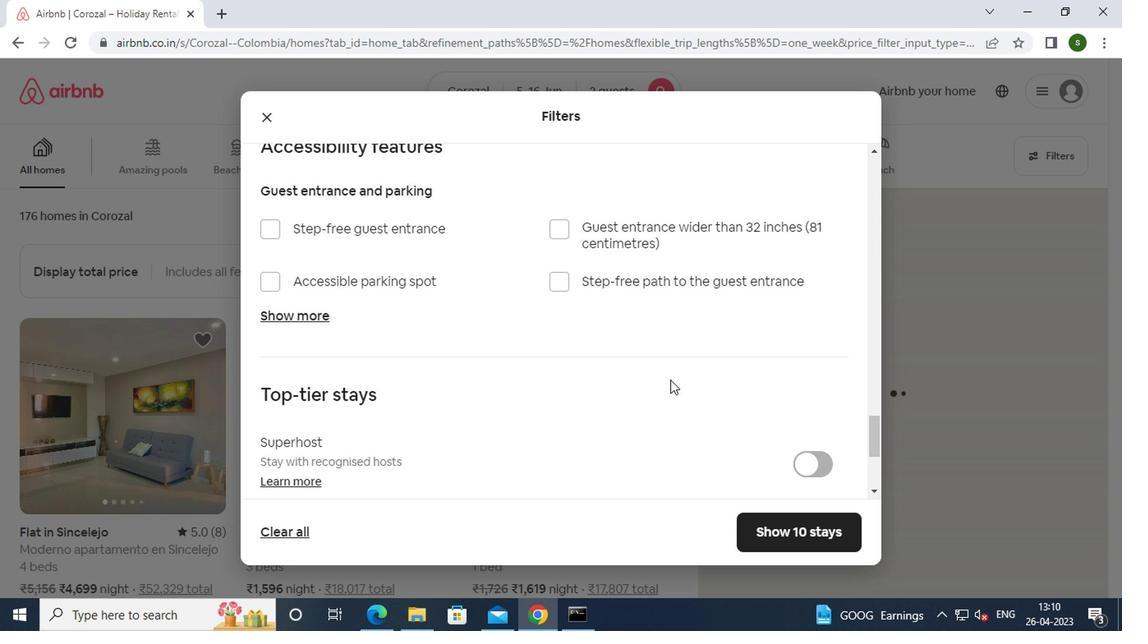 
Action: Mouse scrolled (668, 379) with delta (0, 0)
Screenshot: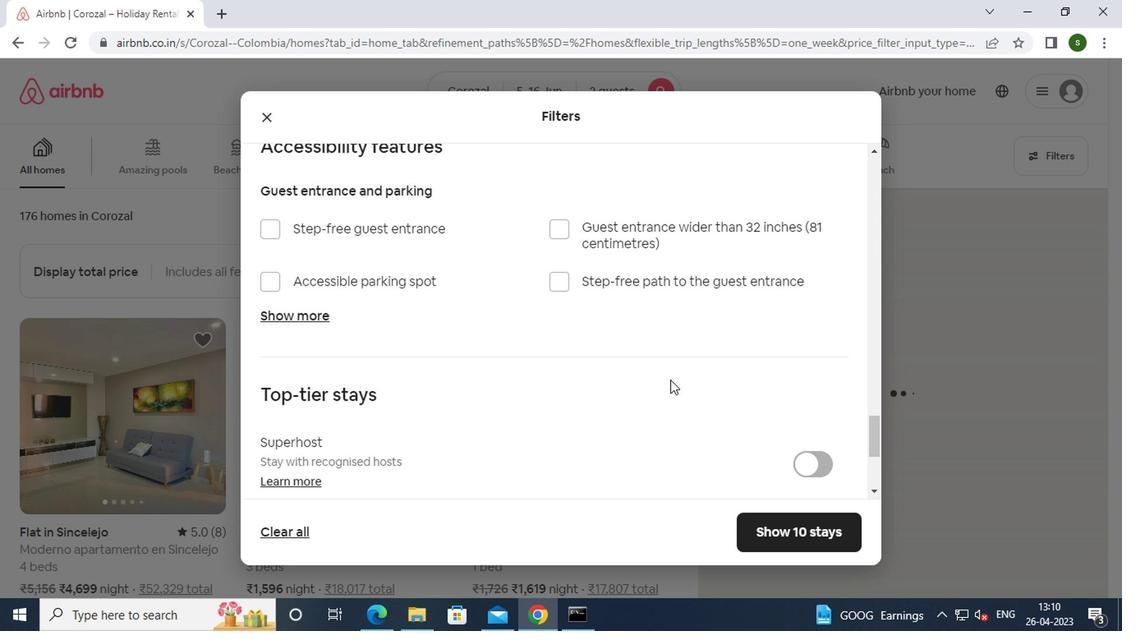 
Action: Mouse moved to (316, 389)
Screenshot: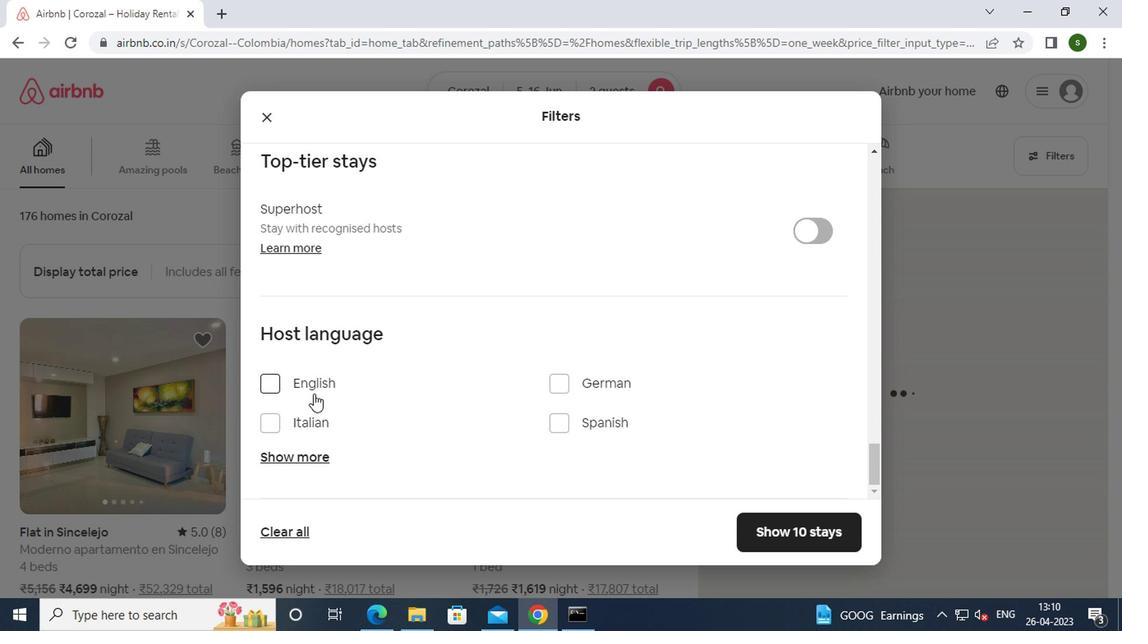 
Action: Mouse pressed left at (316, 389)
Screenshot: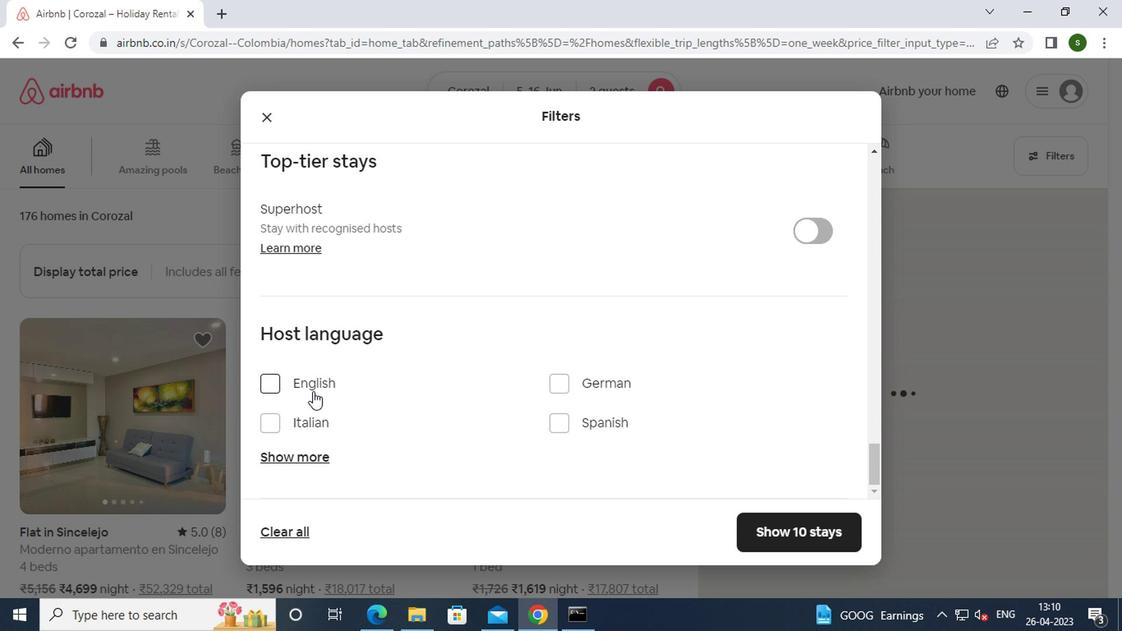 
Action: Mouse moved to (806, 535)
Screenshot: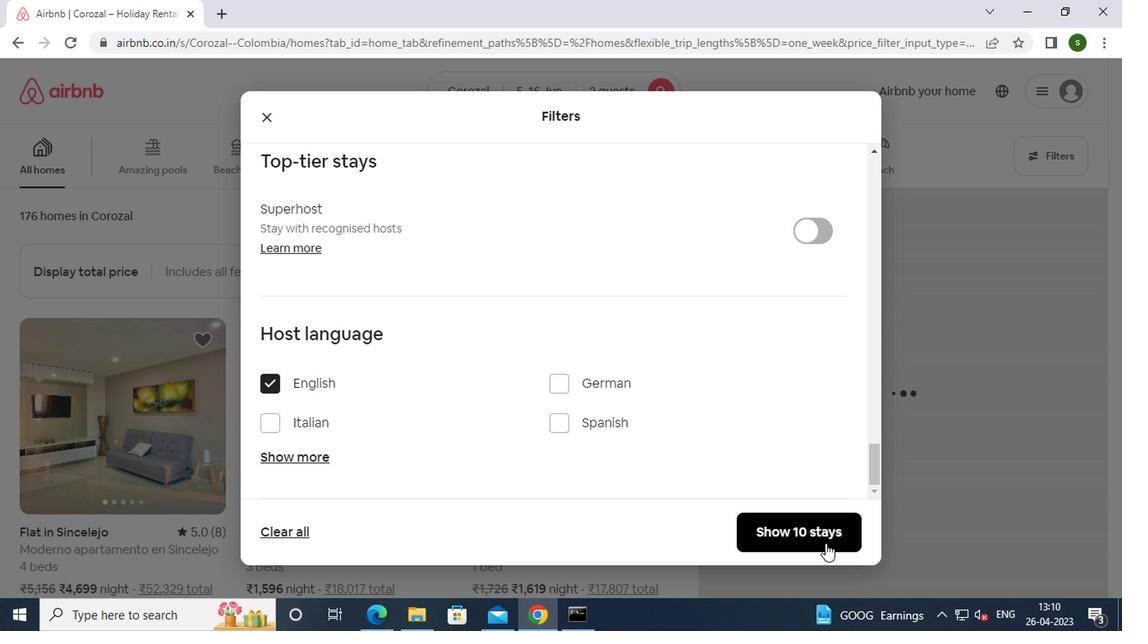 
Action: Mouse pressed left at (806, 535)
Screenshot: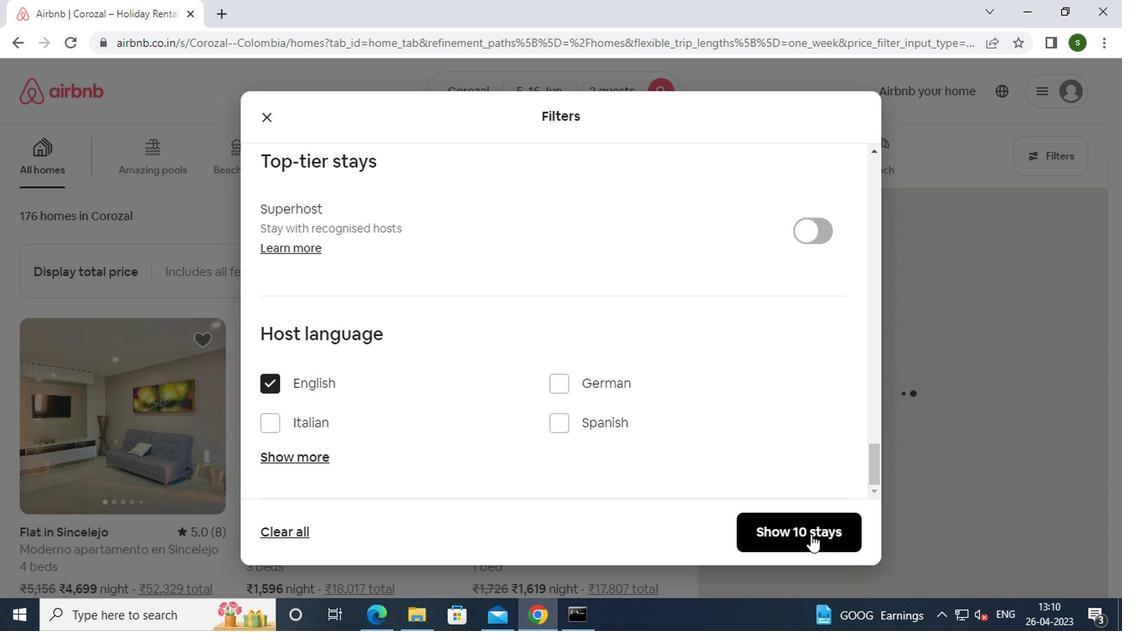 
Action: Mouse moved to (445, 452)
Screenshot: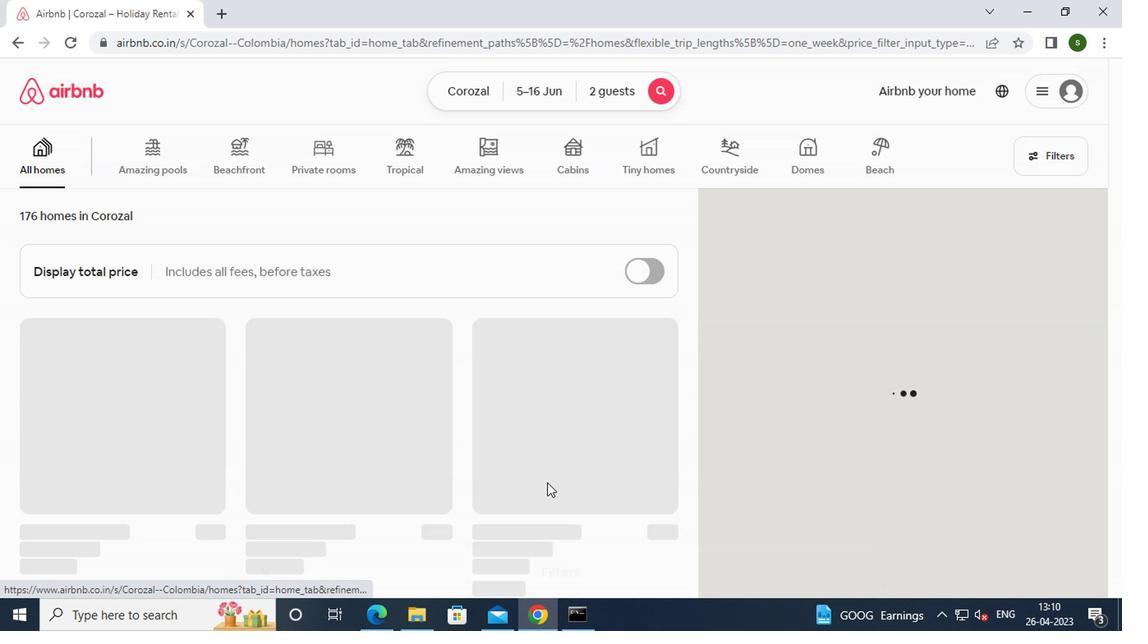 
